 Task: Report junk the email   in folder Folder0000000005 with a subject Subject0000000001. Report junk the email   in folder Folder0000000006 with a subject Subject0000000002. Block email   parteek.kumar@softage.net with a subject Subject0000000001. Block email   Aakash.mishra@softage.net with a subject Subject0000000002. Download email   in folder Folder0000000001 with a subject Subject0000000001
Action: Mouse moved to (266, 115)
Screenshot: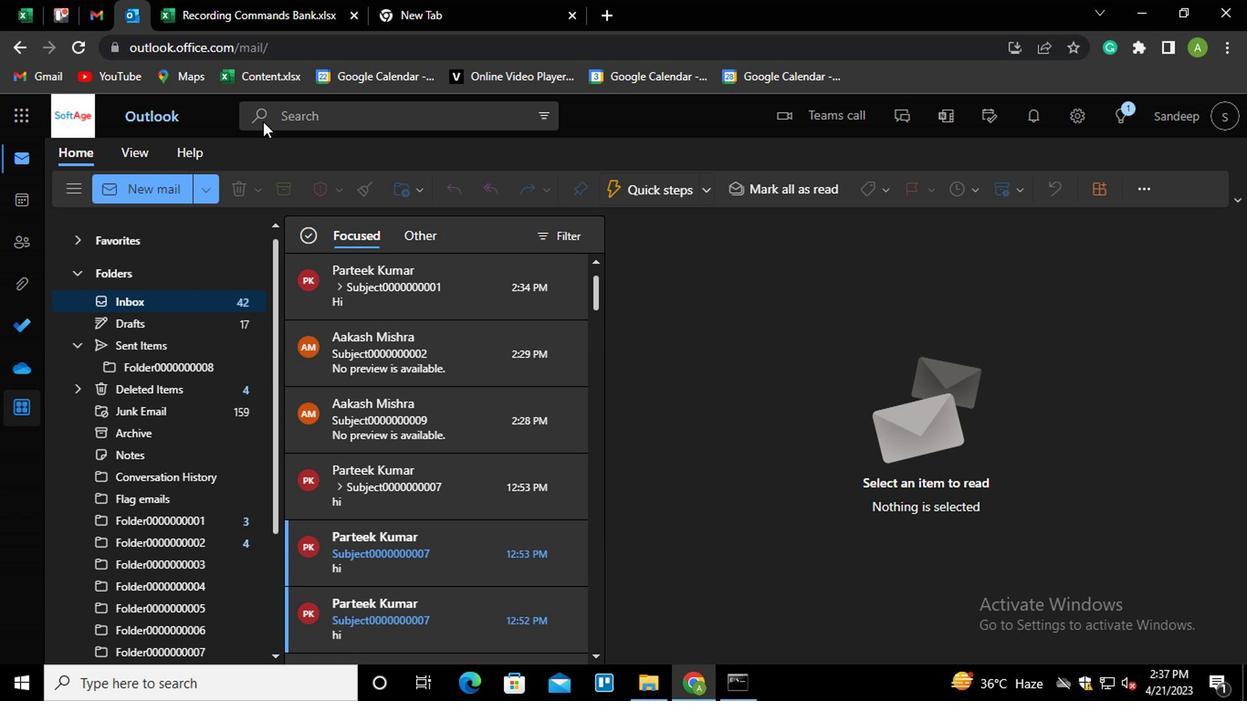 
Action: Mouse pressed left at (266, 115)
Screenshot: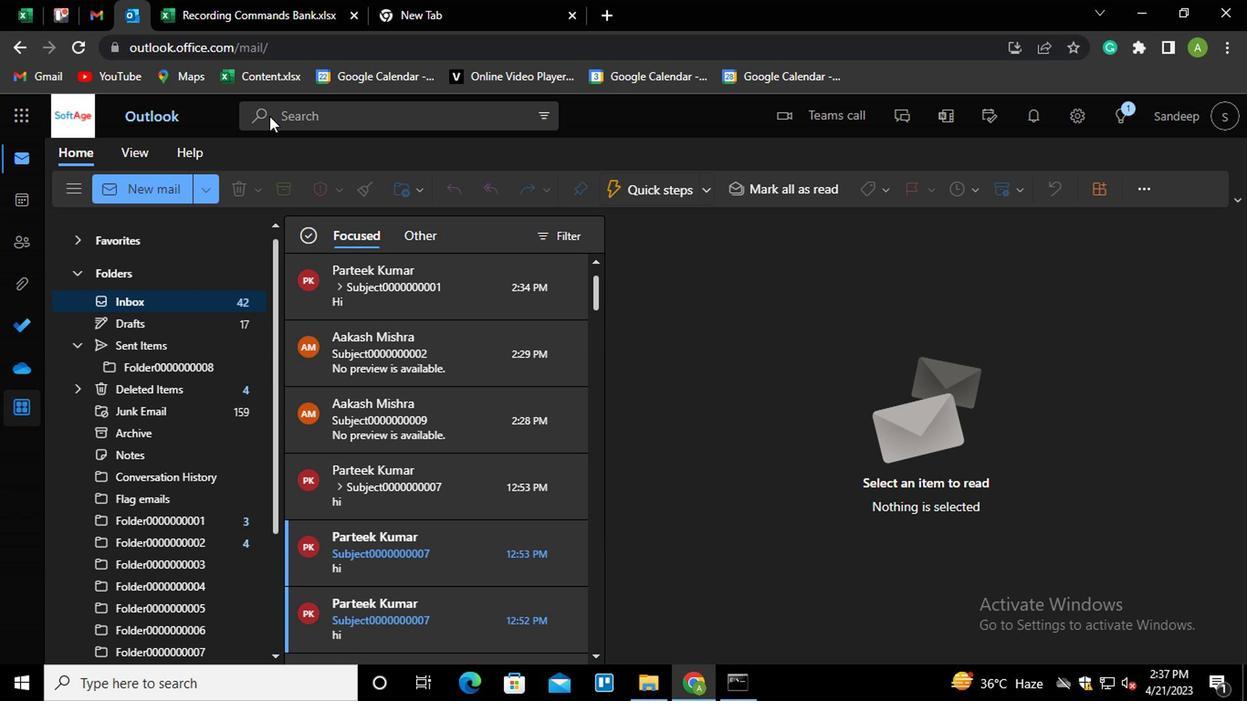 
Action: Mouse moved to (217, 123)
Screenshot: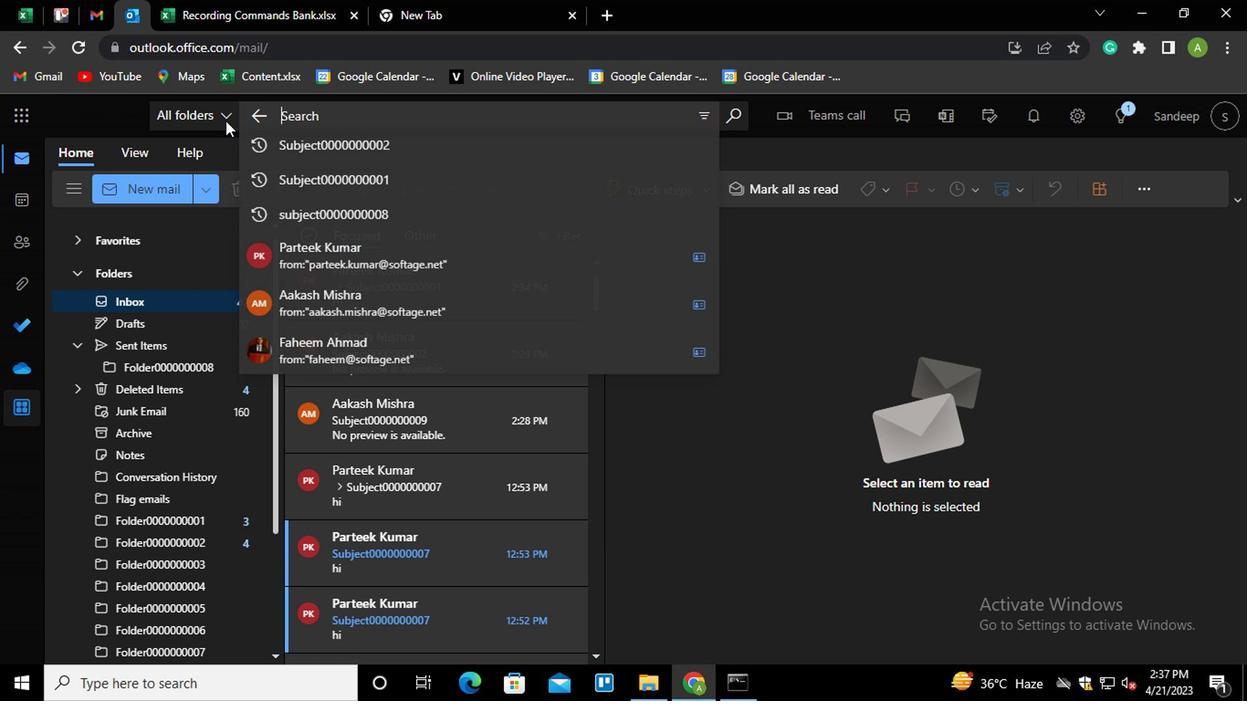 
Action: Mouse pressed left at (217, 123)
Screenshot: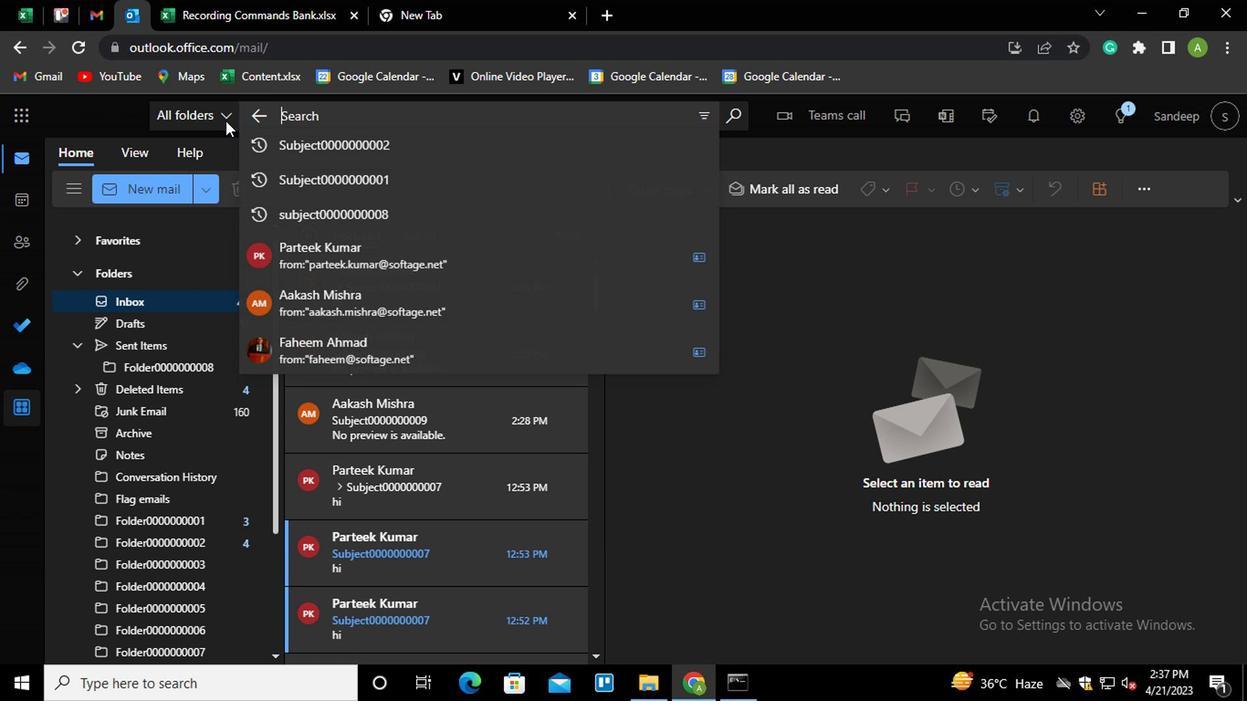 
Action: Mouse moved to (244, 571)
Screenshot: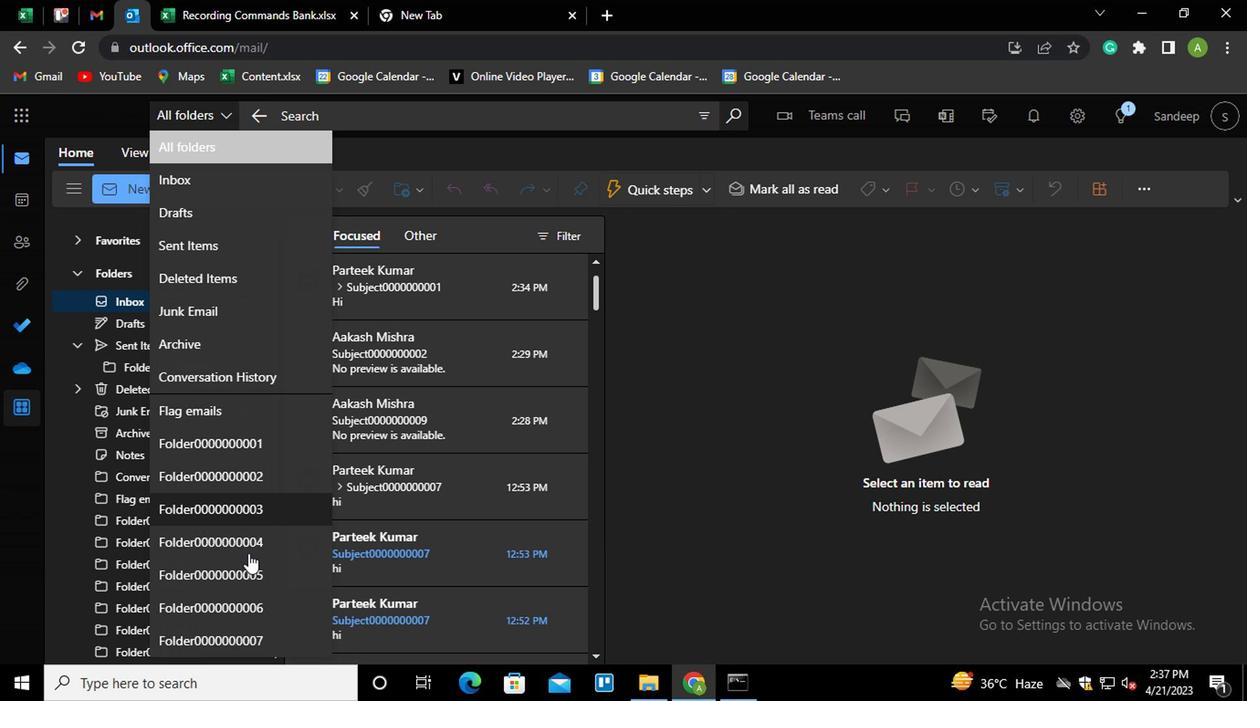 
Action: Mouse pressed left at (244, 571)
Screenshot: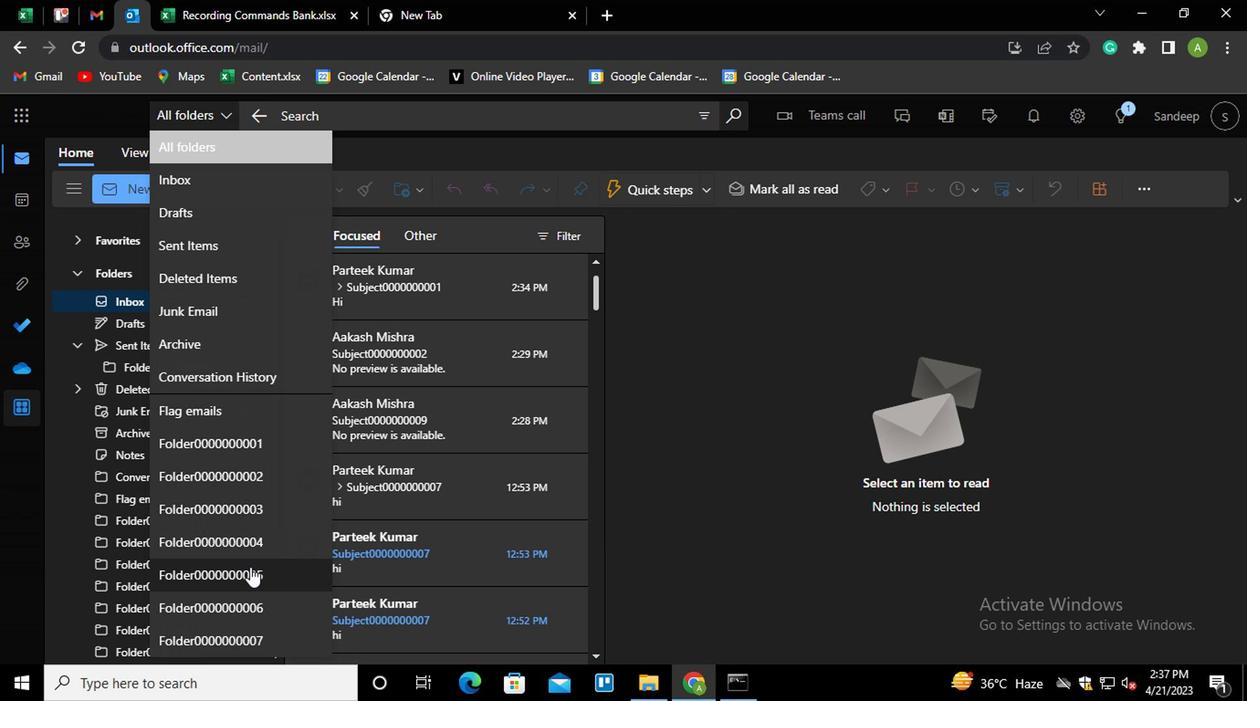 
Action: Mouse moved to (394, 127)
Screenshot: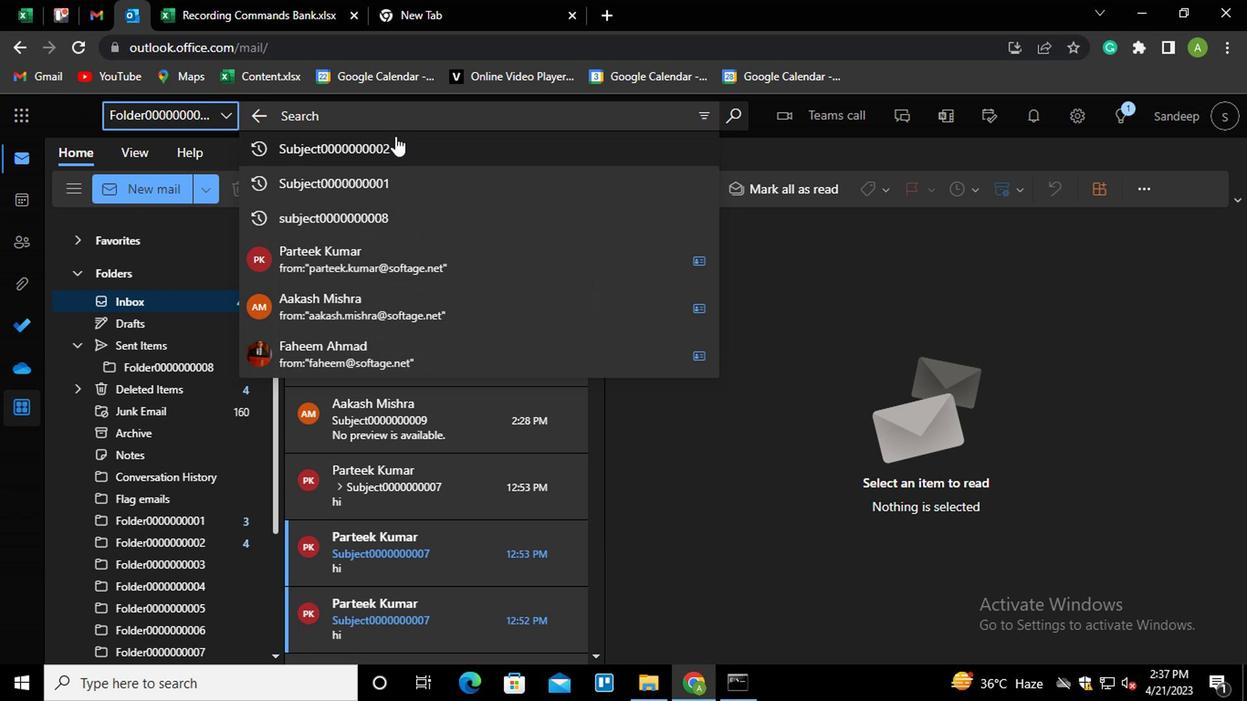 
Action: Mouse pressed left at (394, 127)
Screenshot: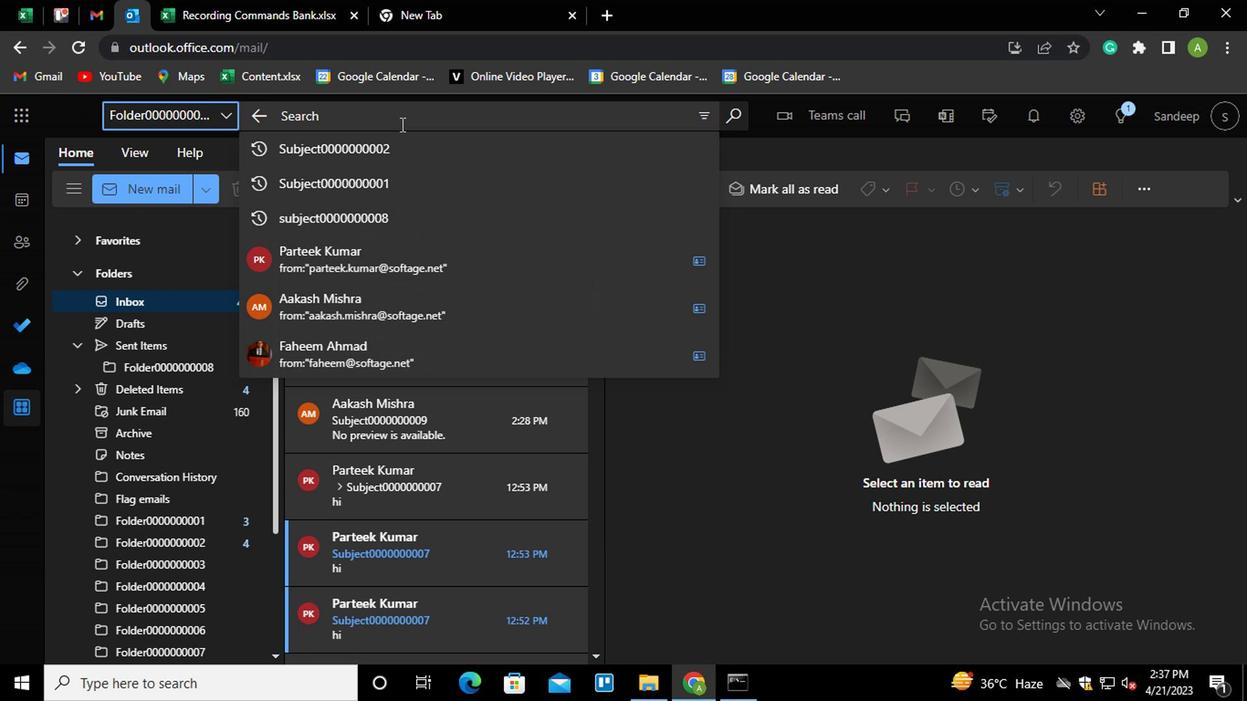 
Action: Mouse moved to (381, 187)
Screenshot: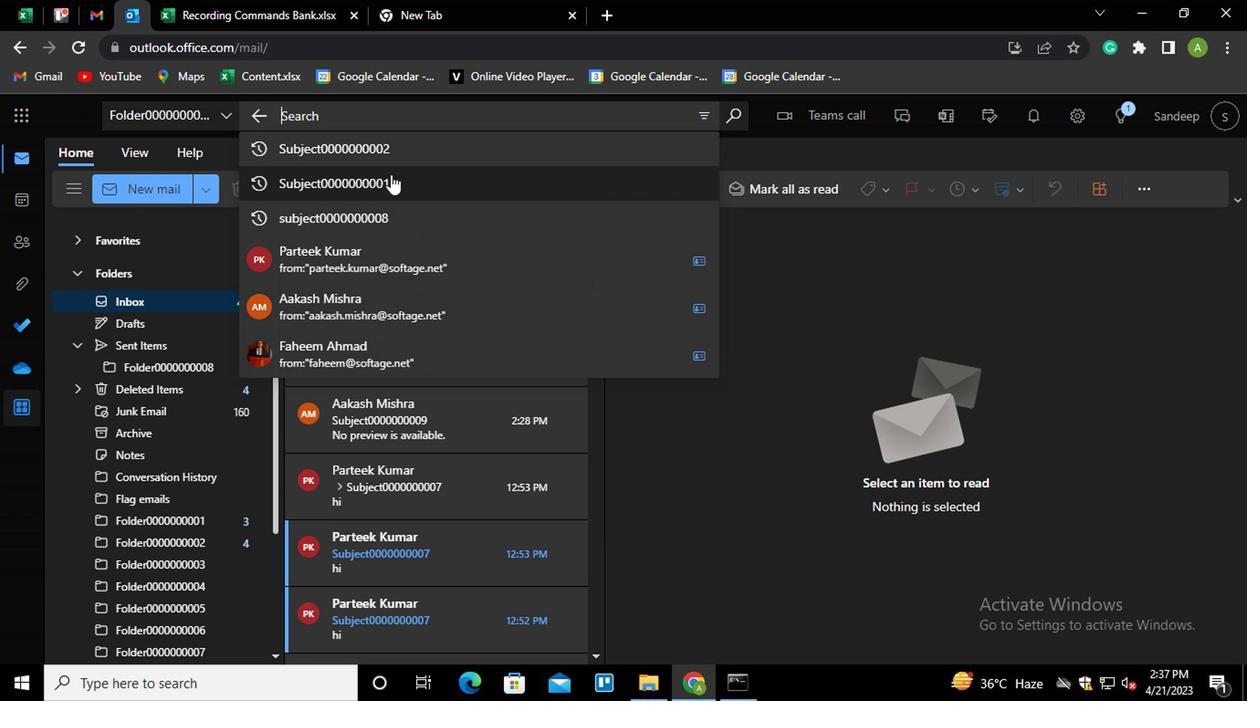 
Action: Mouse pressed left at (381, 187)
Screenshot: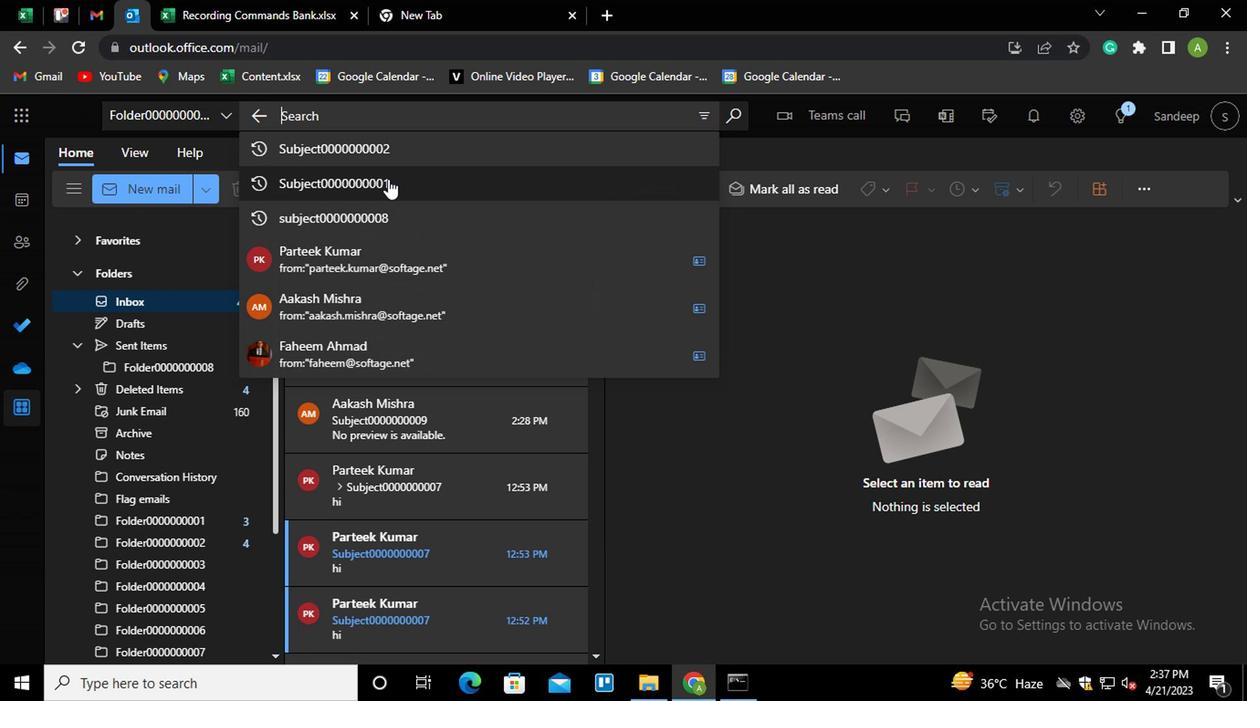 
Action: Mouse moved to (410, 327)
Screenshot: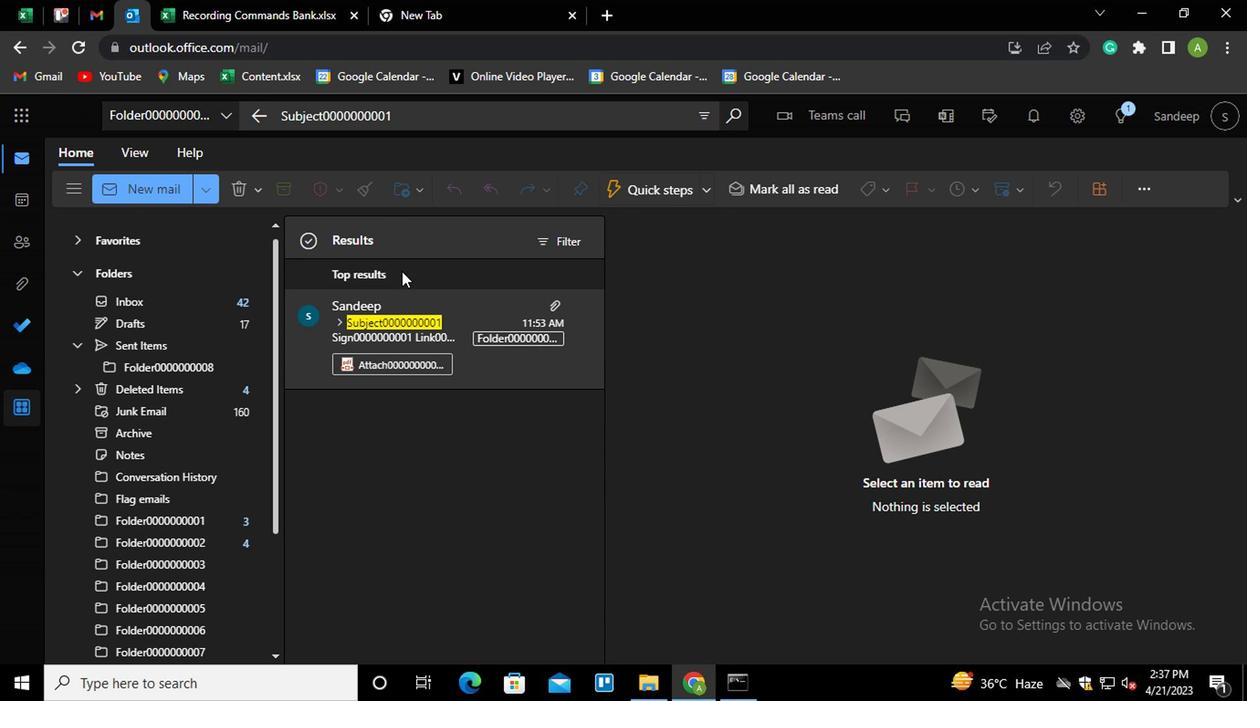 
Action: Mouse pressed right at (410, 327)
Screenshot: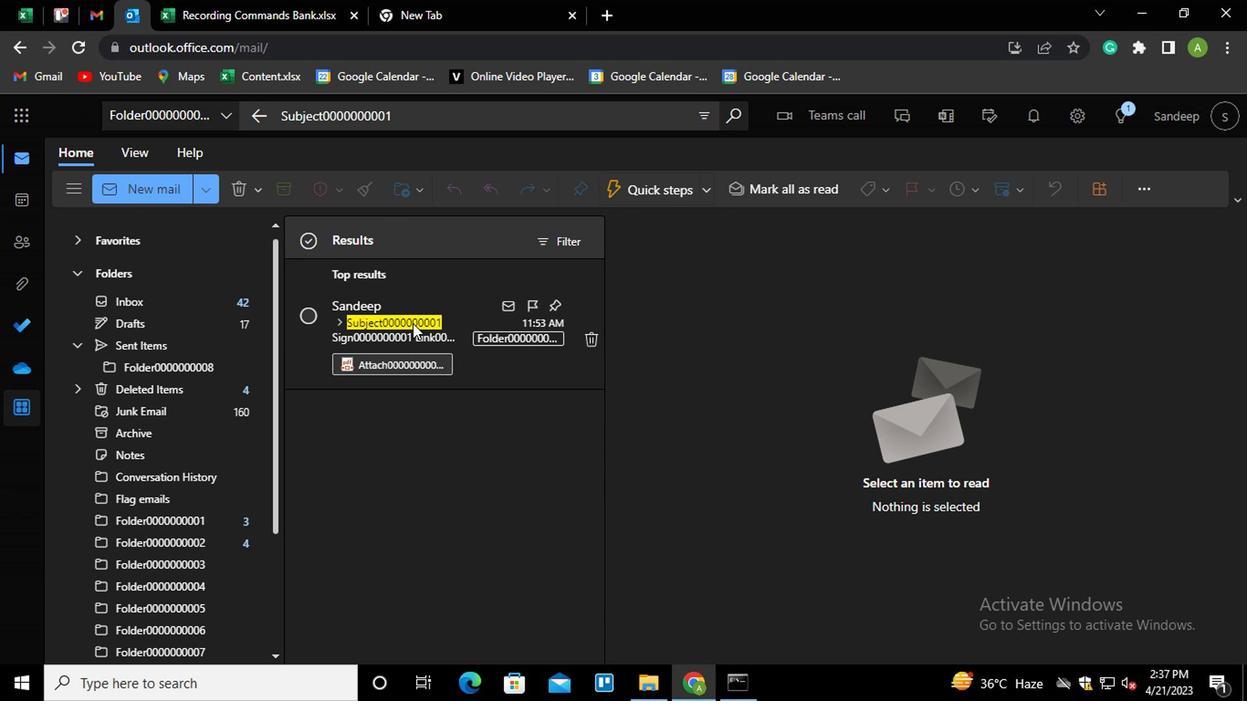 
Action: Mouse moved to (465, 535)
Screenshot: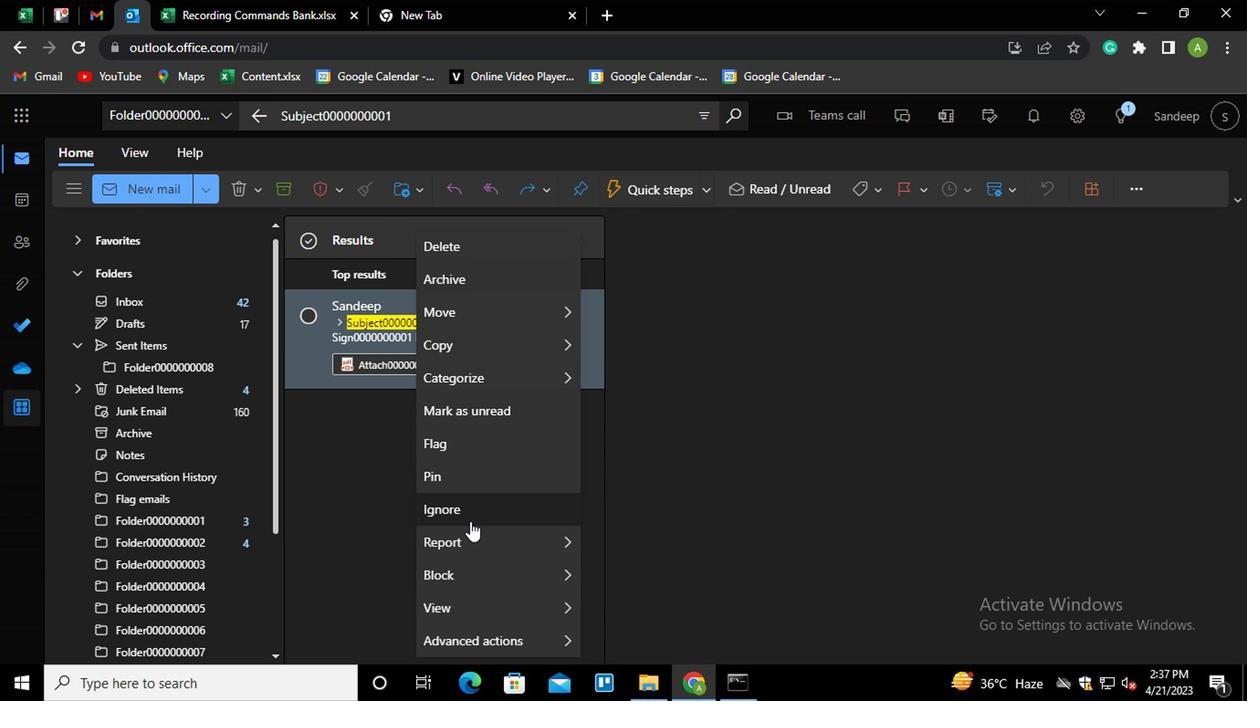 
Action: Mouse pressed left at (465, 535)
Screenshot: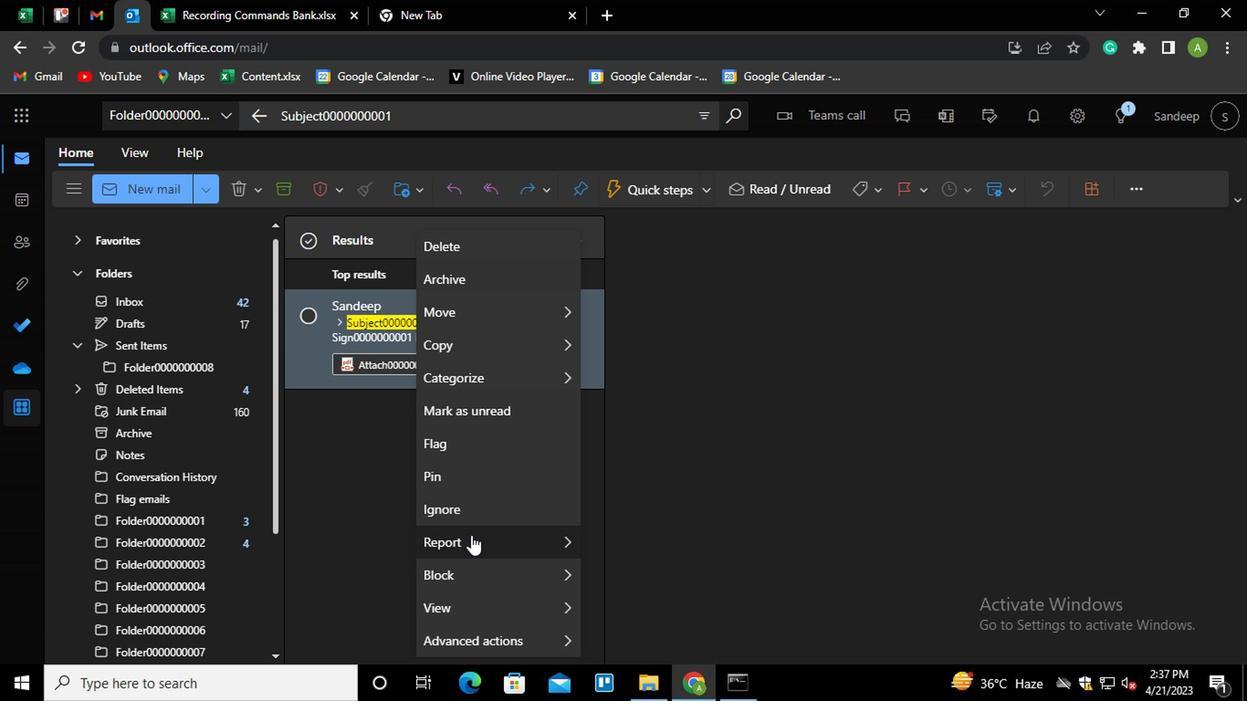 
Action: Mouse moved to (609, 544)
Screenshot: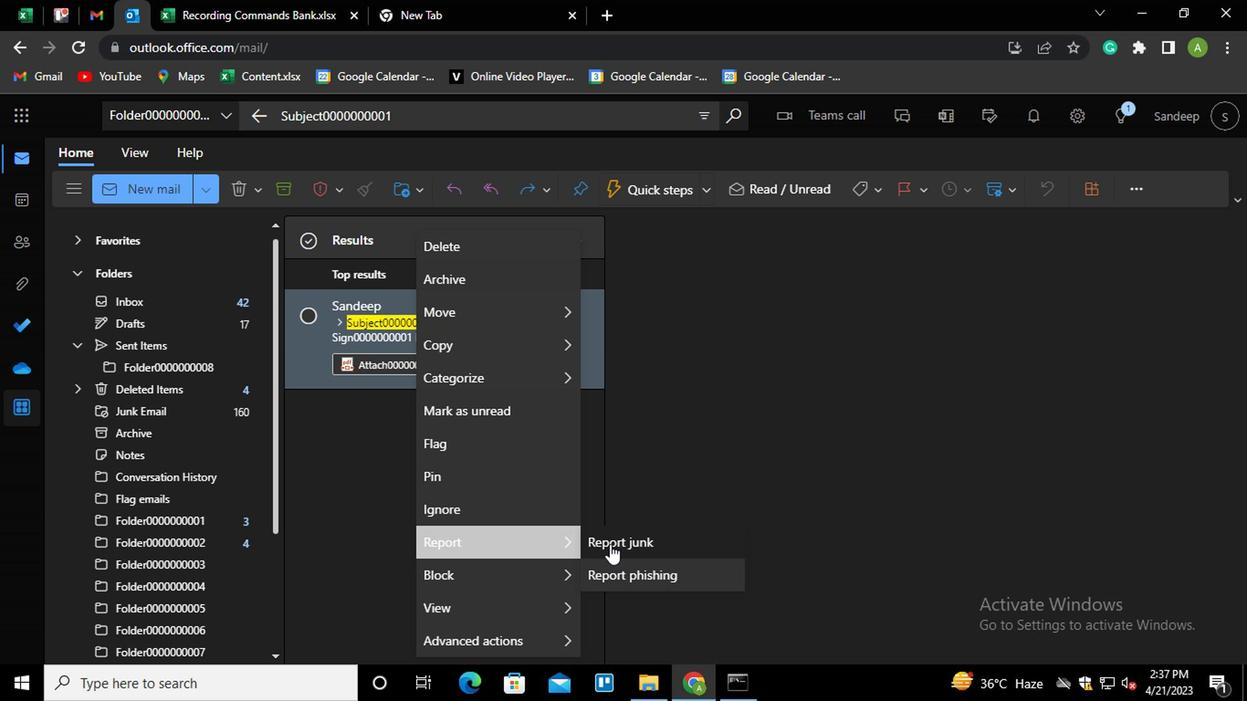 
Action: Mouse pressed left at (609, 544)
Screenshot: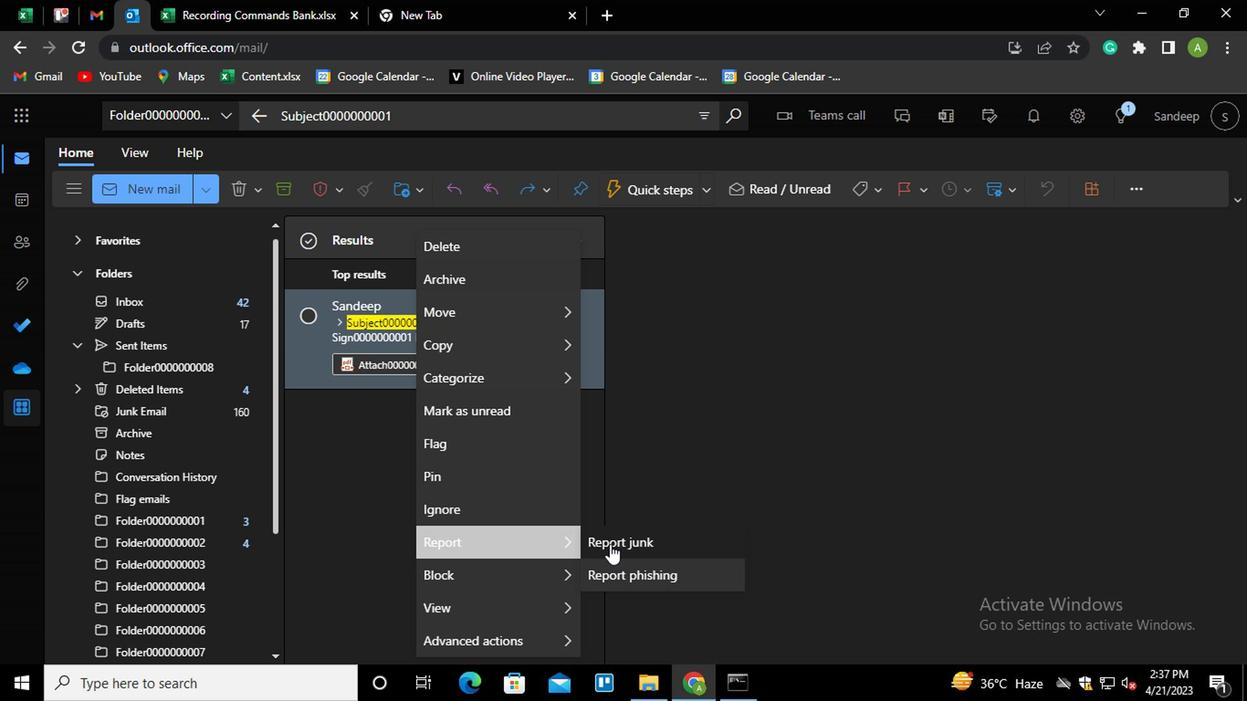 
Action: Mouse moved to (629, 439)
Screenshot: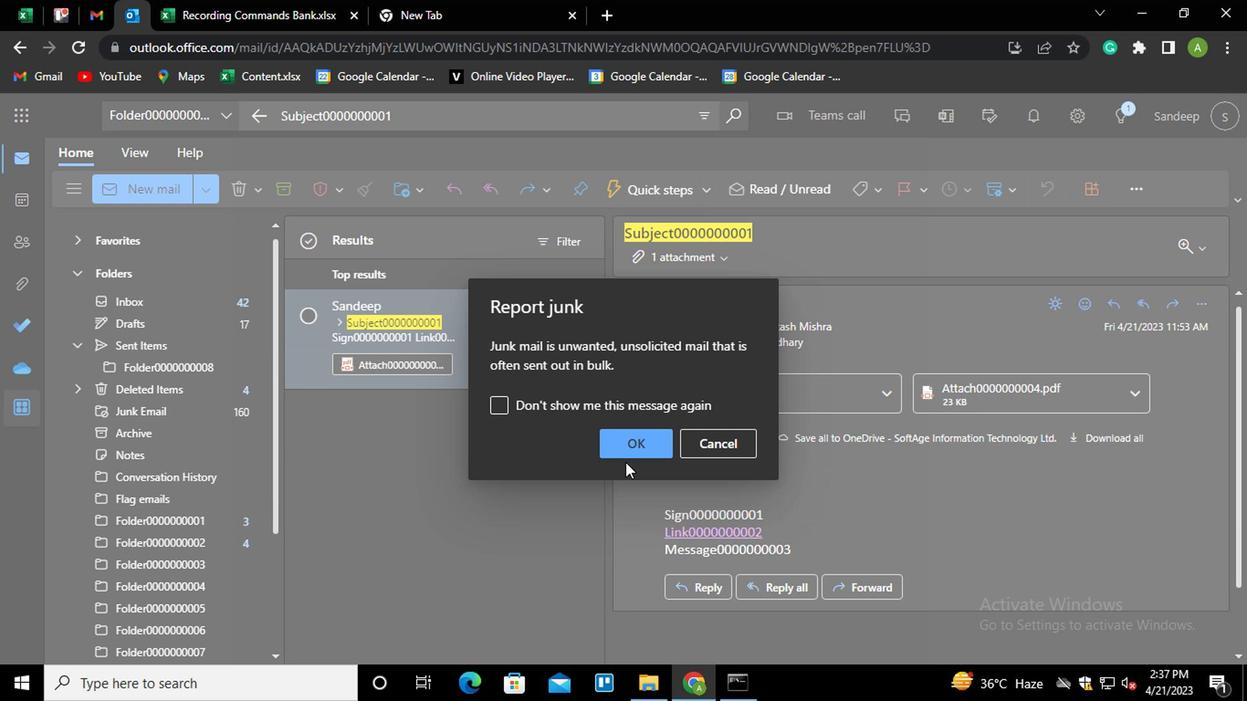
Action: Mouse pressed left at (629, 439)
Screenshot: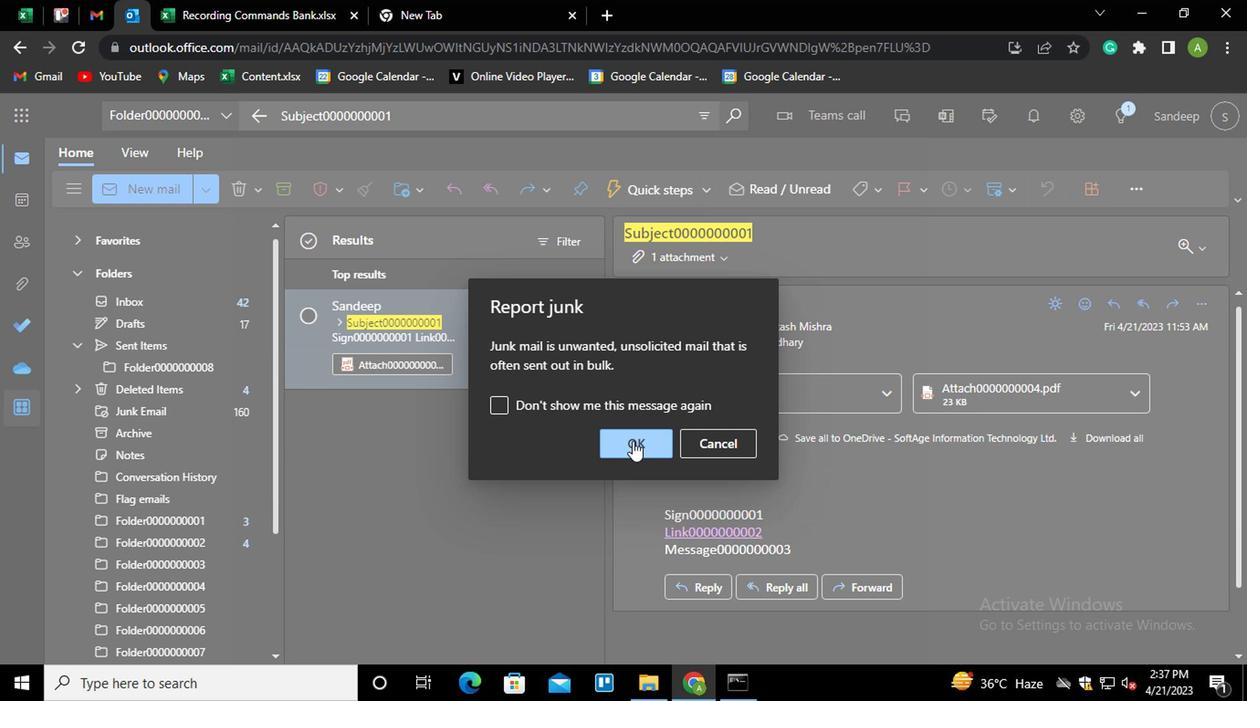 
Action: Mouse moved to (204, 113)
Screenshot: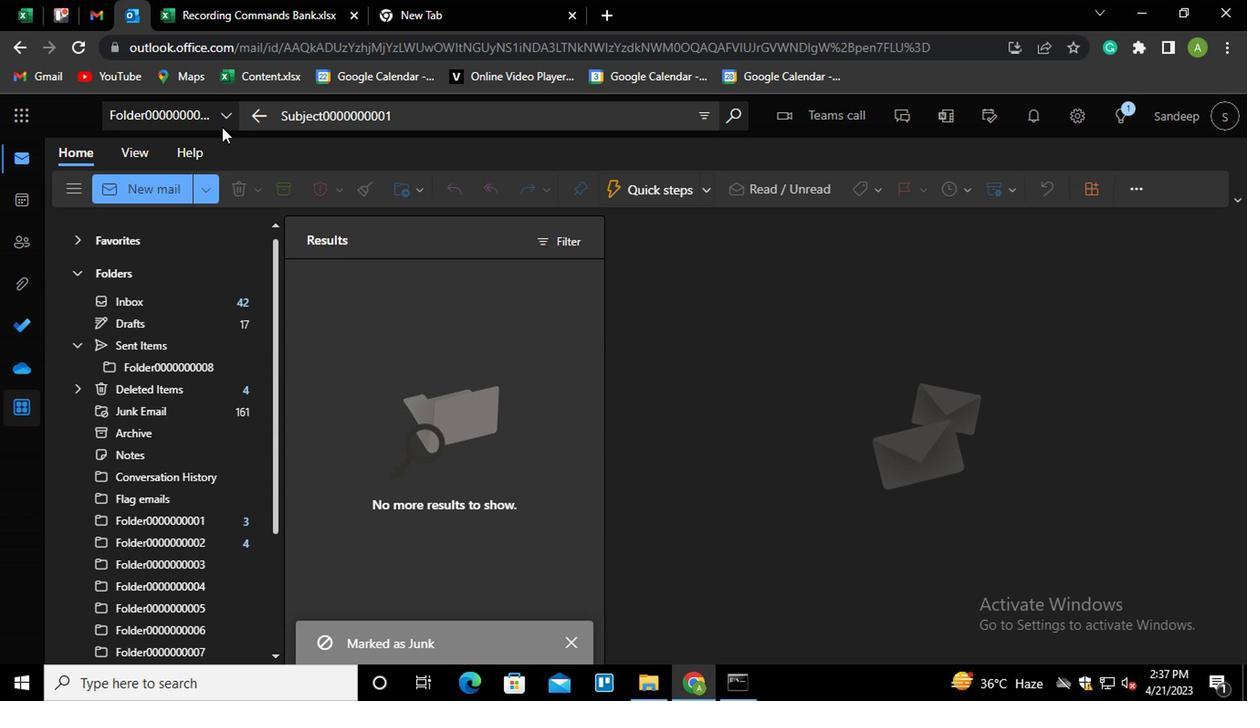 
Action: Mouse pressed left at (204, 113)
Screenshot: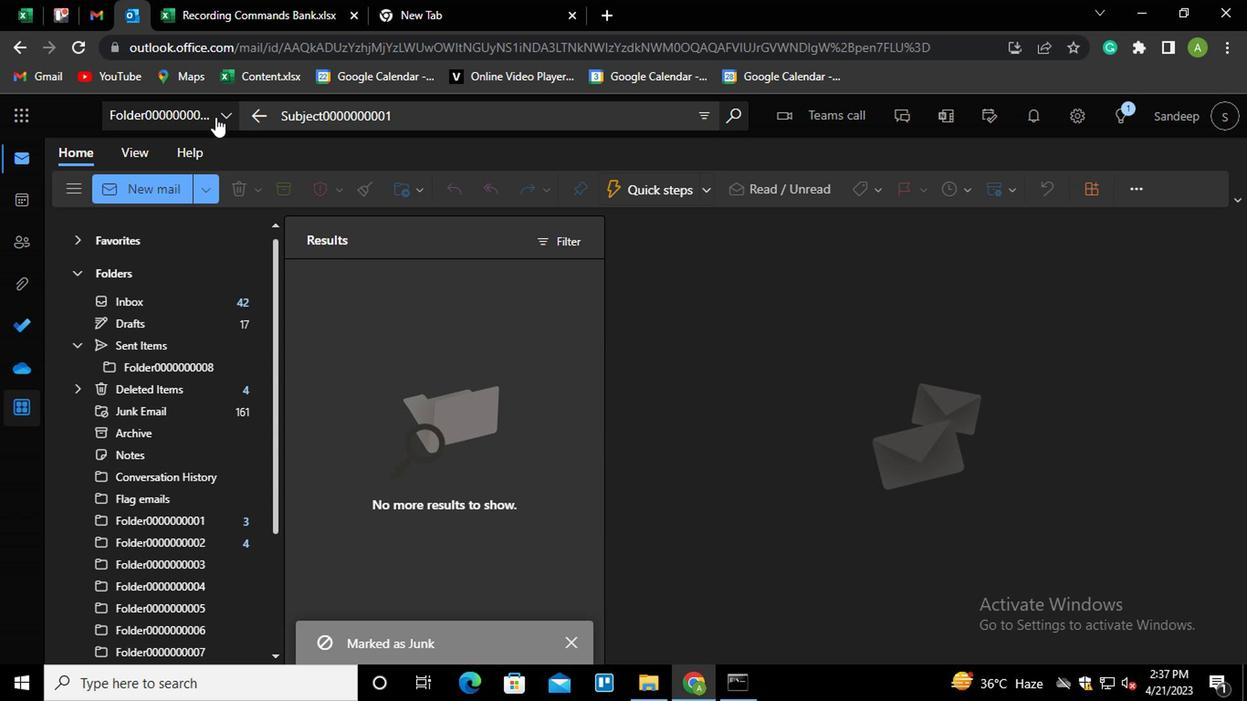 
Action: Mouse moved to (213, 603)
Screenshot: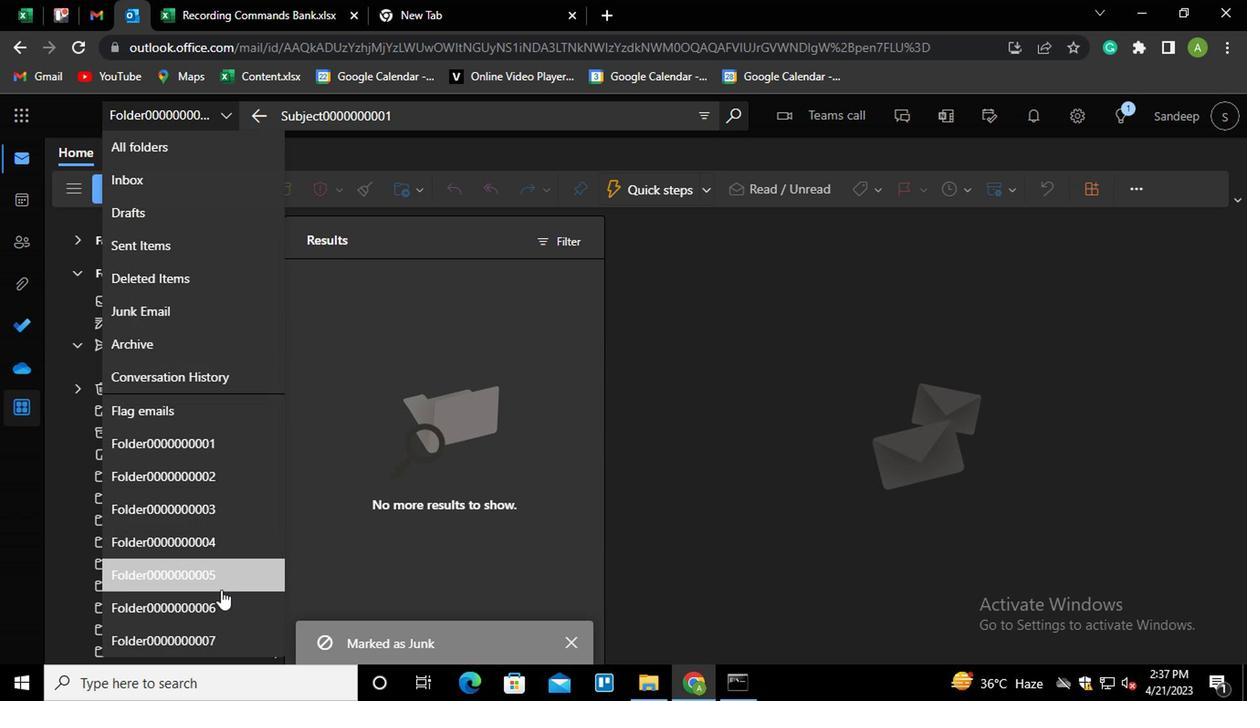 
Action: Mouse pressed left at (213, 603)
Screenshot: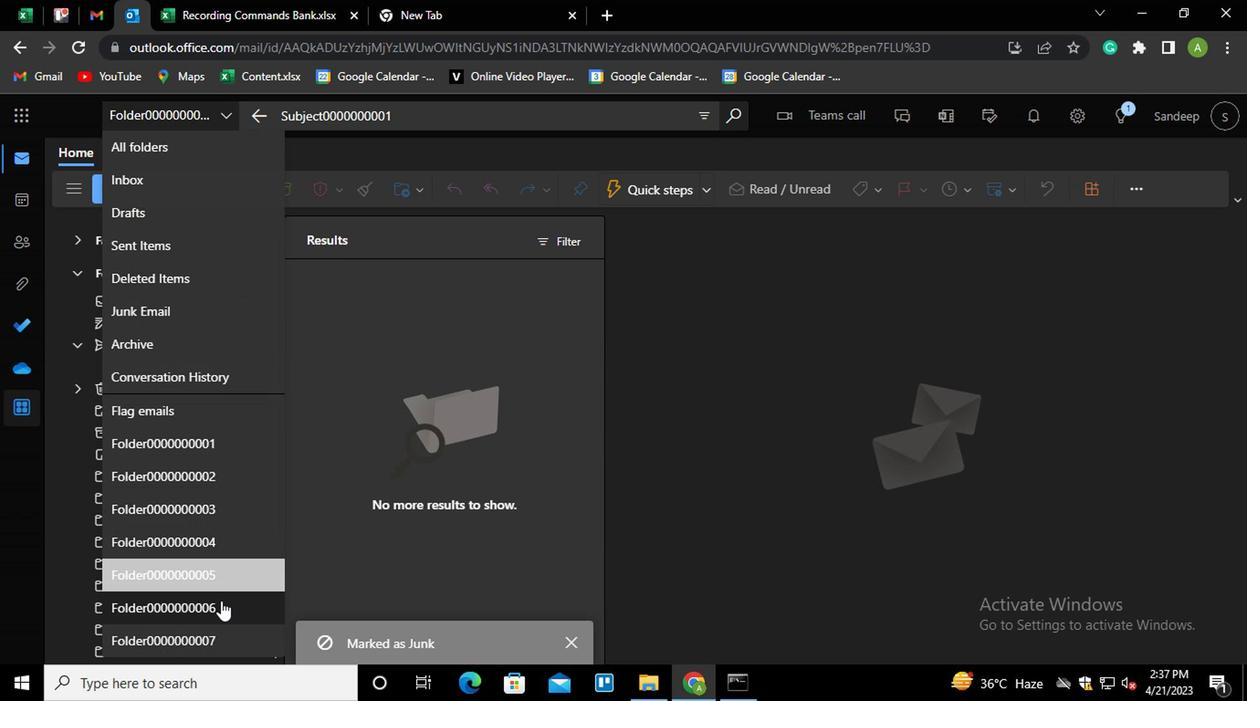 
Action: Mouse moved to (400, 114)
Screenshot: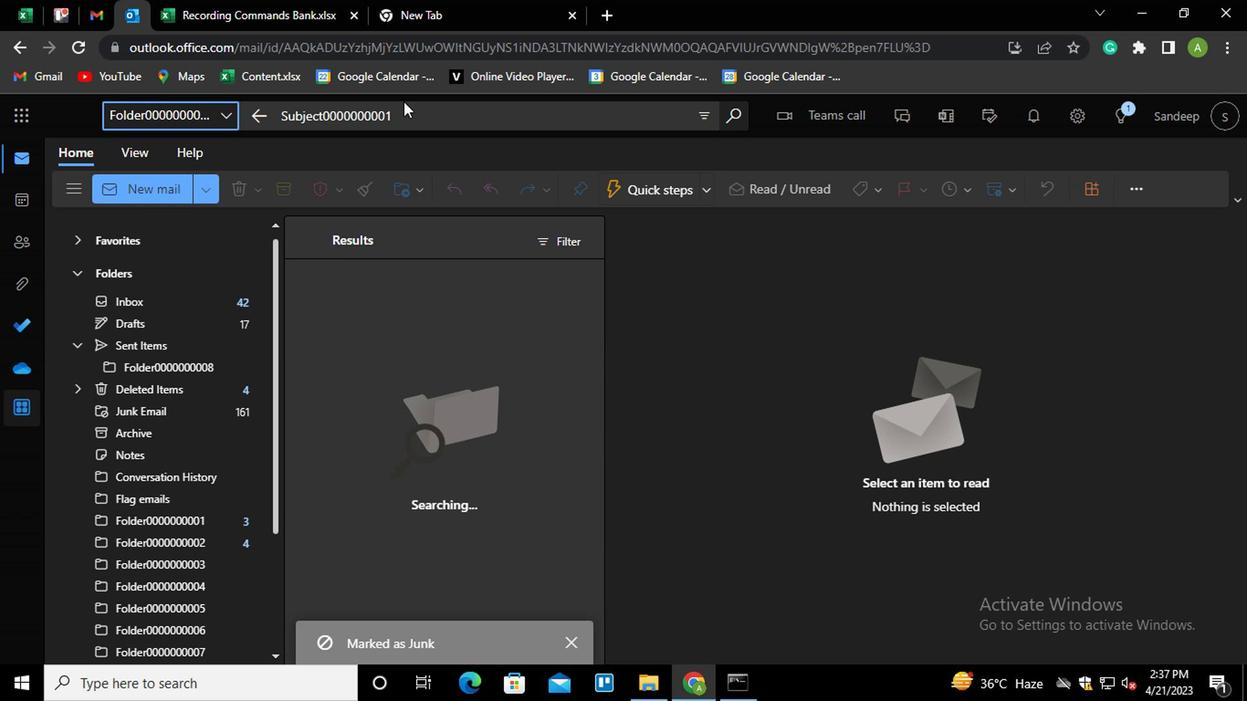 
Action: Mouse pressed left at (400, 114)
Screenshot: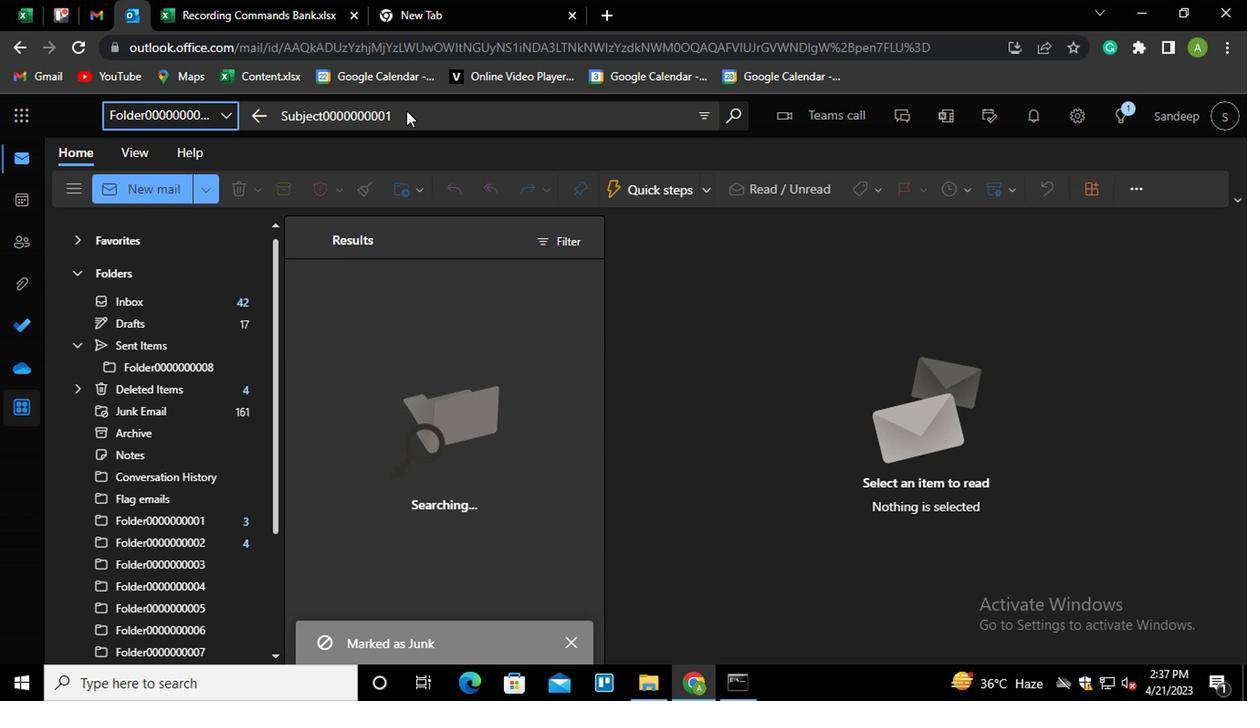 
Action: Key pressed <Key.backspace>2<Key.enter>
Screenshot: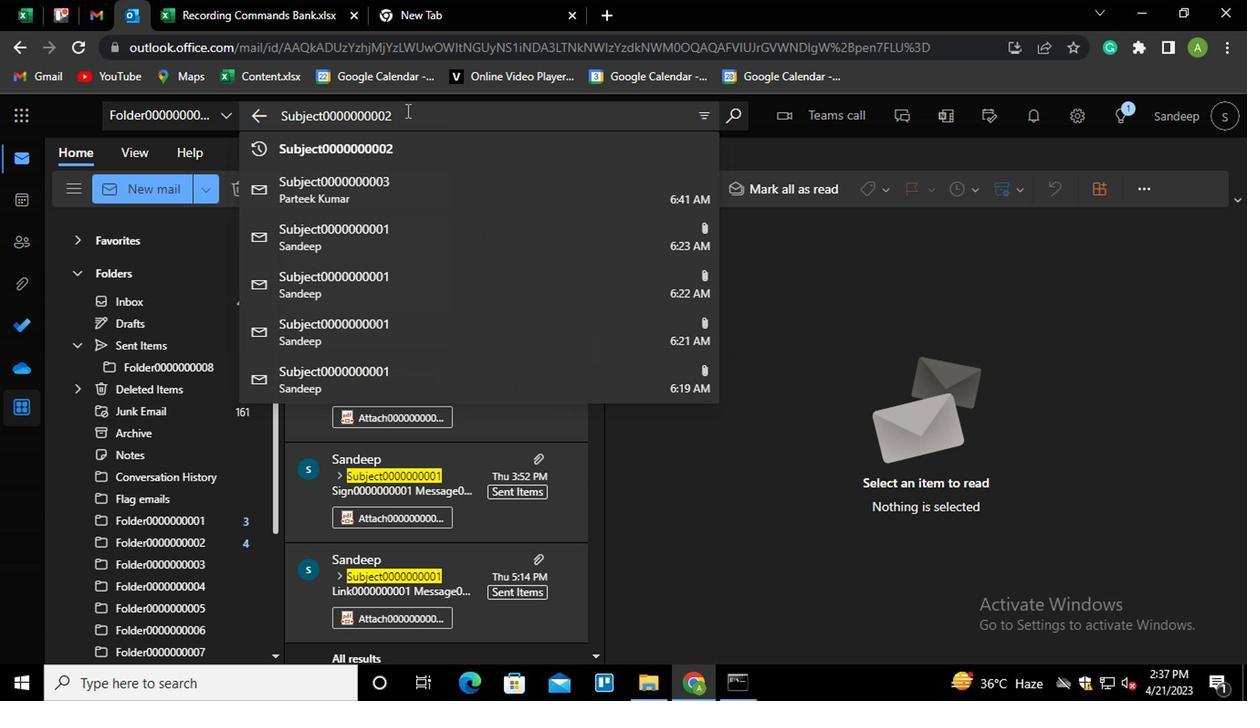 
Action: Mouse moved to (427, 313)
Screenshot: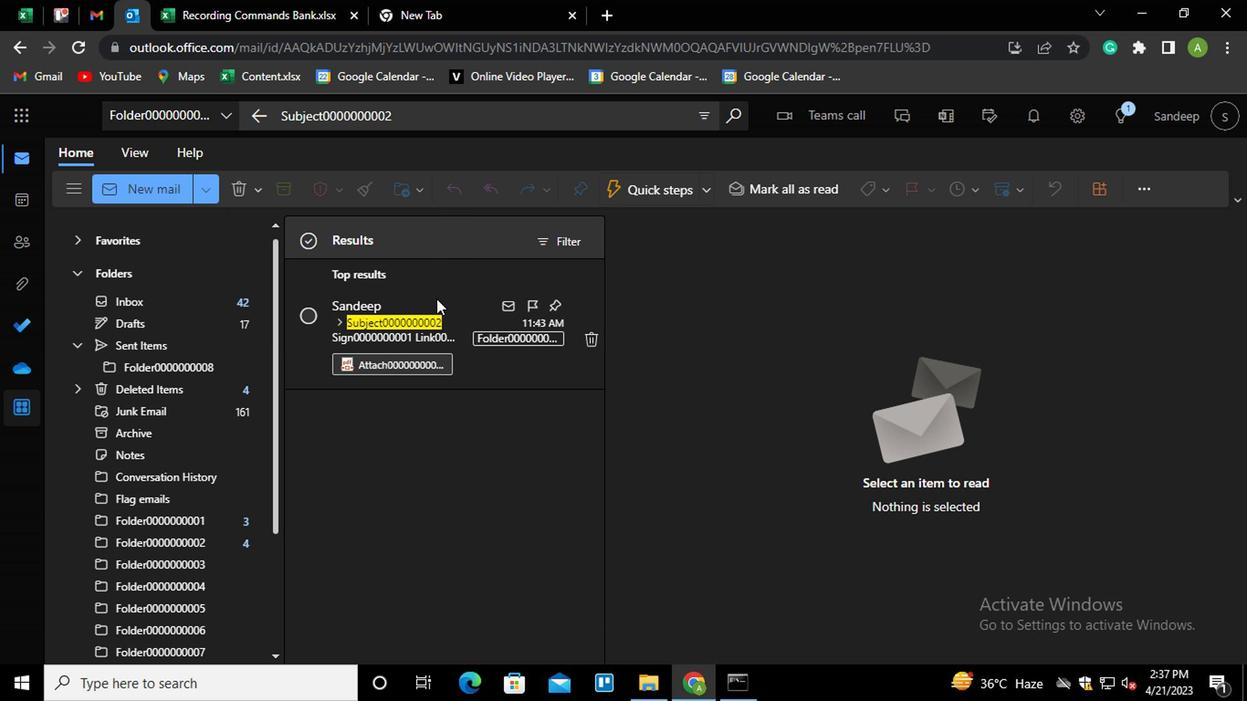 
Action: Mouse pressed right at (427, 313)
Screenshot: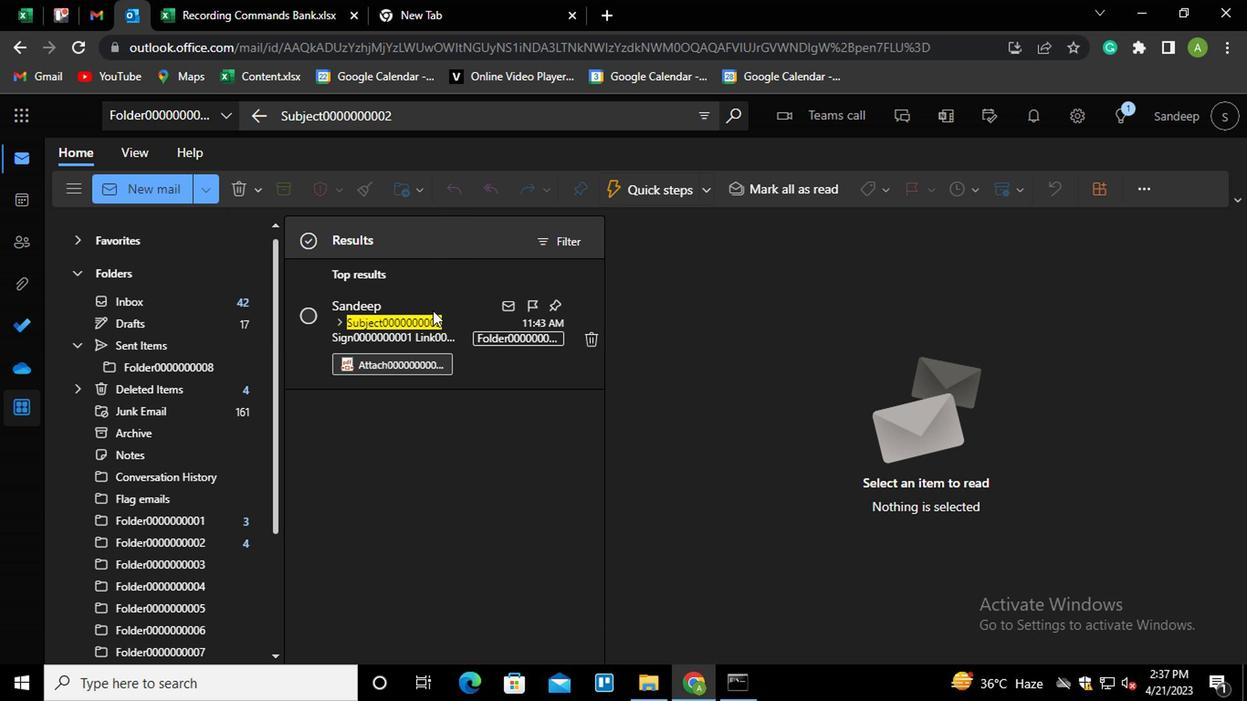 
Action: Mouse moved to (622, 542)
Screenshot: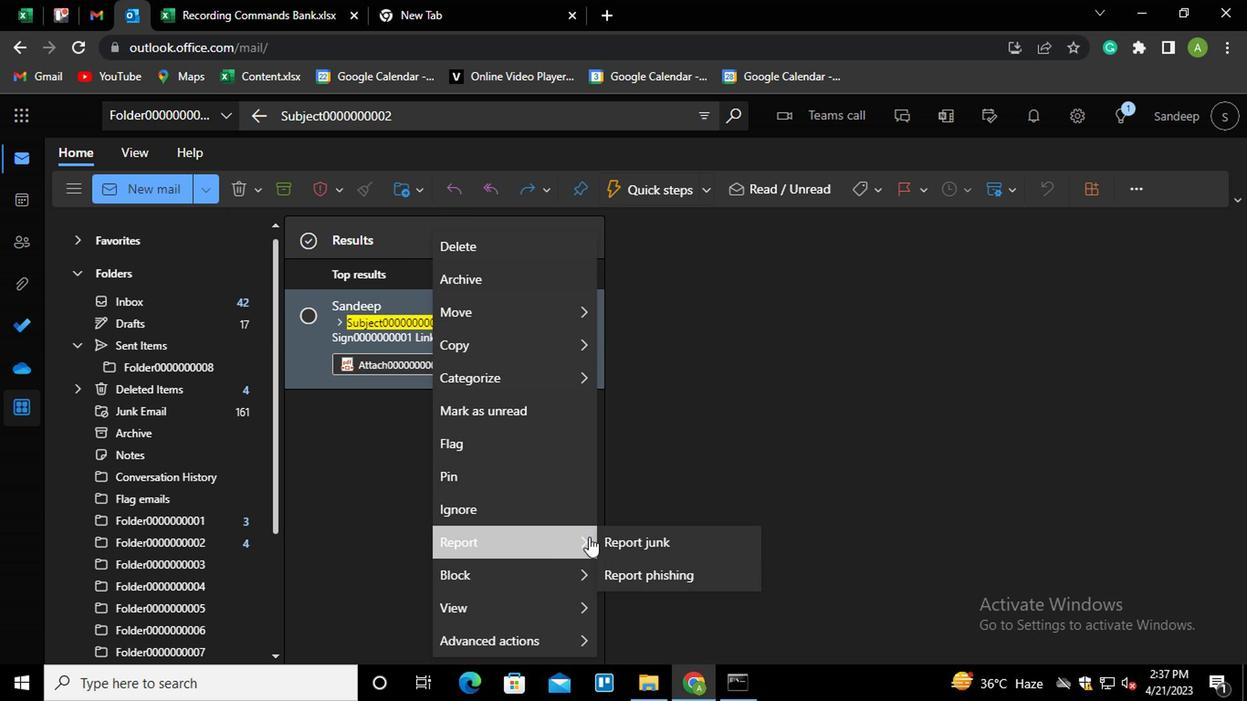 
Action: Mouse pressed left at (622, 542)
Screenshot: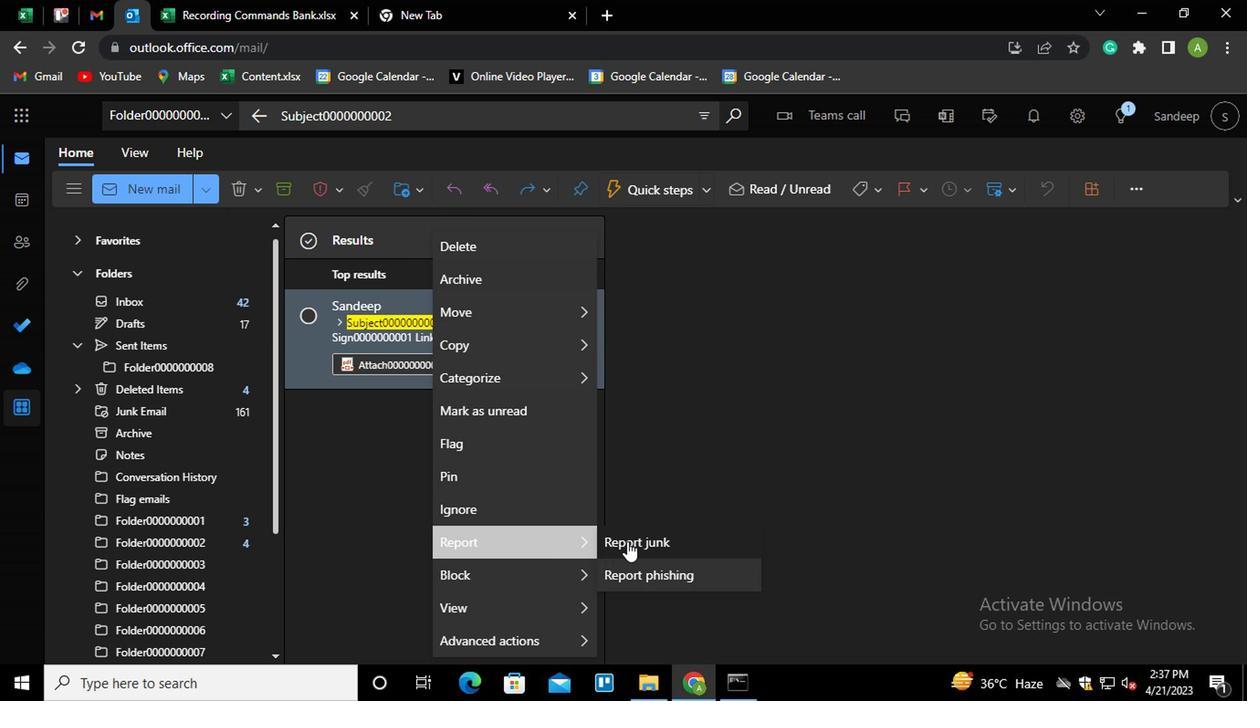 
Action: Mouse moved to (636, 446)
Screenshot: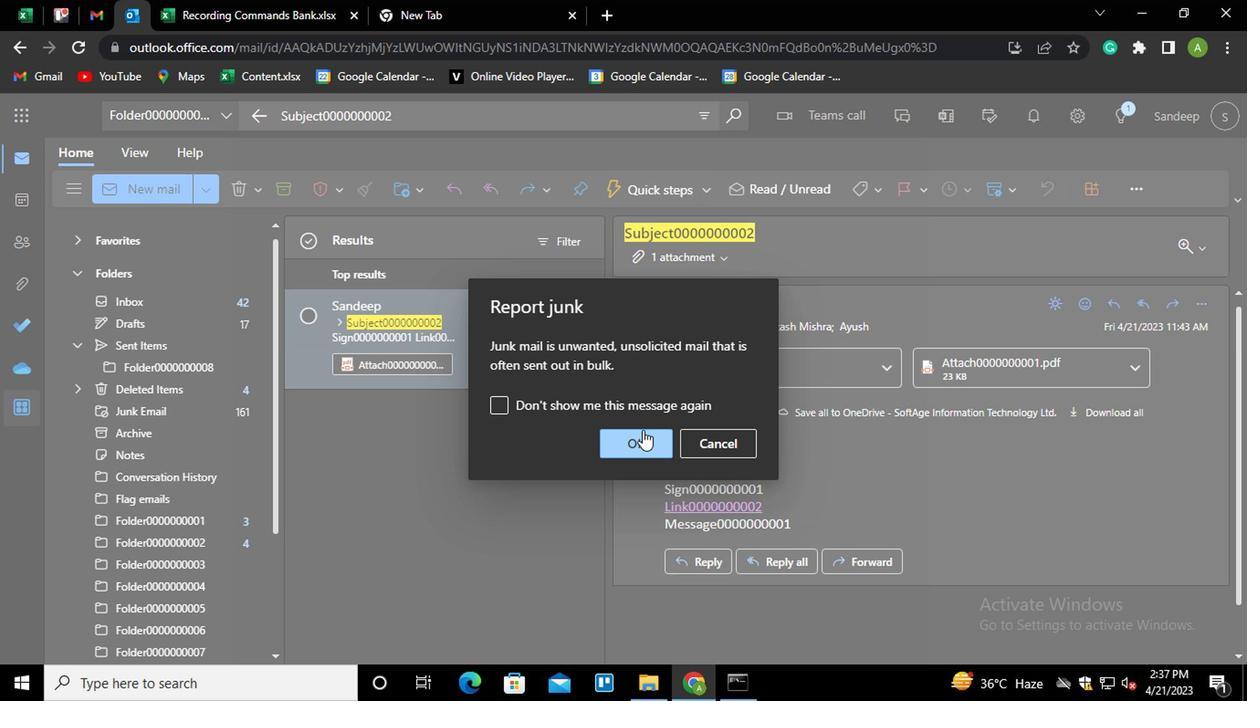 
Action: Mouse pressed left at (636, 446)
Screenshot: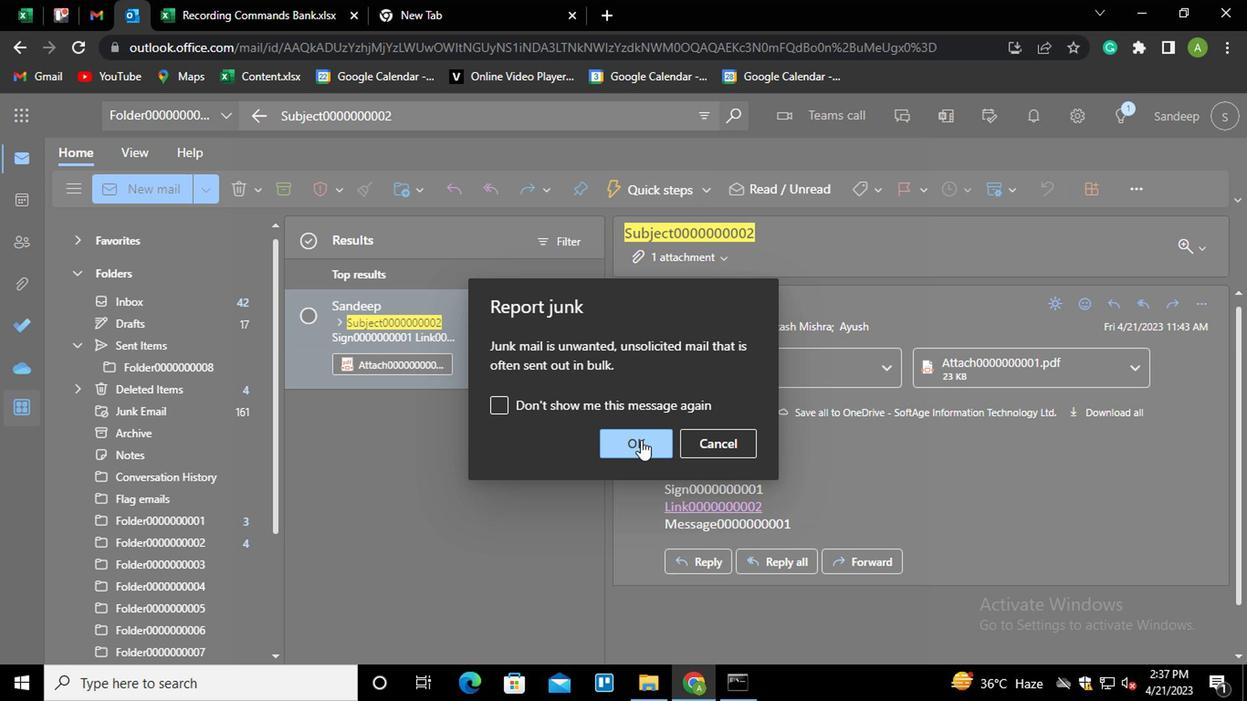 
Action: Mouse moved to (700, 117)
Screenshot: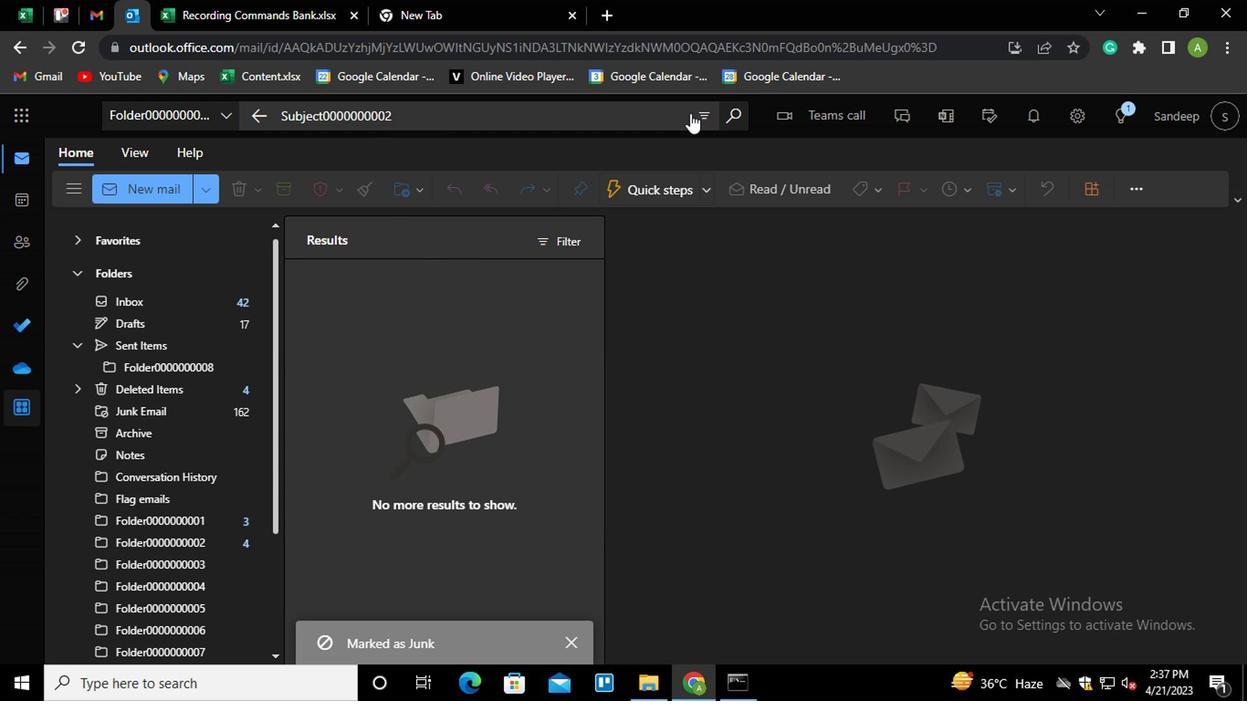 
Action: Mouse pressed left at (700, 117)
Screenshot: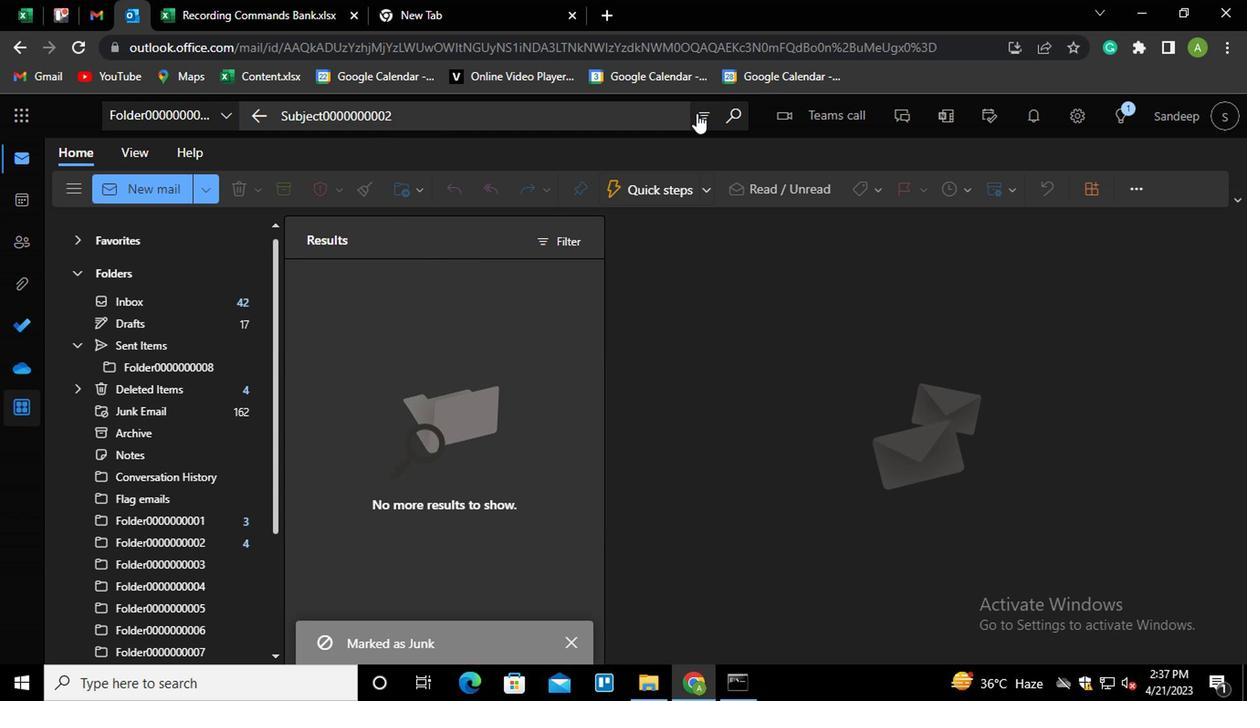
Action: Mouse moved to (496, 149)
Screenshot: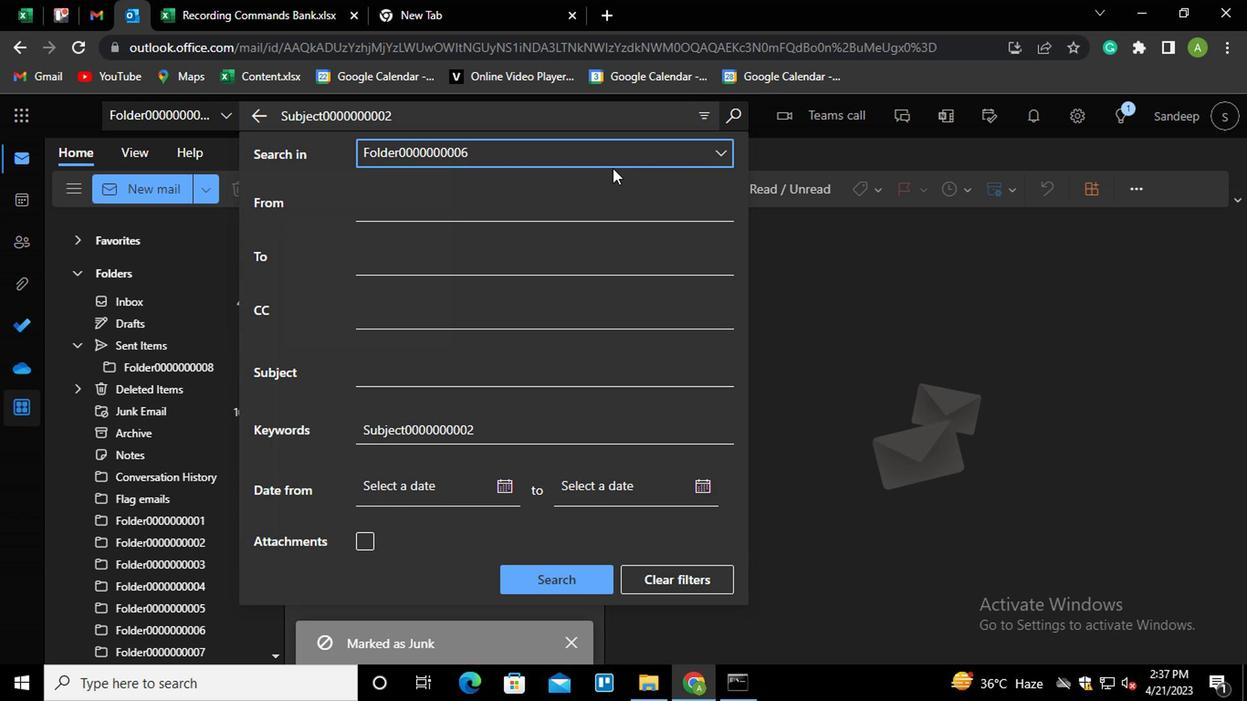 
Action: Mouse pressed left at (496, 149)
Screenshot: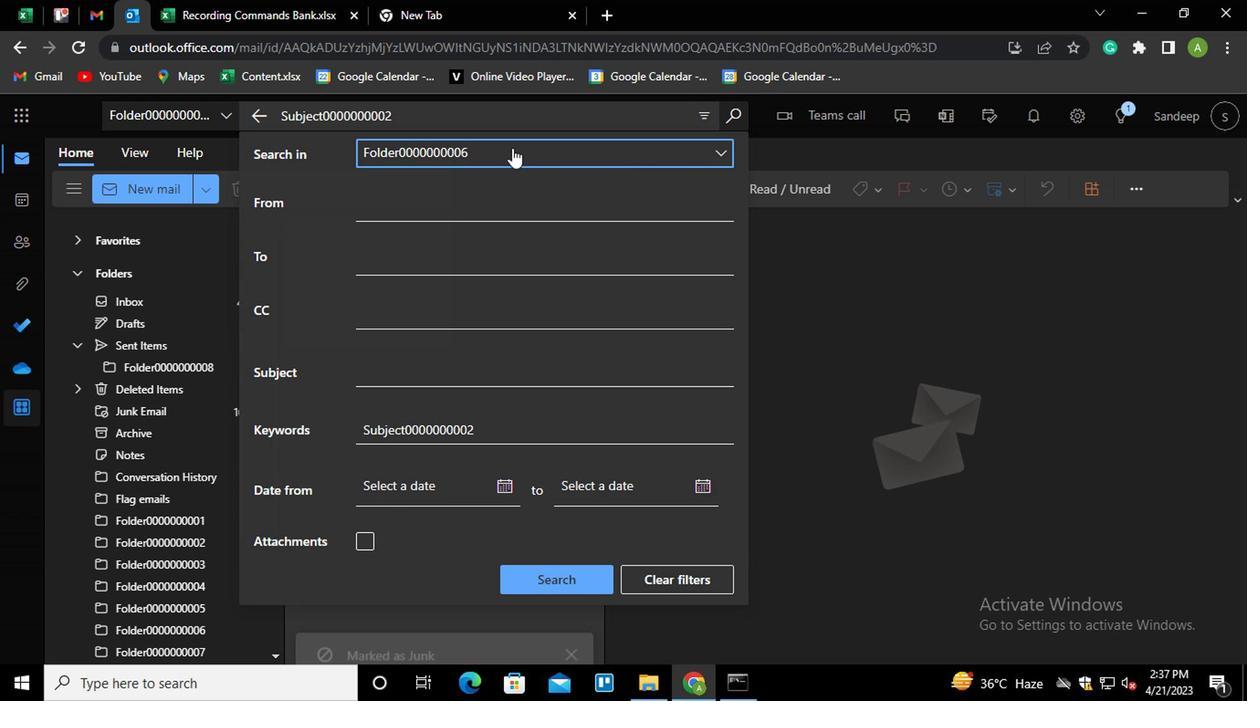 
Action: Mouse moved to (479, 212)
Screenshot: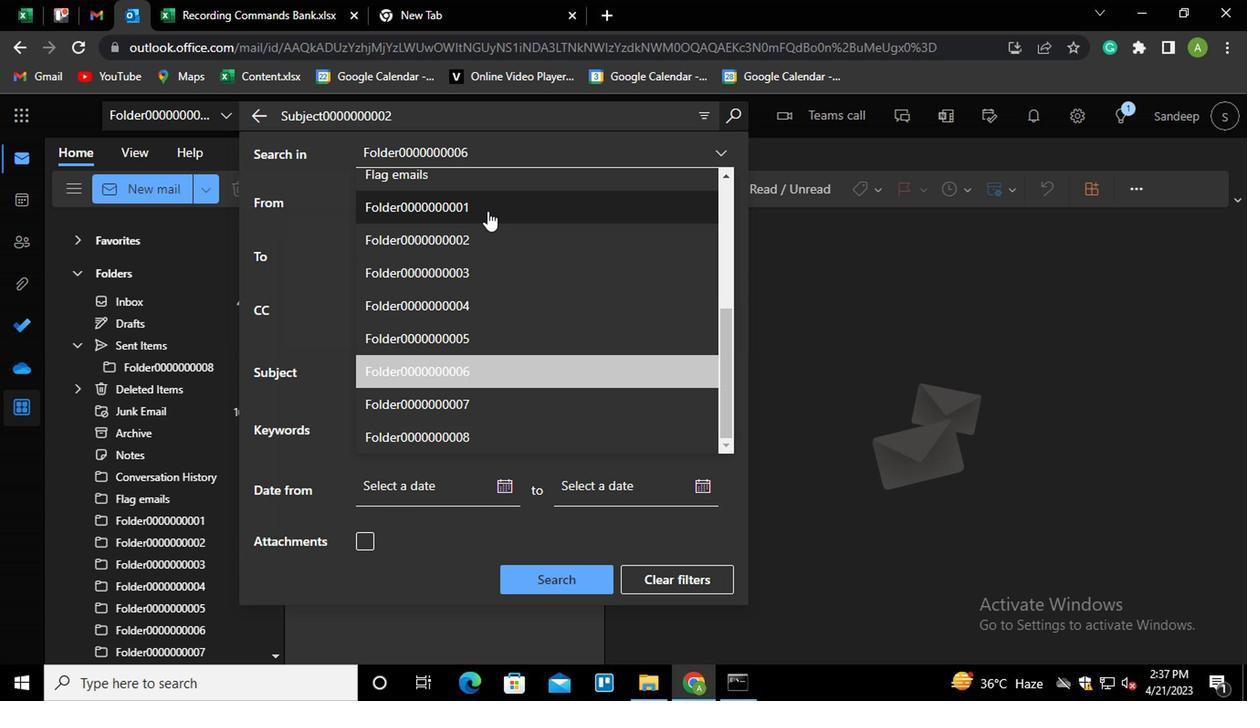 
Action: Mouse scrolled (479, 213) with delta (0, 1)
Screenshot: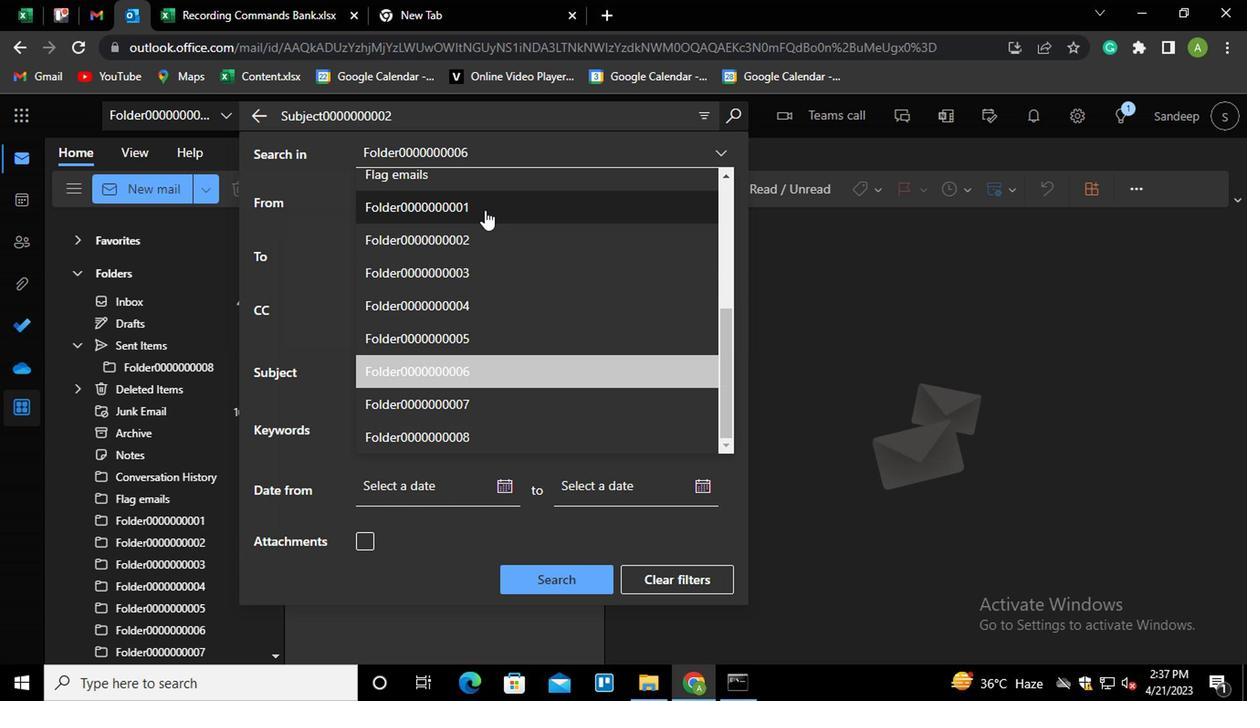 
Action: Mouse scrolled (479, 213) with delta (0, 1)
Screenshot: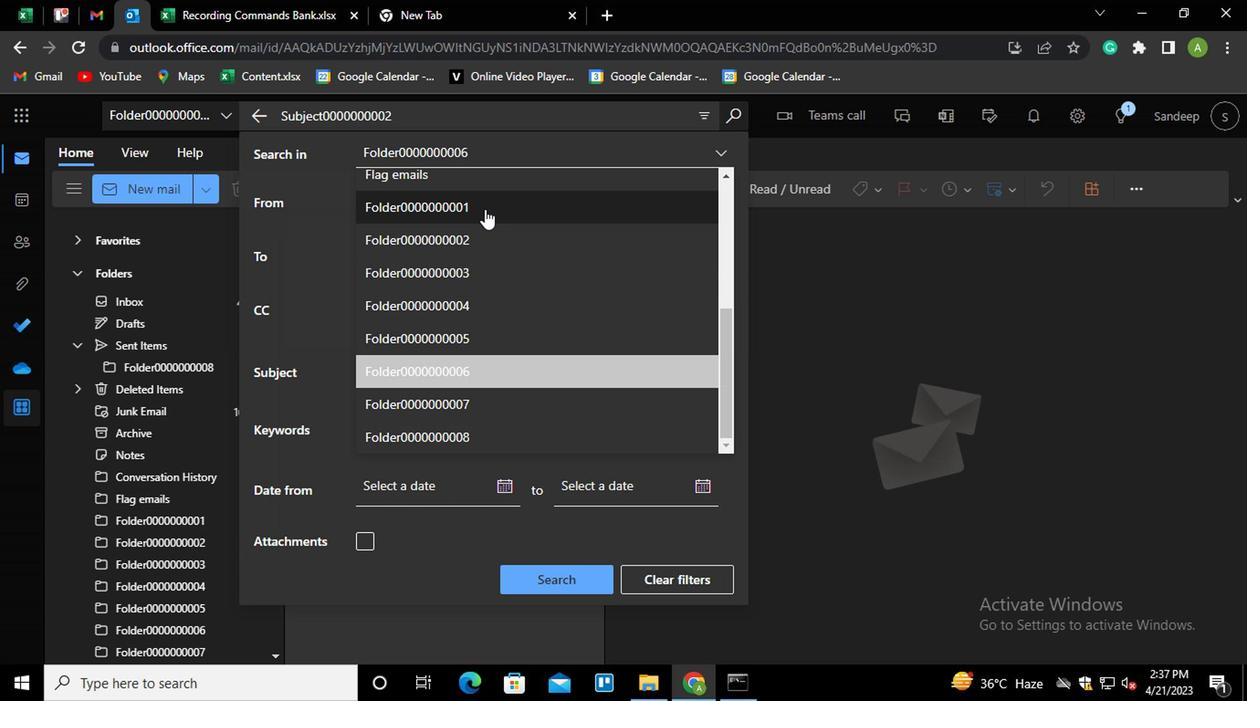 
Action: Mouse scrolled (479, 213) with delta (0, 1)
Screenshot: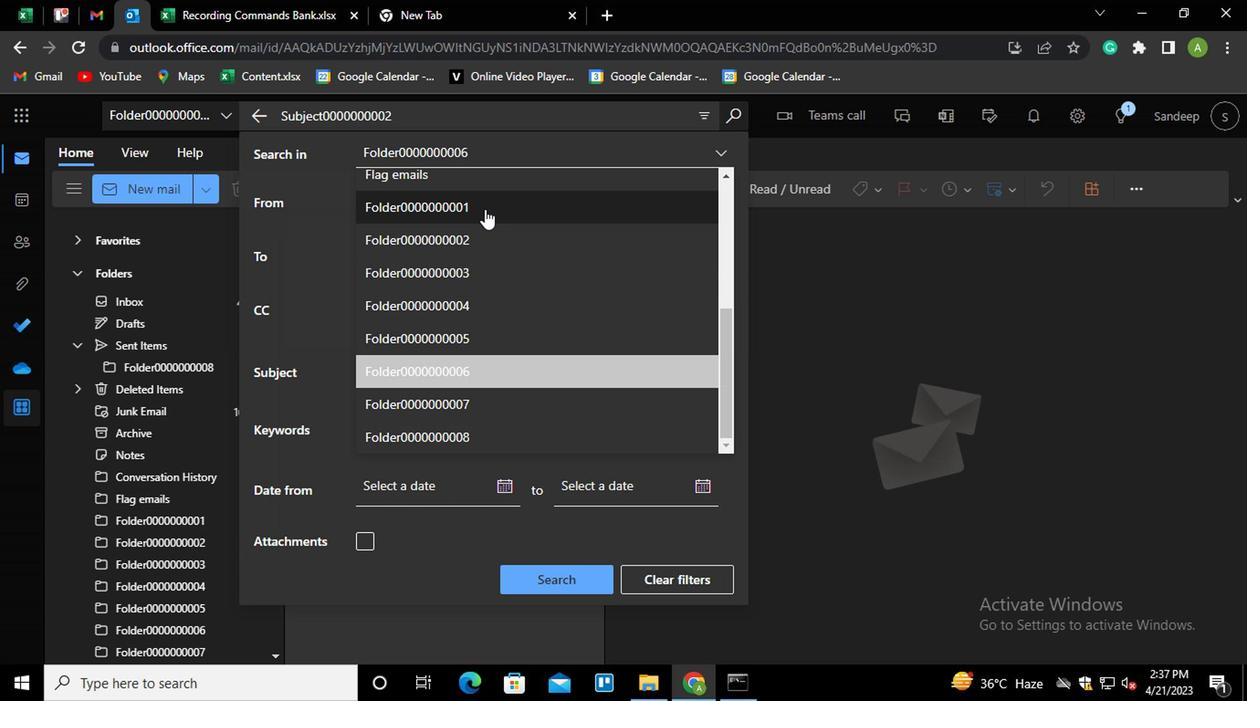 
Action: Mouse scrolled (479, 213) with delta (0, 1)
Screenshot: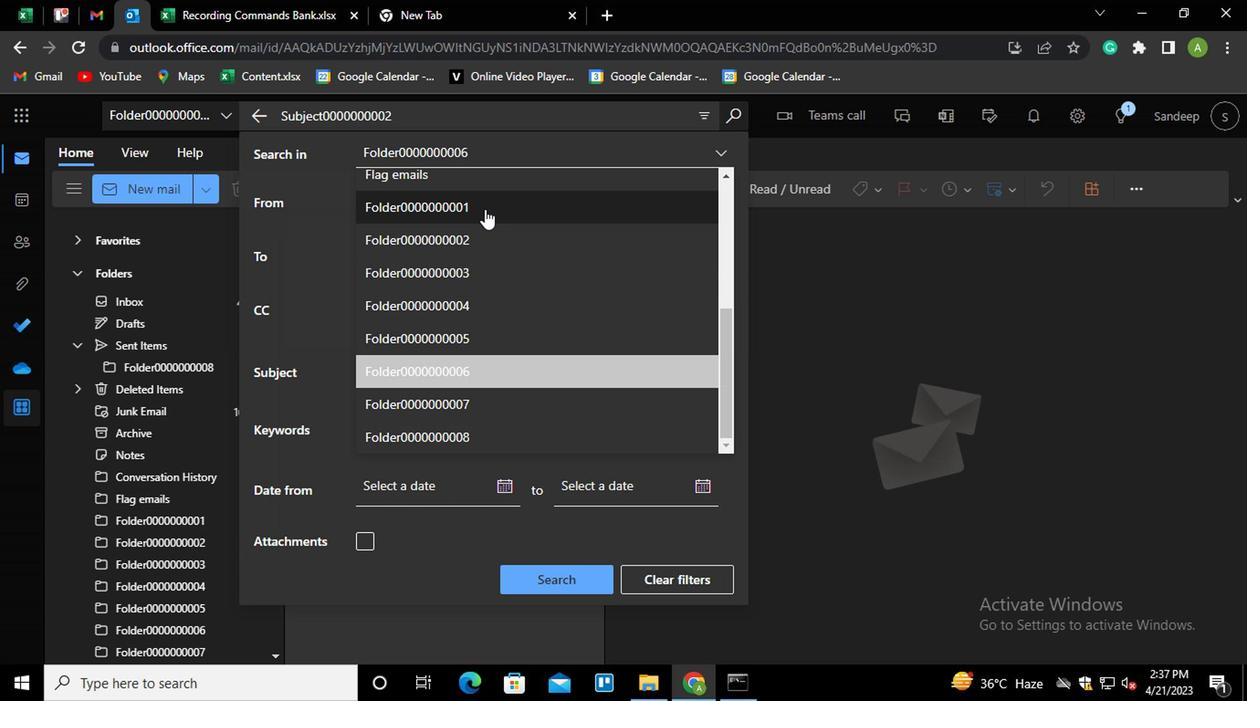 
Action: Mouse moved to (423, 186)
Screenshot: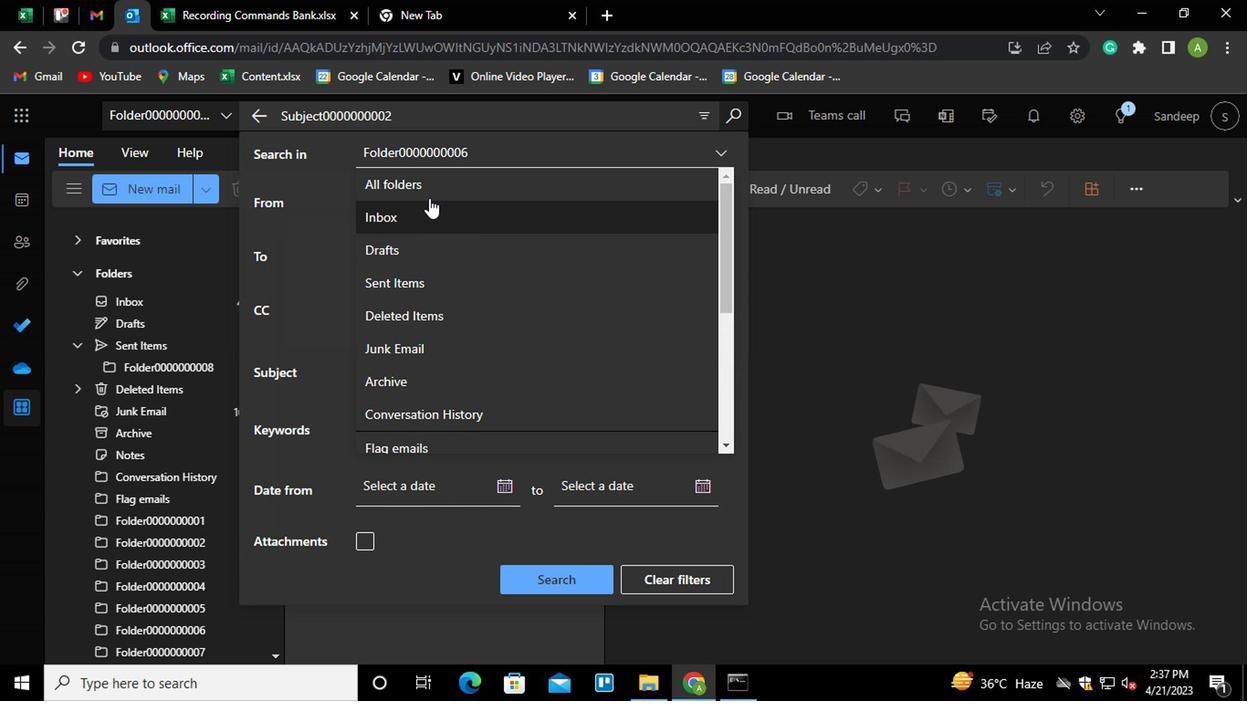 
Action: Mouse pressed left at (423, 186)
Screenshot: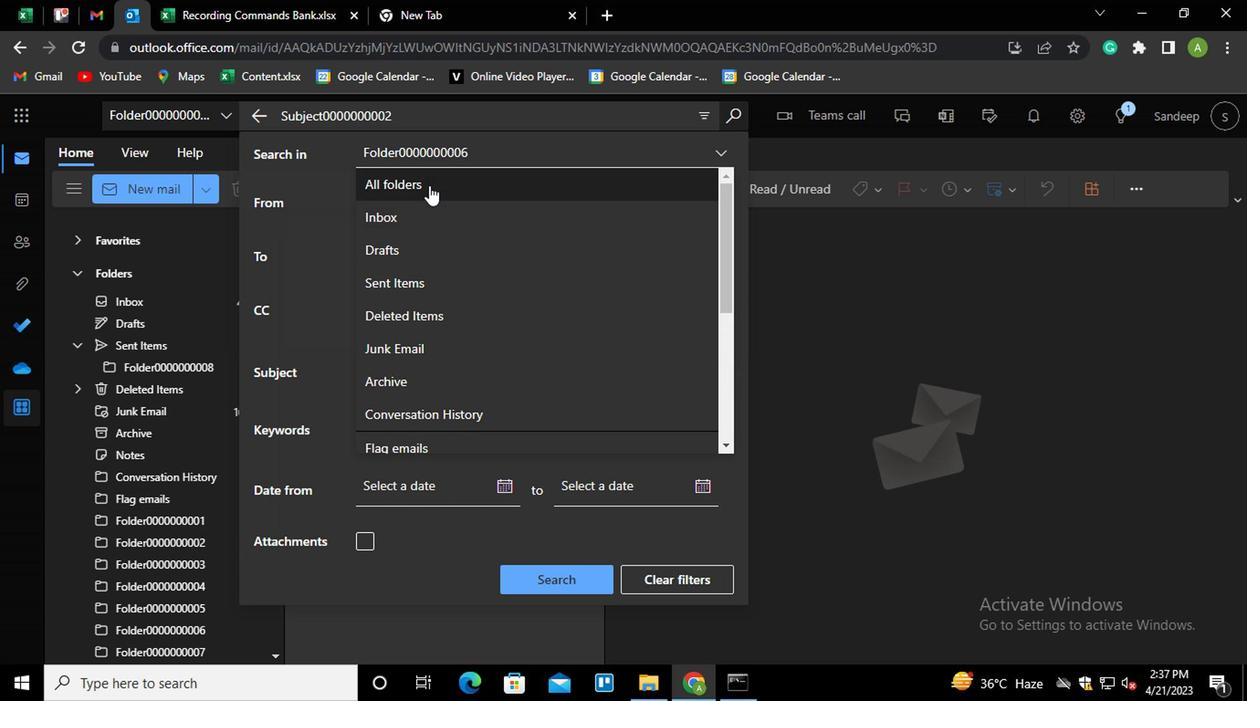 
Action: Mouse moved to (397, 205)
Screenshot: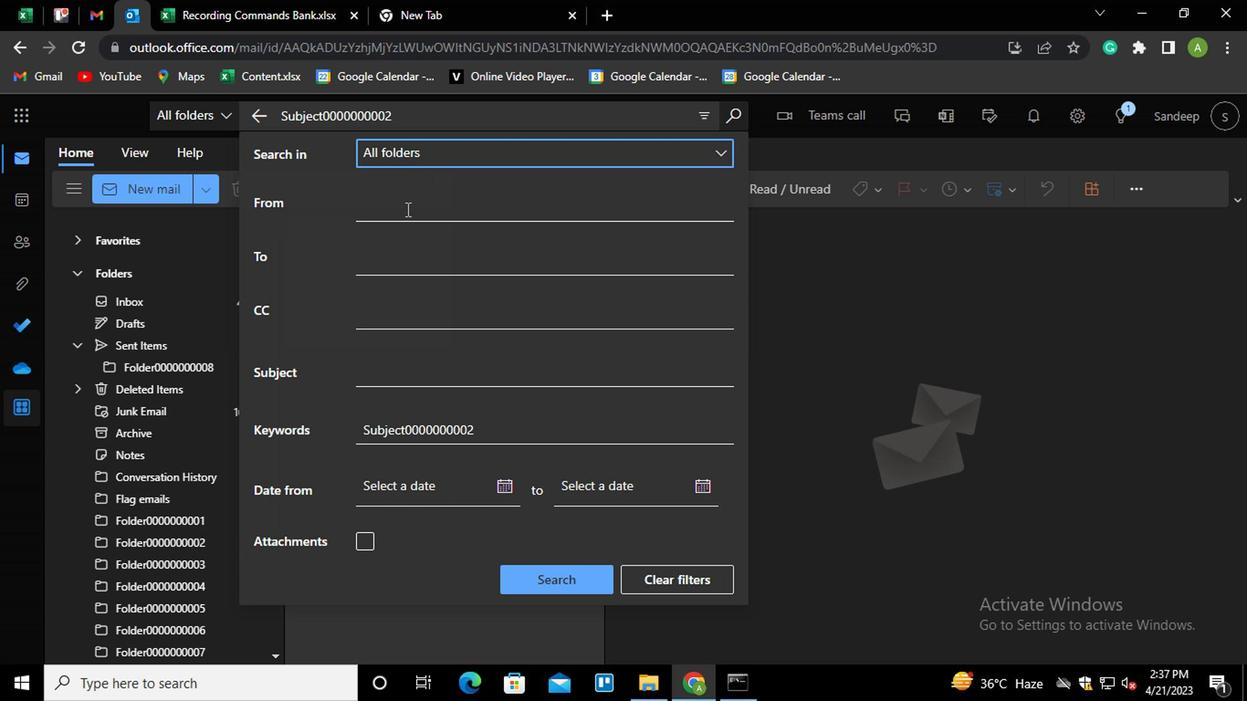 
Action: Mouse pressed left at (397, 205)
Screenshot: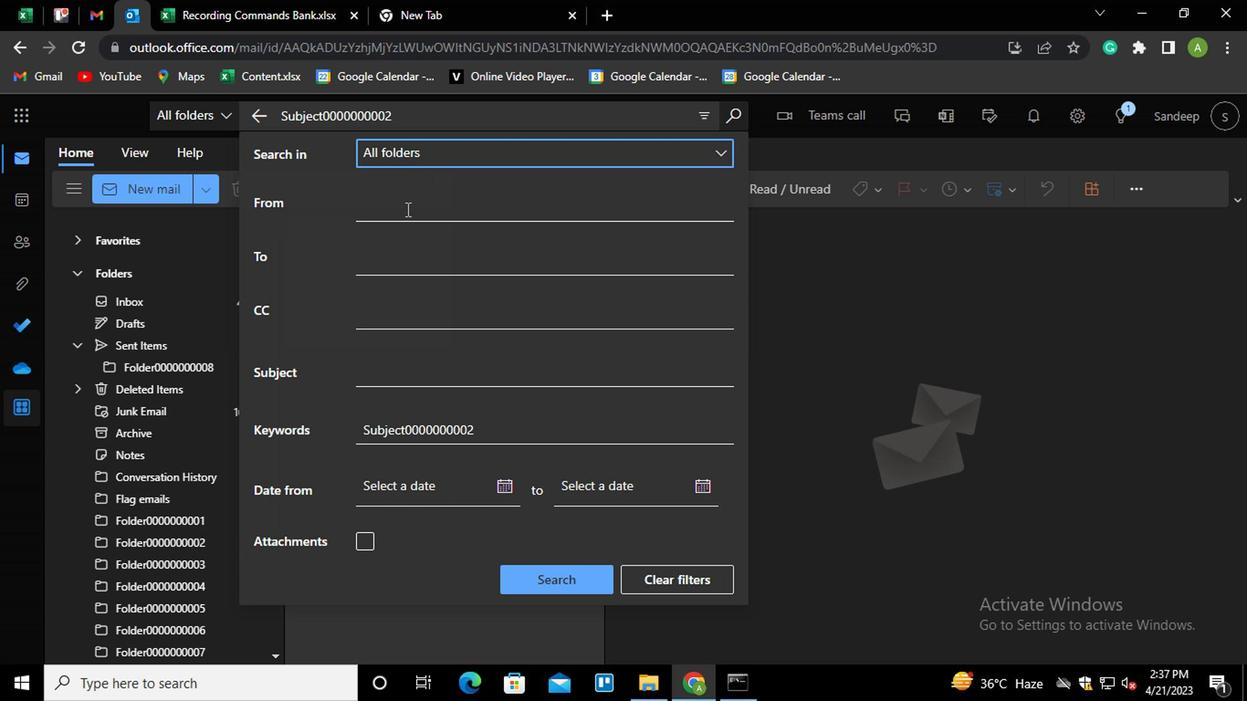 
Action: Mouse moved to (395, 211)
Screenshot: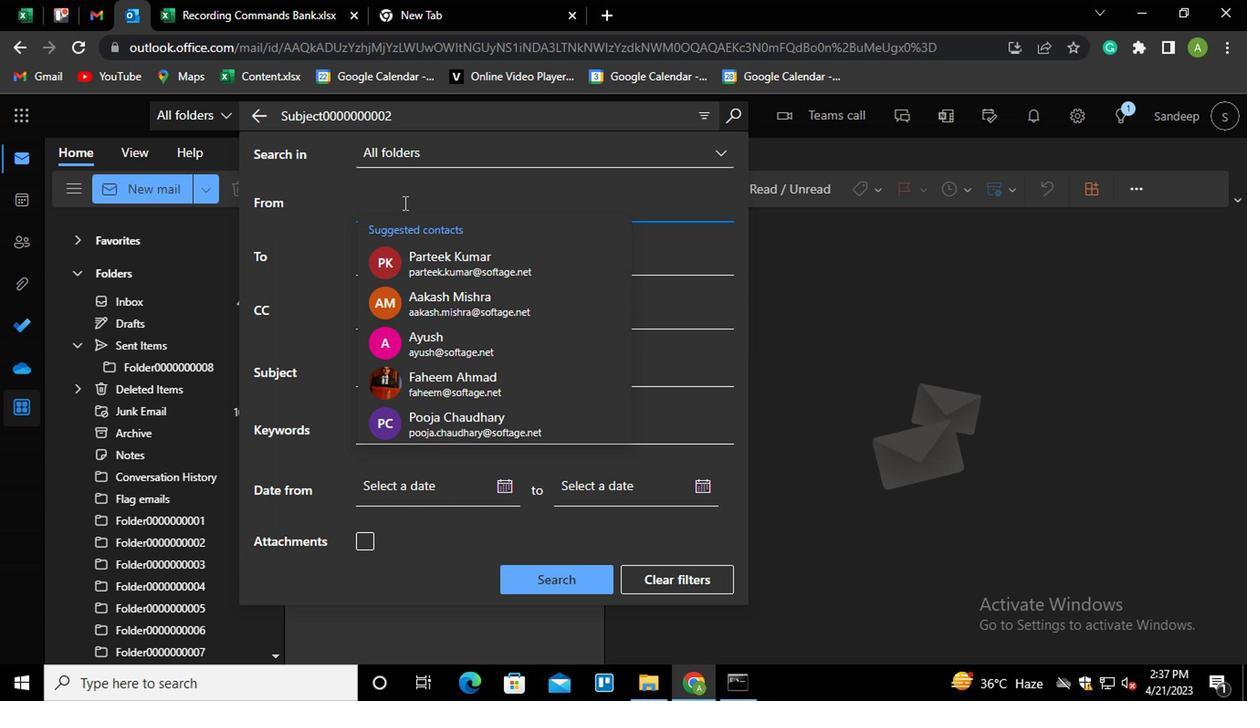 
Action: Key pressed pa<Key.enter>
Screenshot: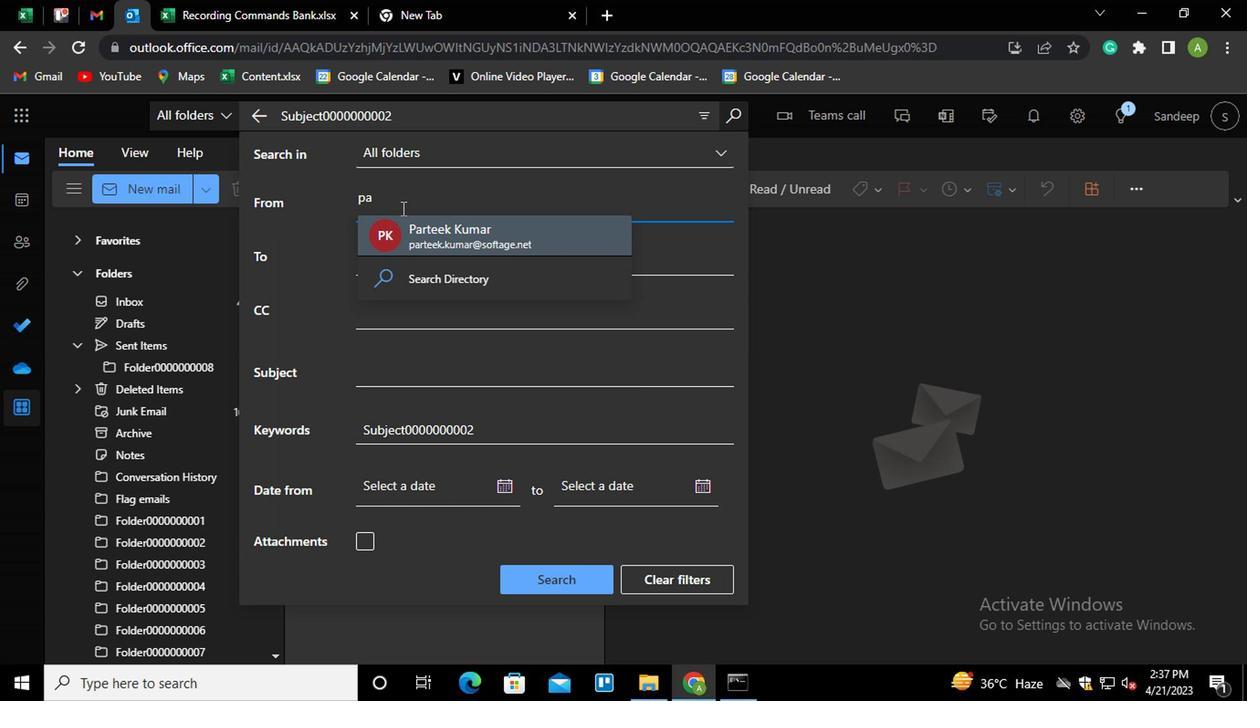 
Action: Mouse moved to (474, 428)
Screenshot: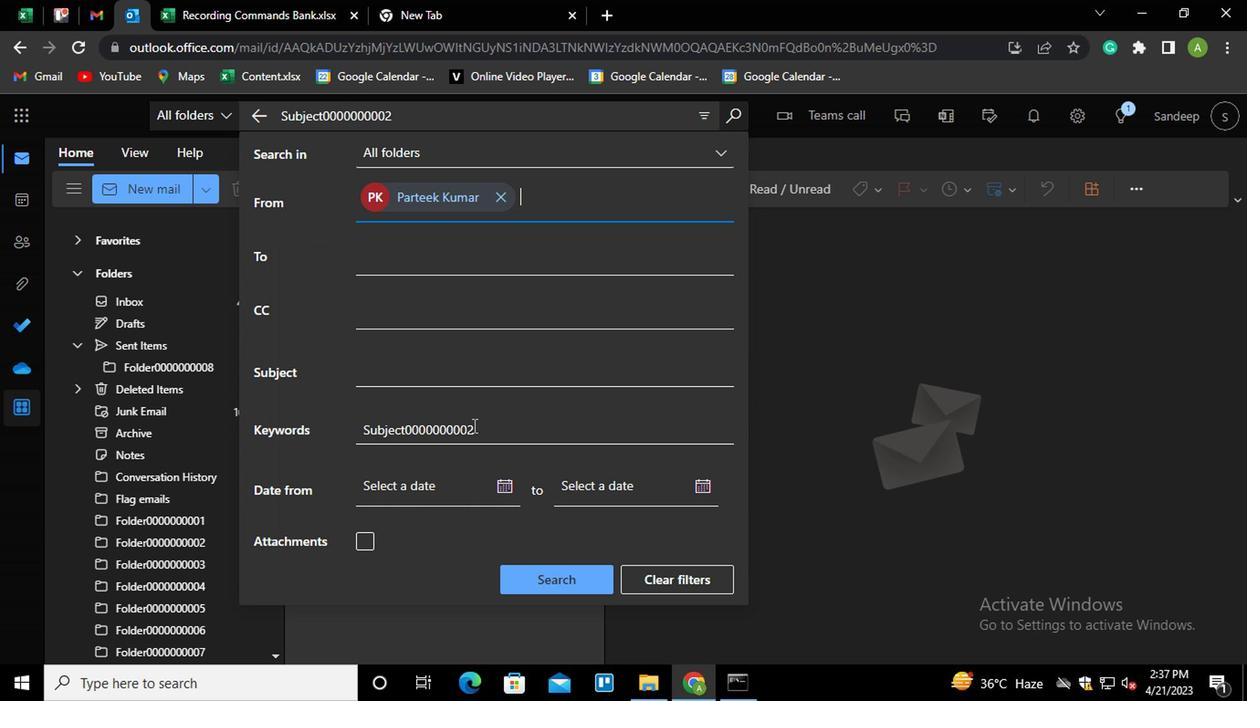 
Action: Mouse pressed left at (474, 428)
Screenshot: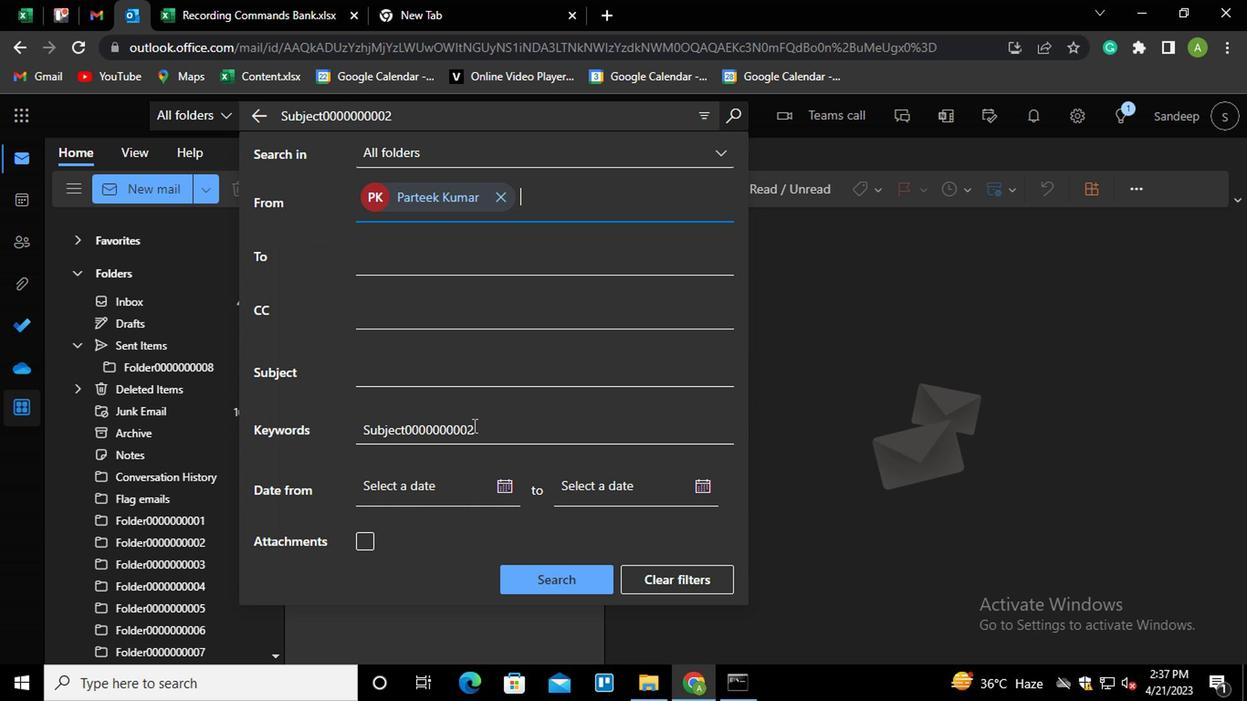 
Action: Mouse moved to (474, 429)
Screenshot: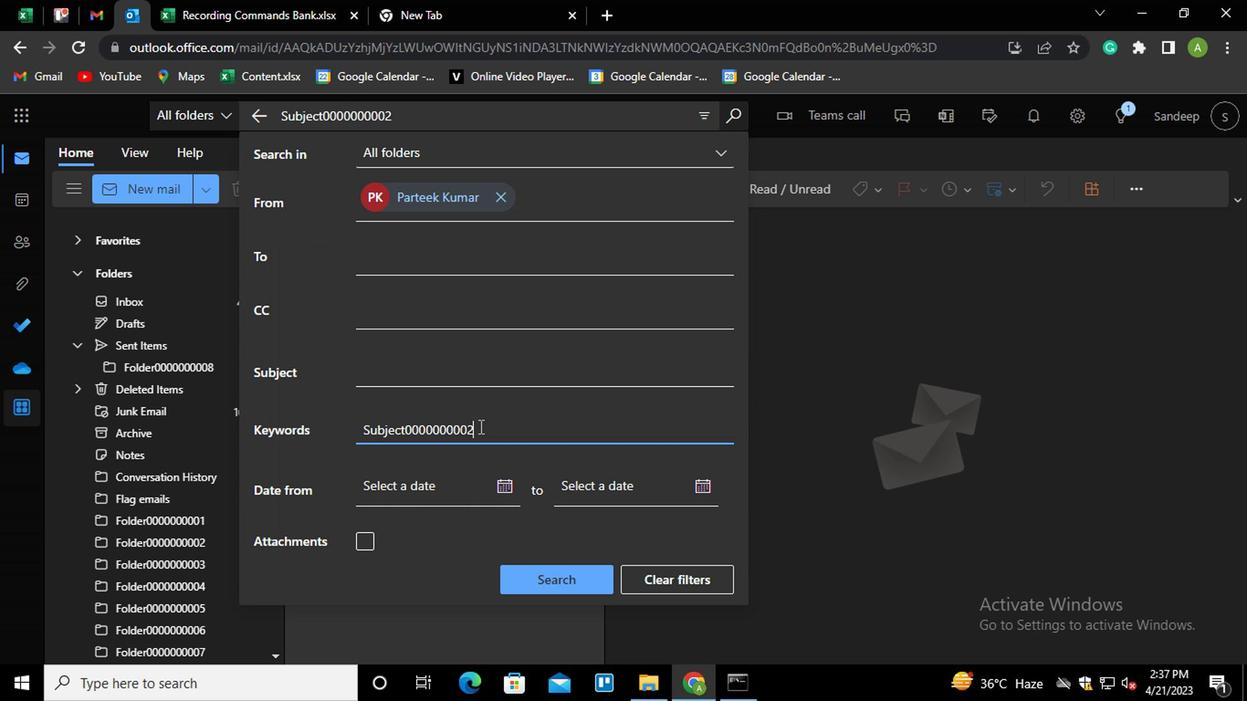 
Action: Key pressed <Key.backspace>1
Screenshot: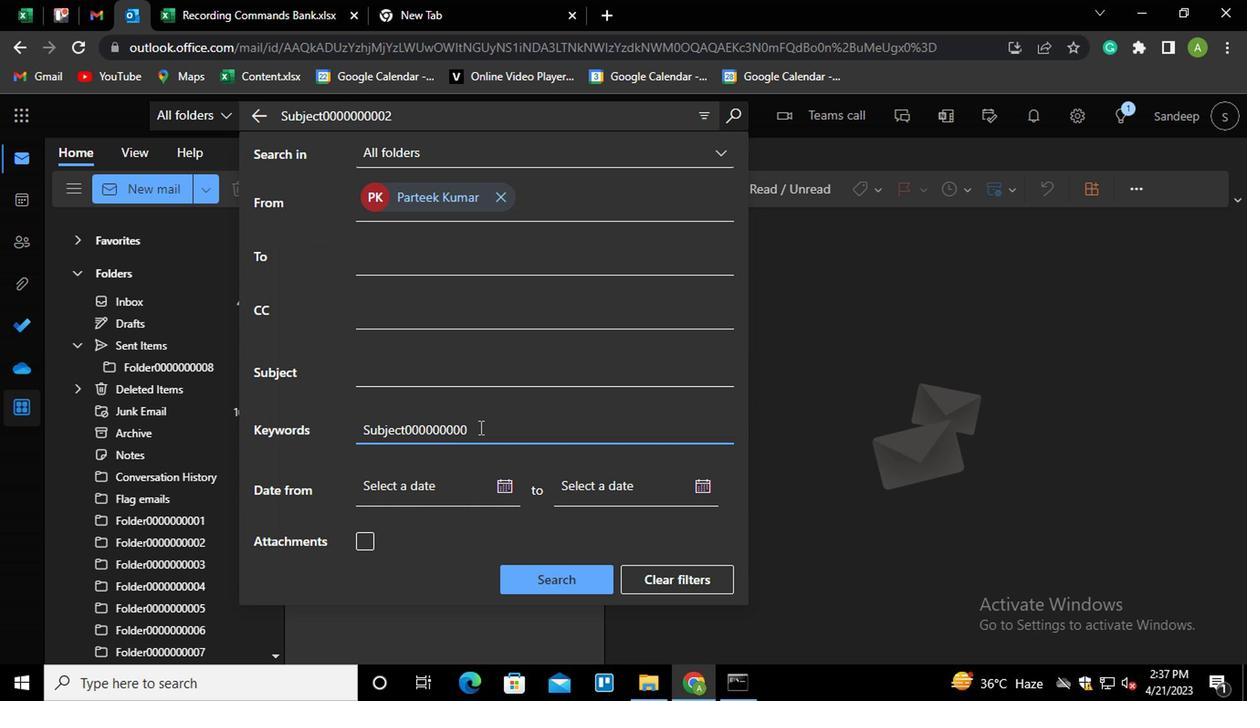 
Action: Mouse moved to (522, 578)
Screenshot: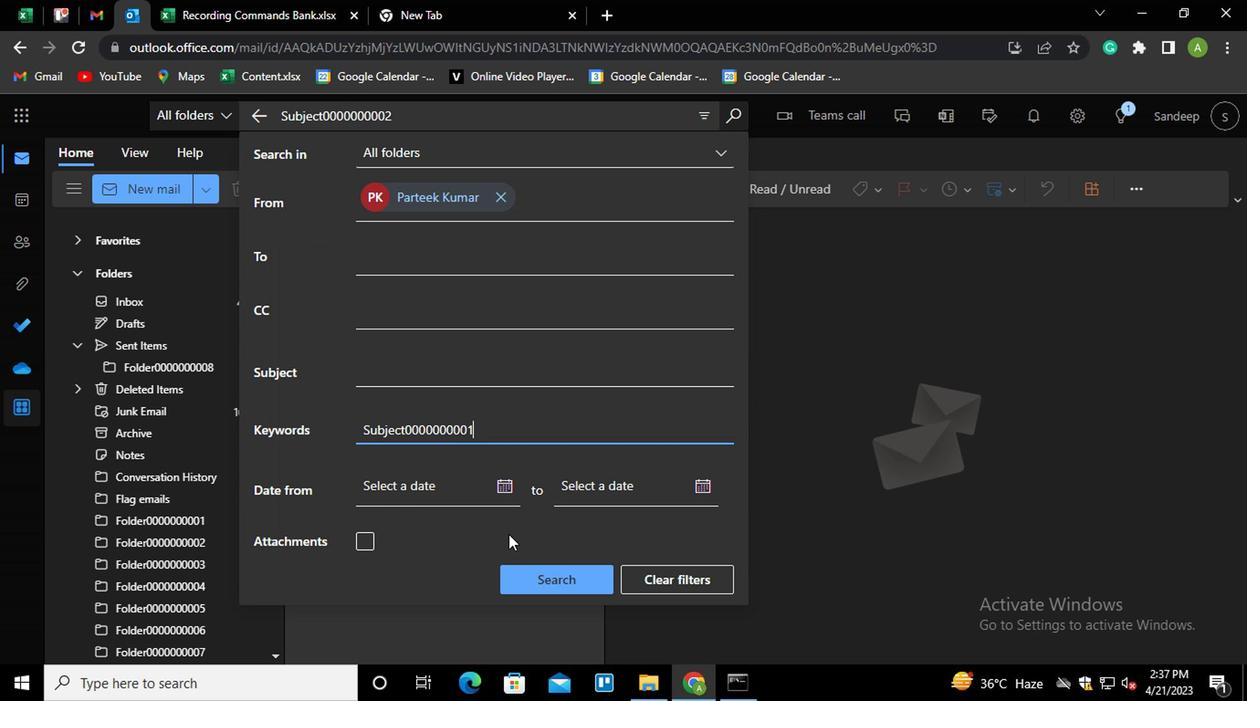 
Action: Mouse pressed left at (522, 578)
Screenshot: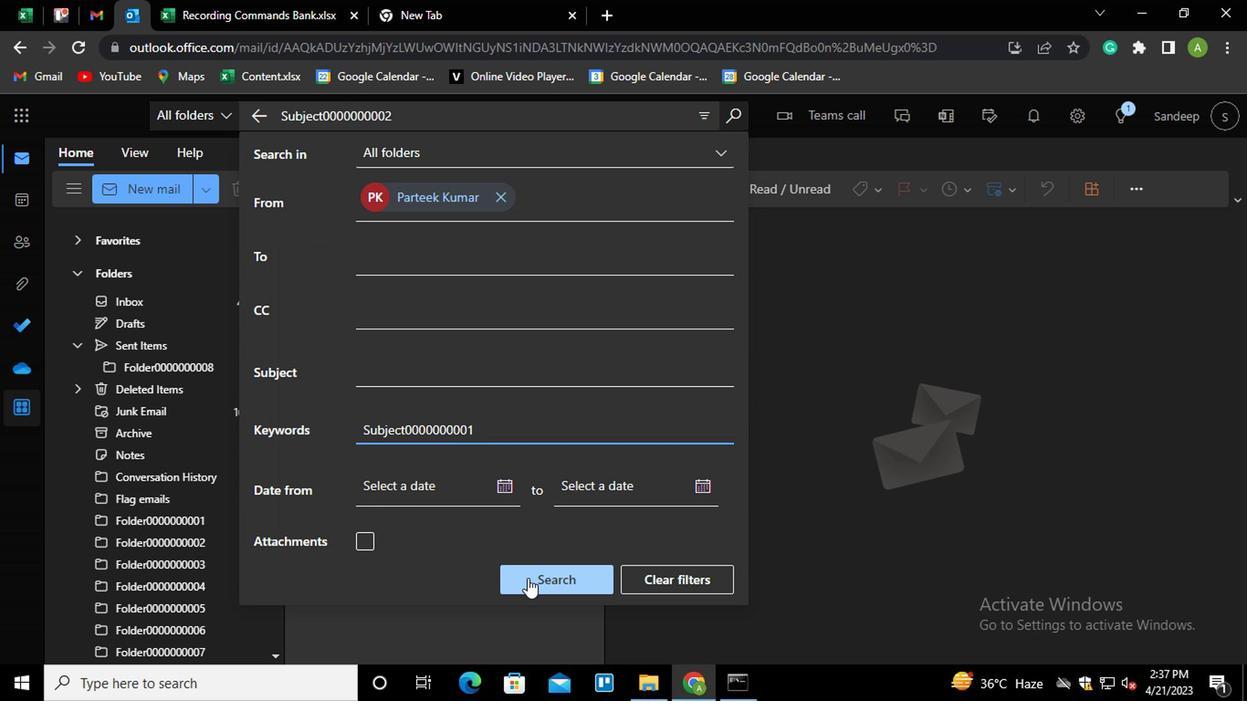 
Action: Mouse moved to (443, 331)
Screenshot: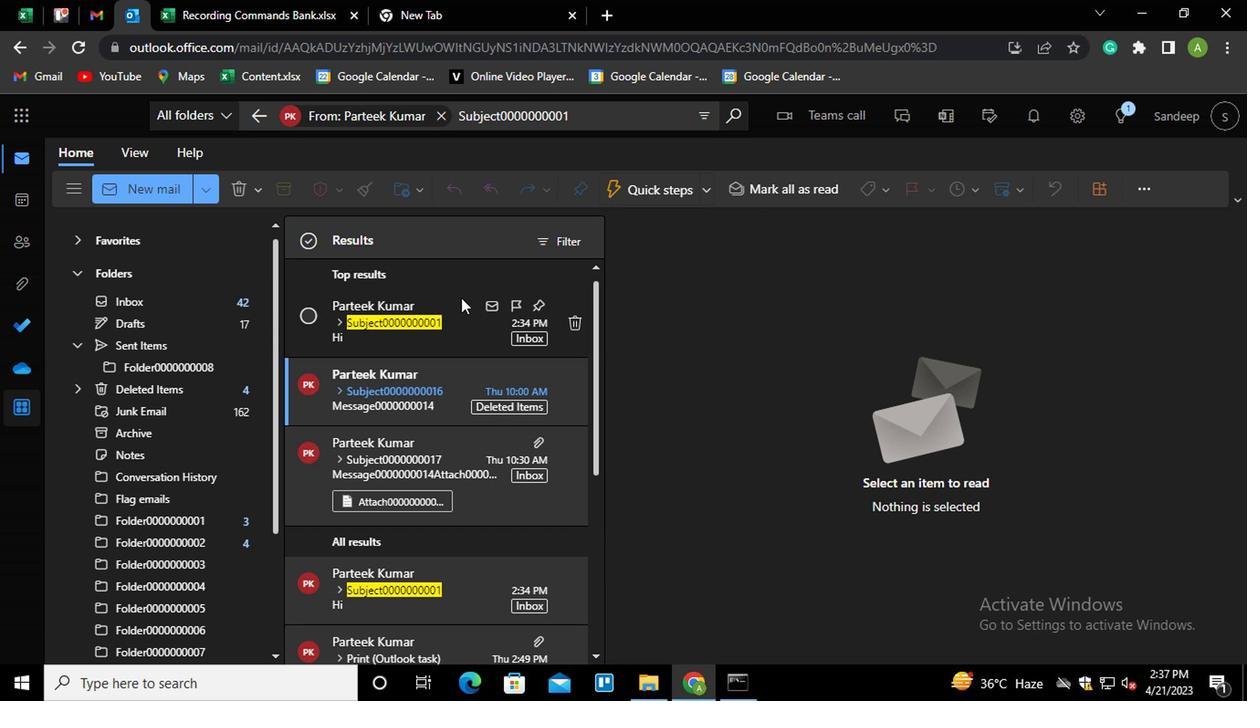 
Action: Mouse pressed right at (443, 331)
Screenshot: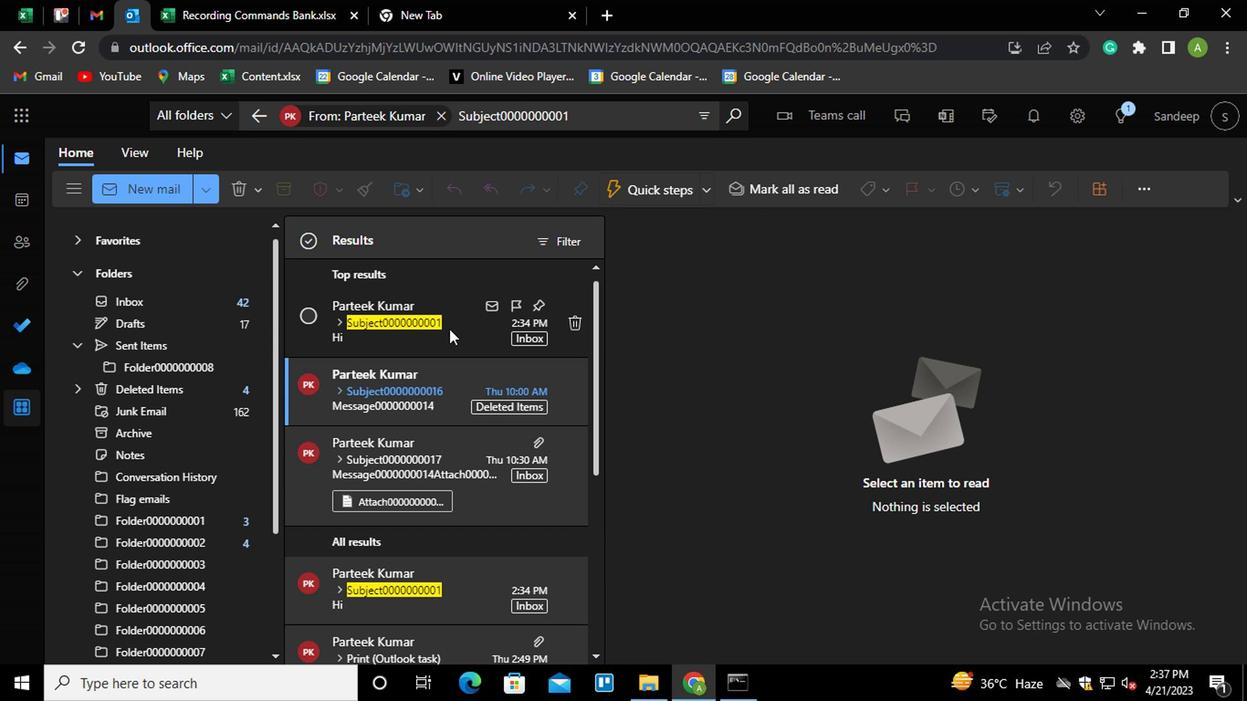 
Action: Mouse moved to (469, 578)
Screenshot: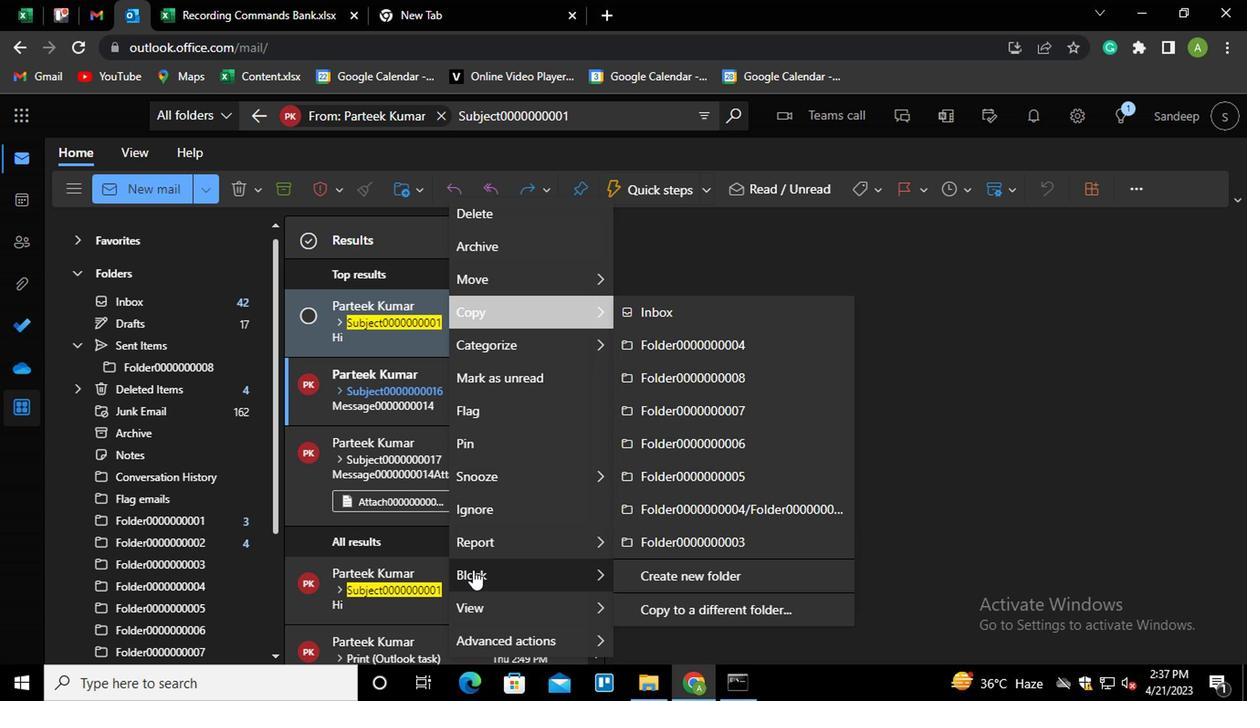 
Action: Mouse pressed left at (469, 578)
Screenshot: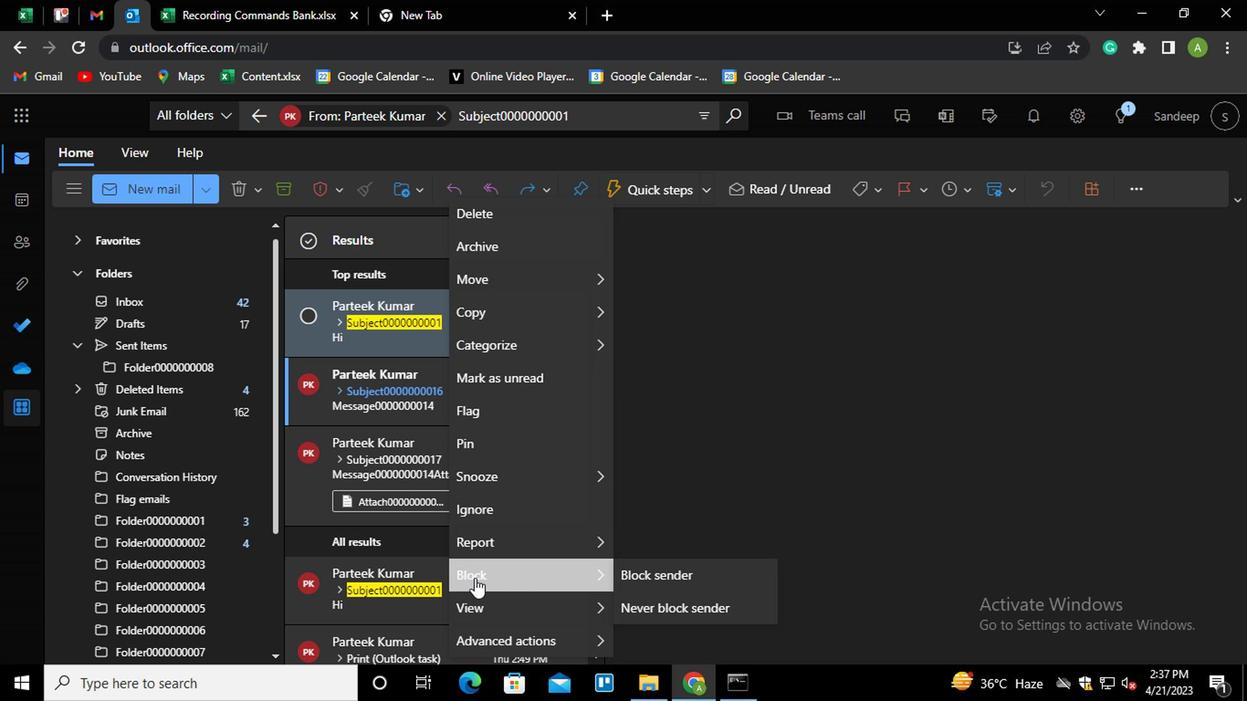 
Action: Mouse moved to (641, 572)
Screenshot: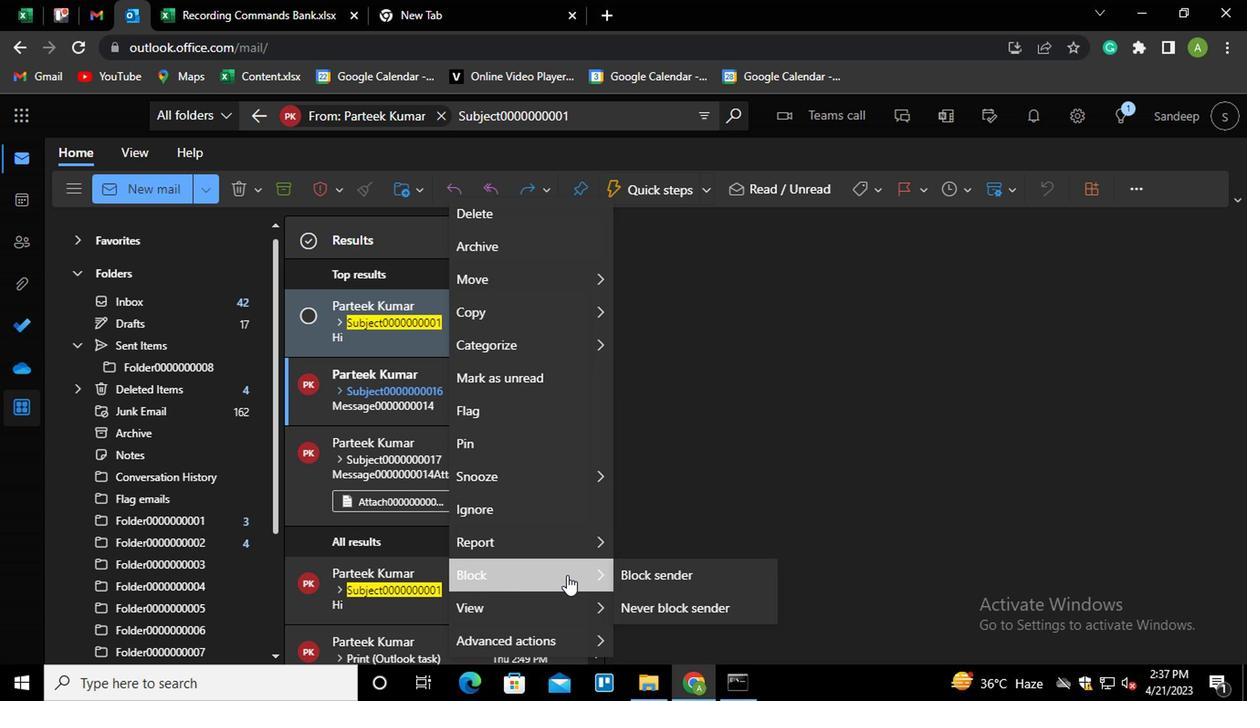 
Action: Mouse pressed left at (641, 572)
Screenshot: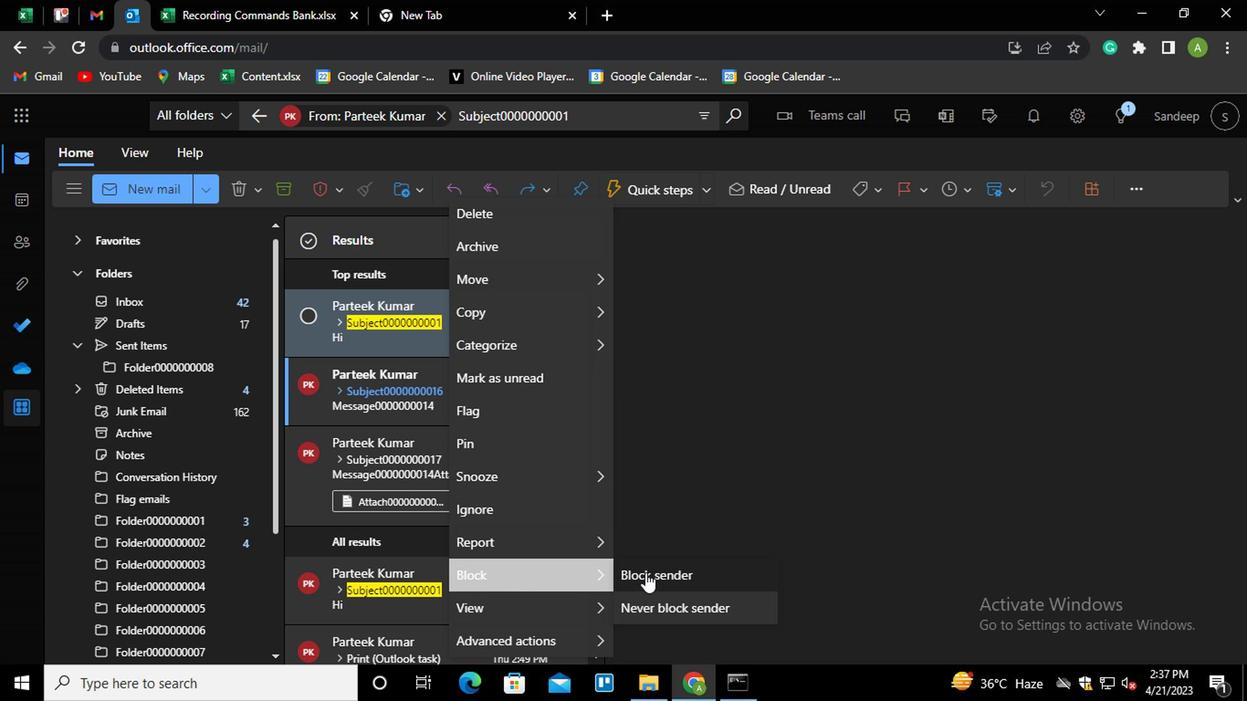 
Action: Mouse moved to (629, 433)
Screenshot: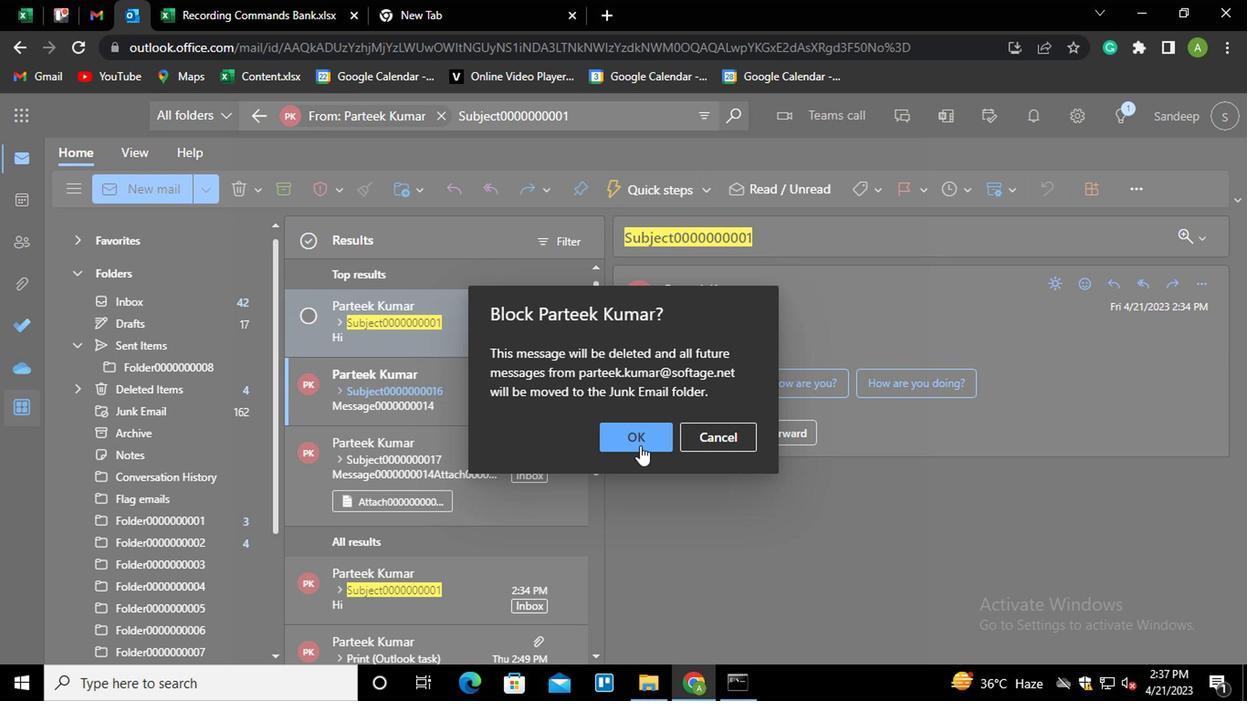 
Action: Mouse pressed left at (629, 433)
Screenshot: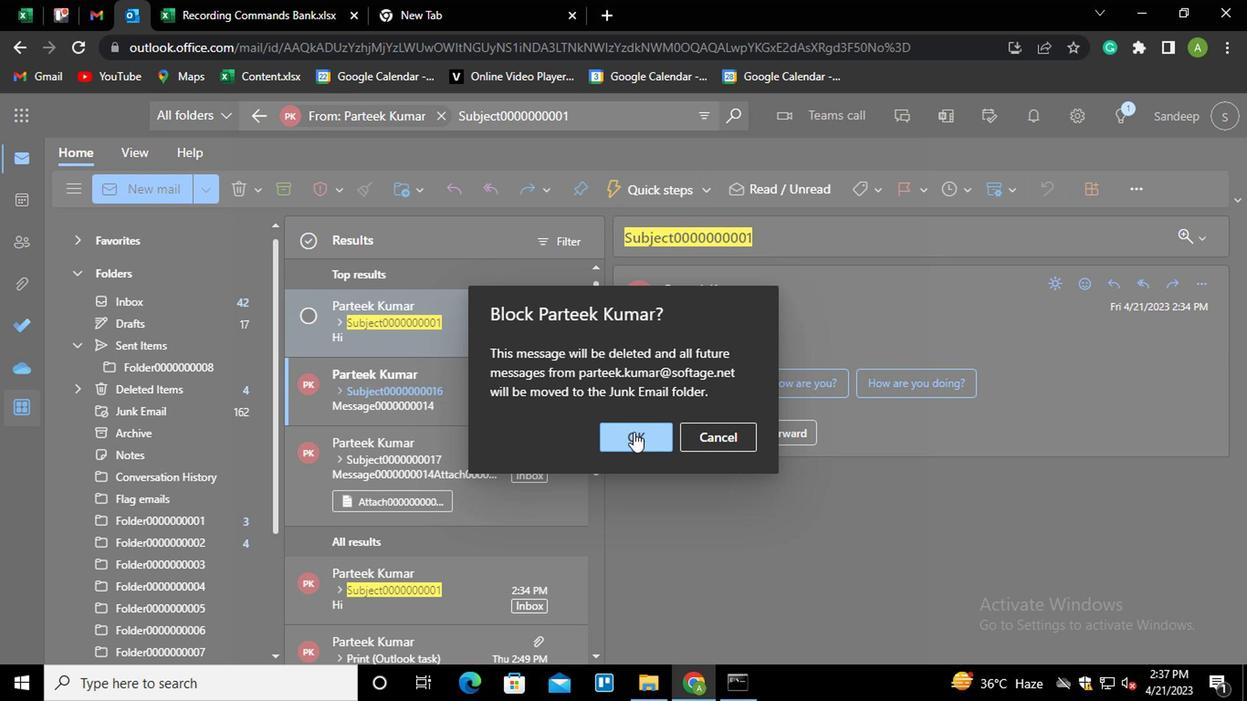 
Action: Mouse moved to (693, 122)
Screenshot: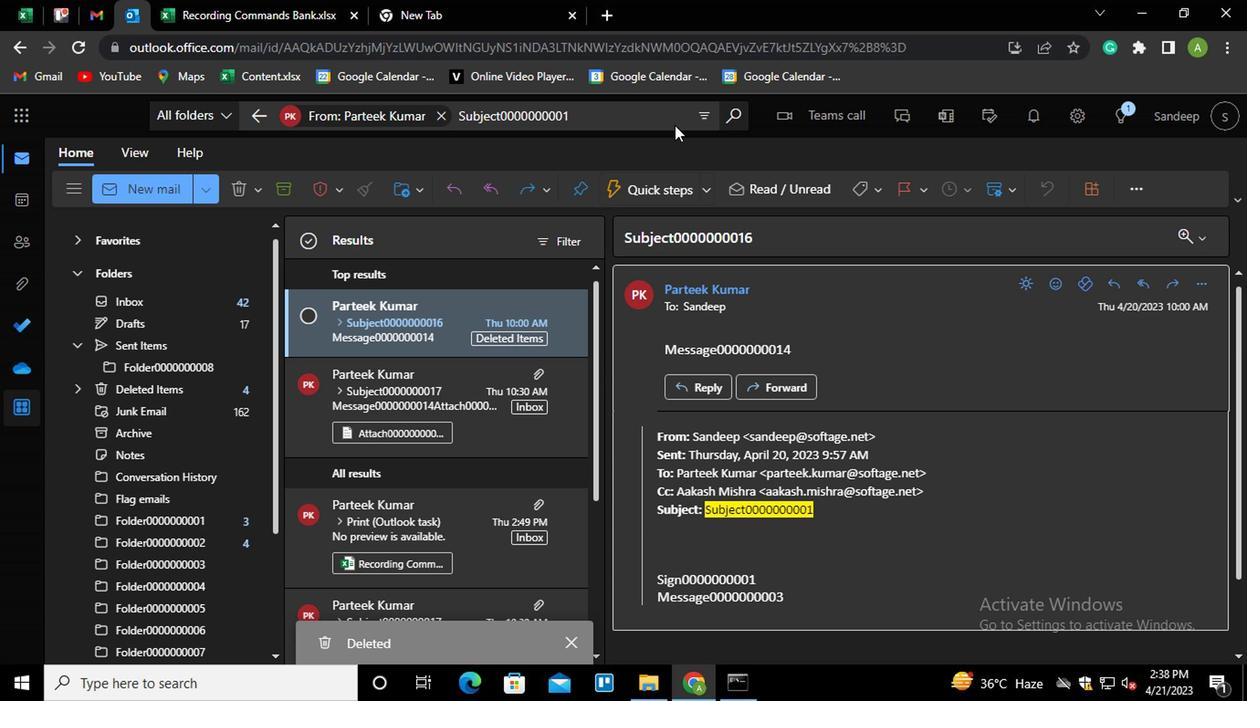
Action: Mouse pressed left at (693, 122)
Screenshot: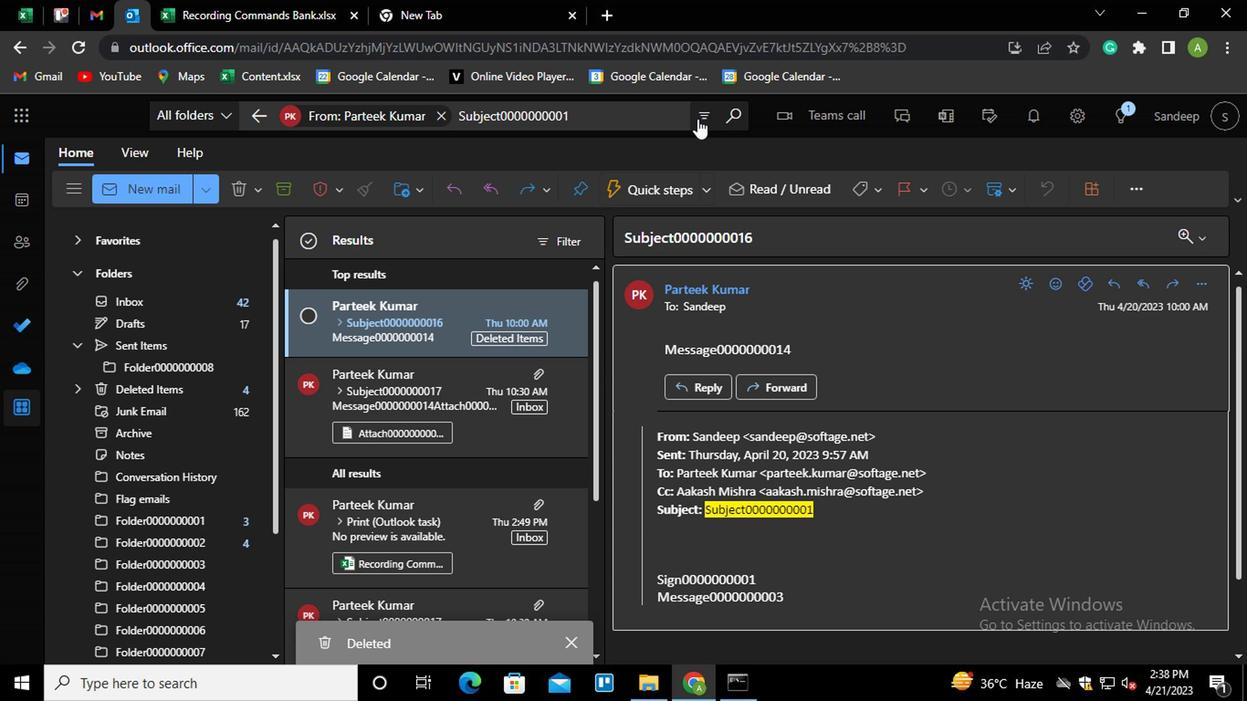 
Action: Mouse moved to (503, 198)
Screenshot: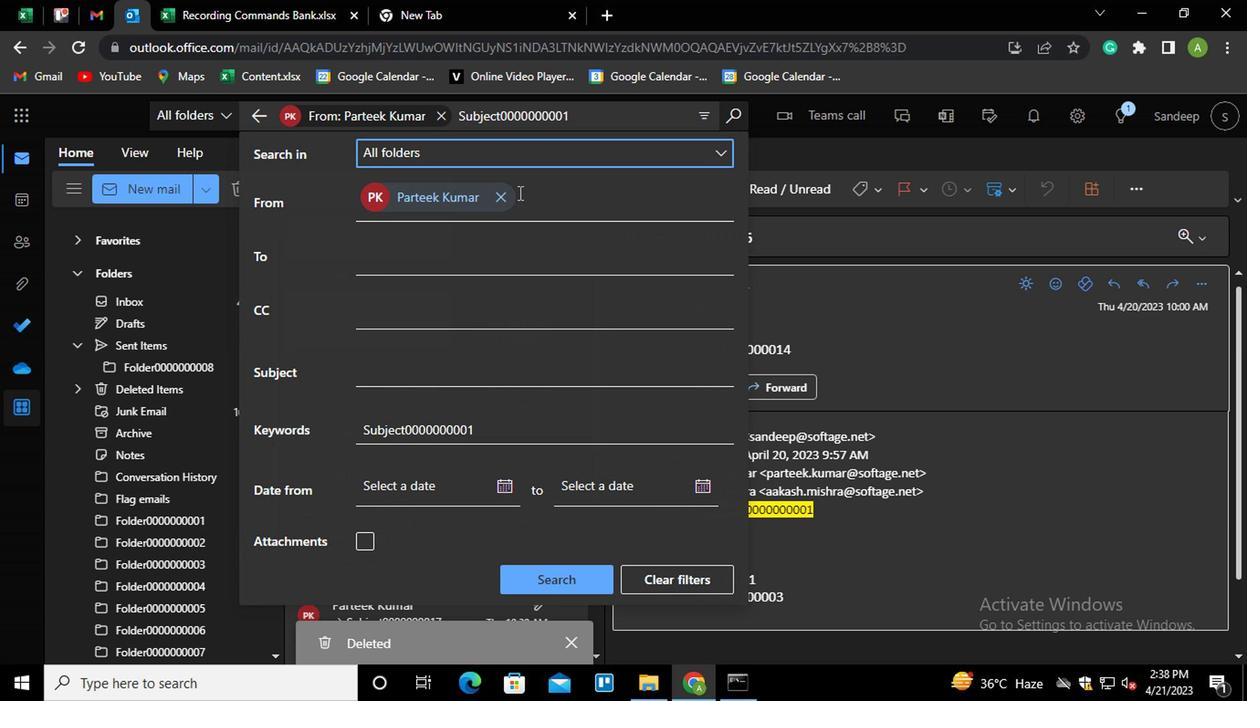 
Action: Mouse pressed left at (503, 198)
Screenshot: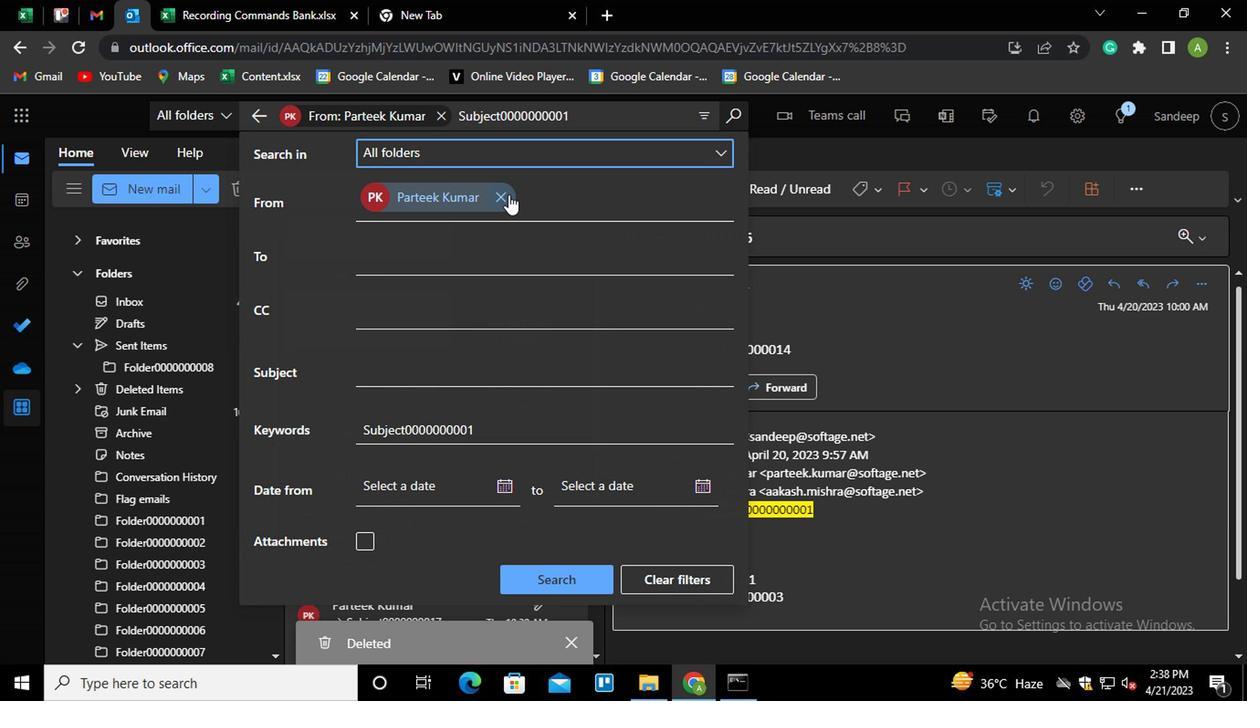 
Action: Mouse moved to (489, 209)
Screenshot: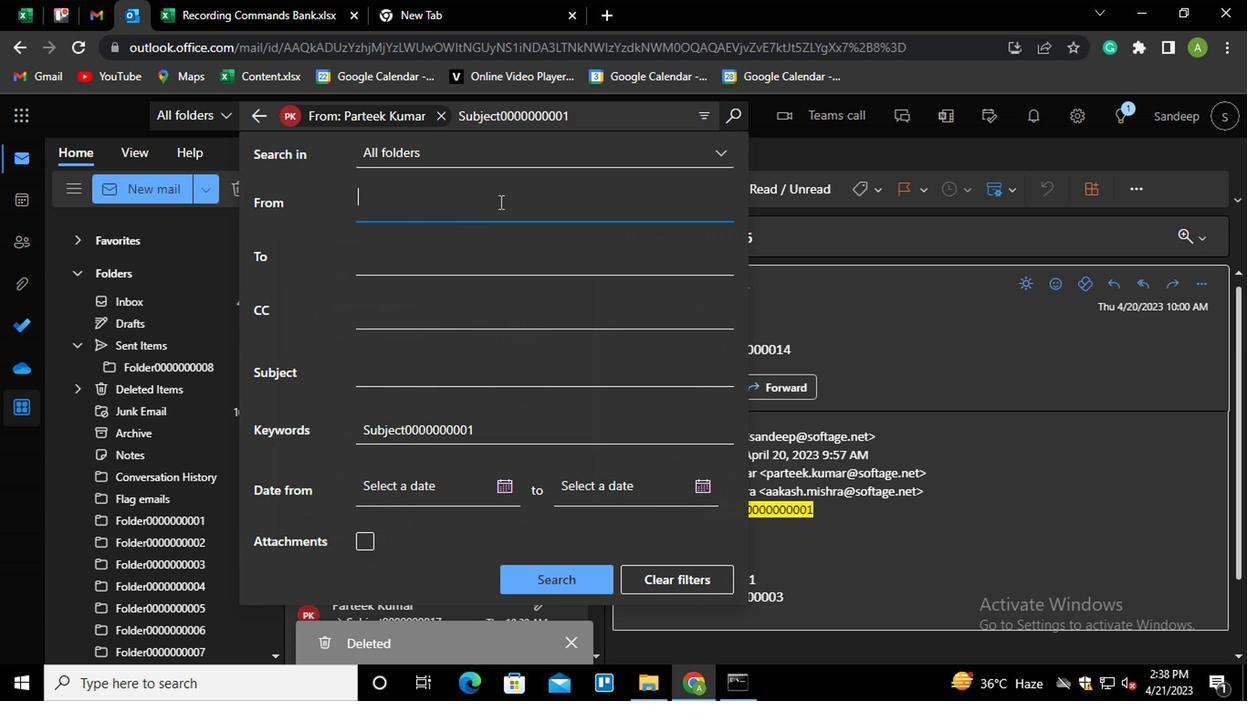 
Action: Mouse pressed left at (489, 209)
Screenshot: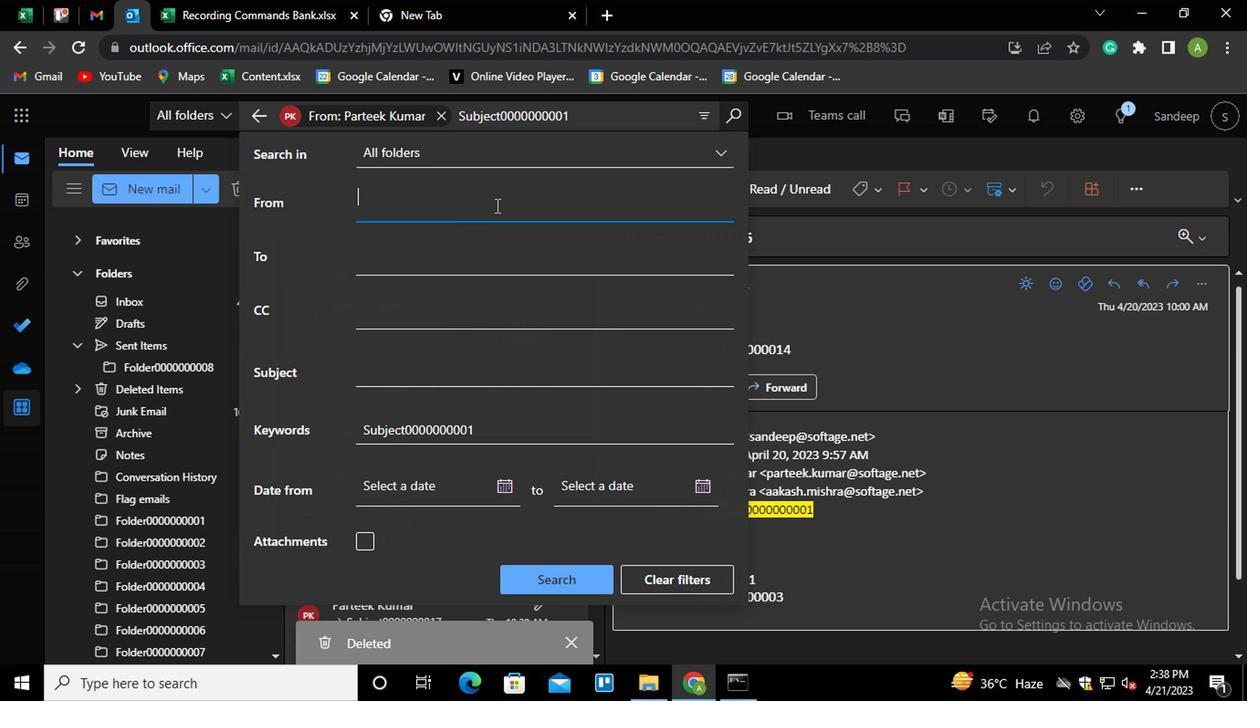 
Action: Mouse moved to (498, 212)
Screenshot: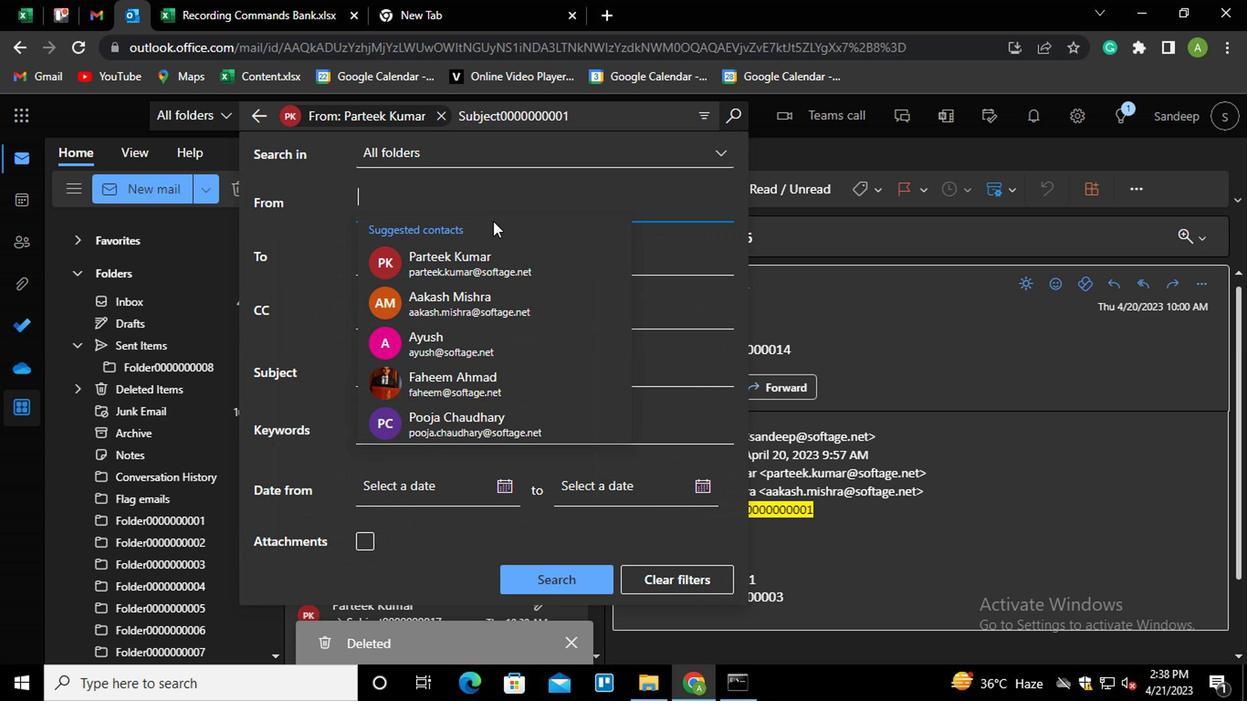 
Action: Key pressed aa<Key.enter>
Screenshot: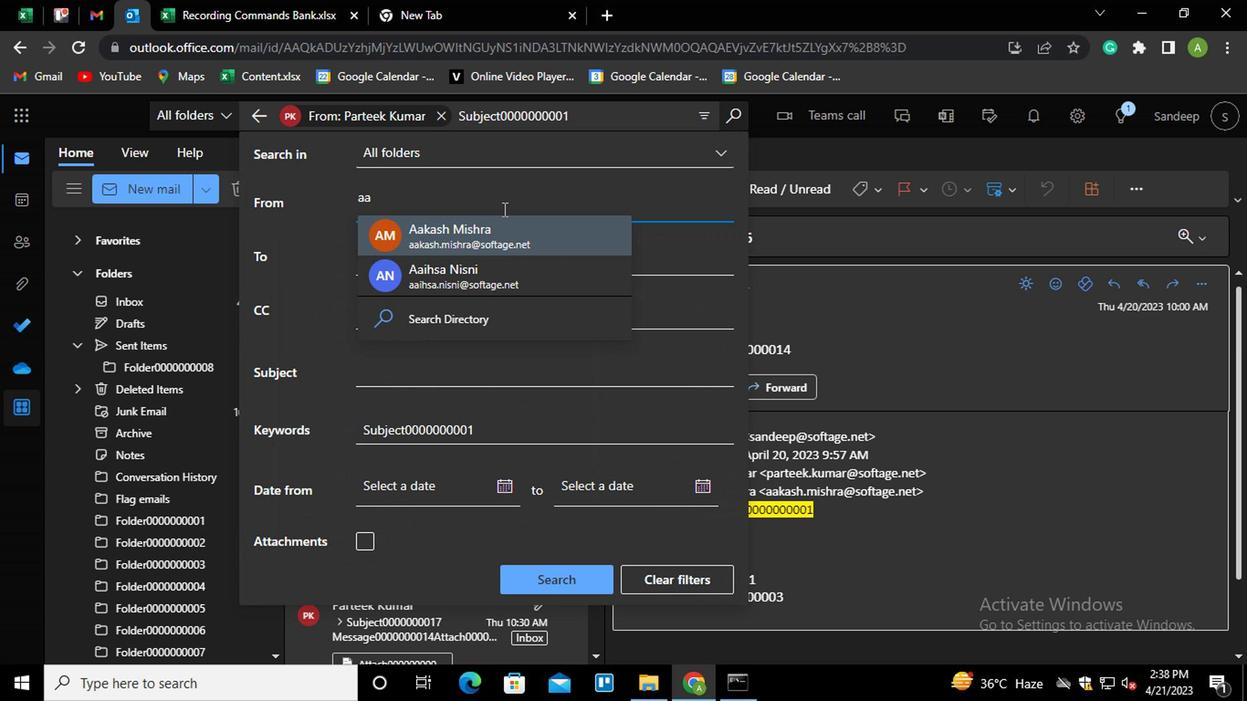 
Action: Mouse moved to (476, 435)
Screenshot: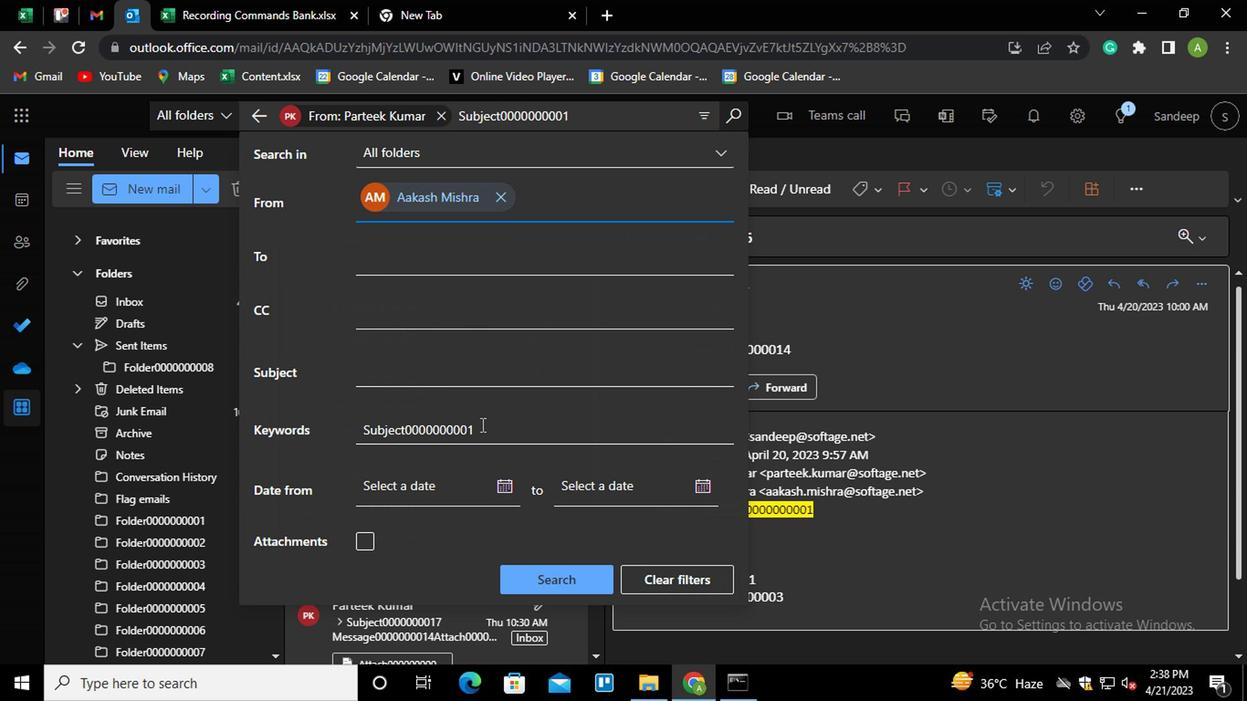 
Action: Mouse pressed left at (476, 435)
Screenshot: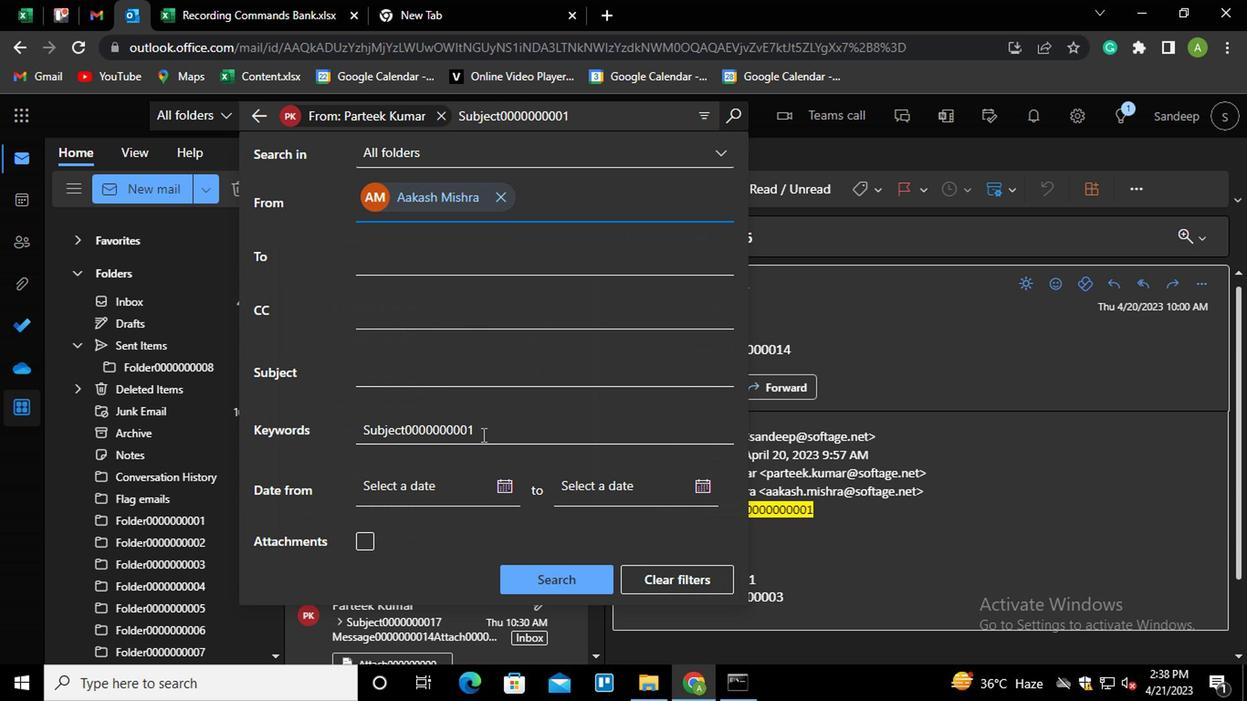 
Action: Mouse moved to (476, 436)
Screenshot: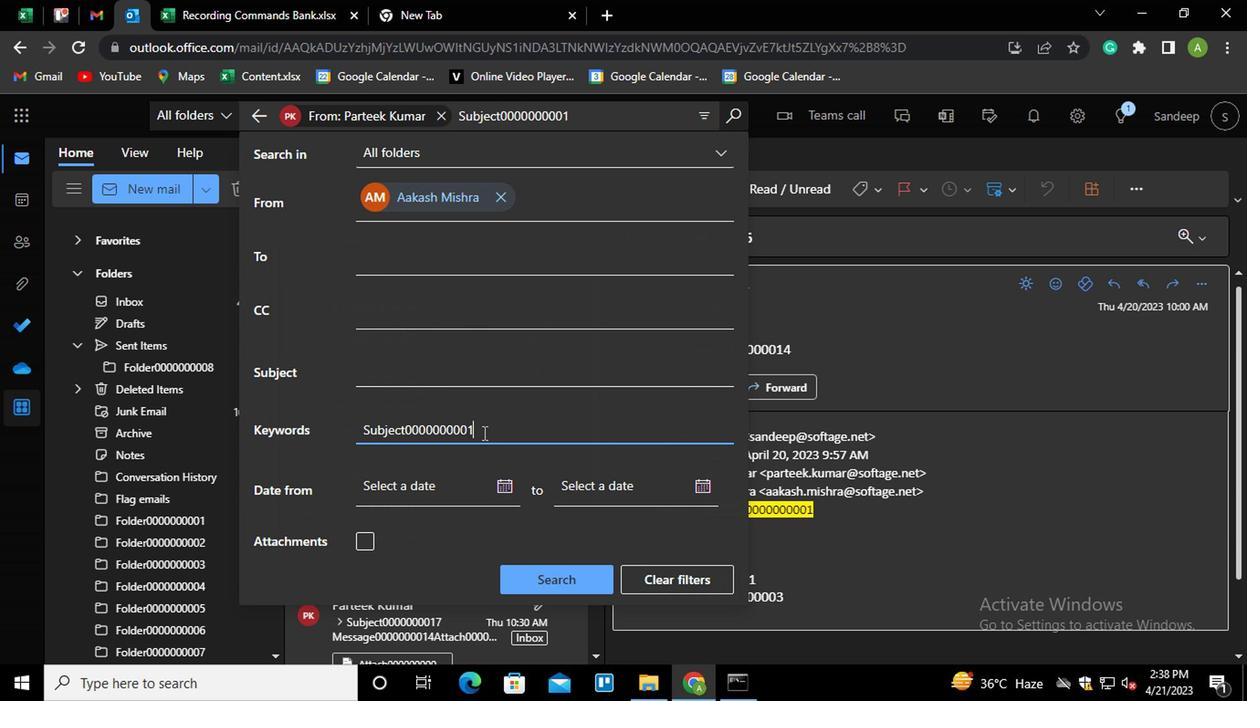 
Action: Key pressed <Key.backspace>2
Screenshot: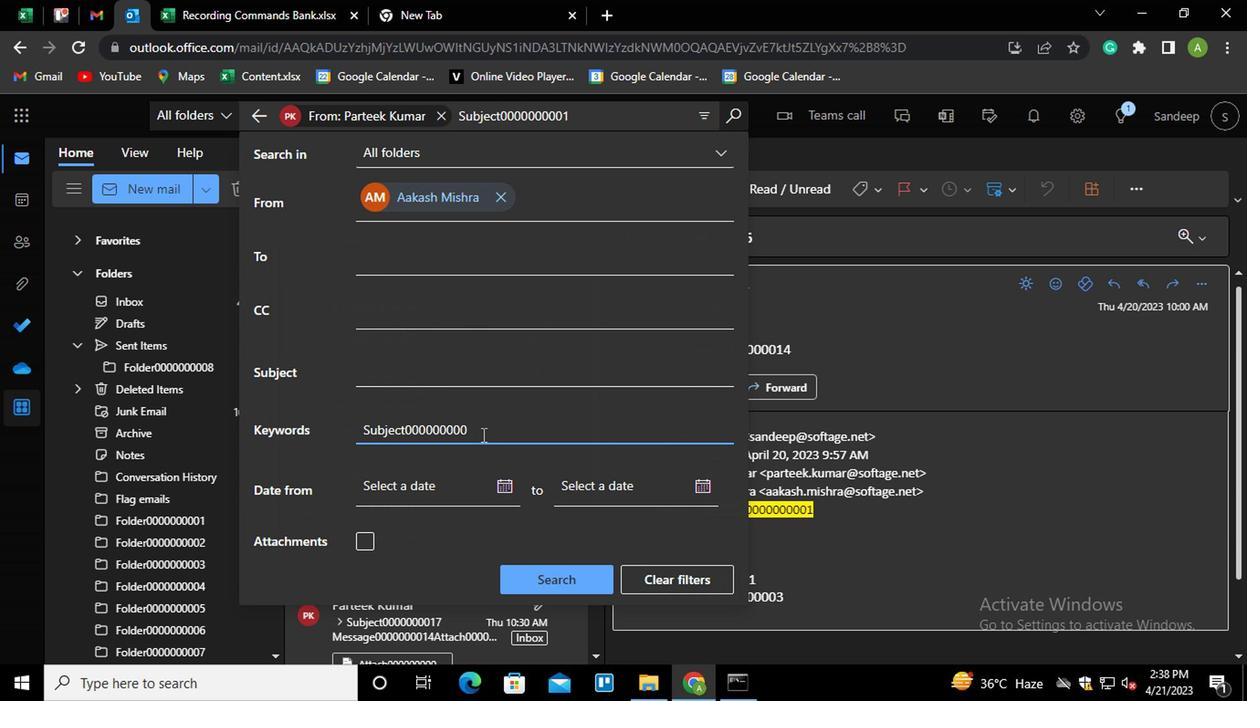 
Action: Mouse moved to (507, 576)
Screenshot: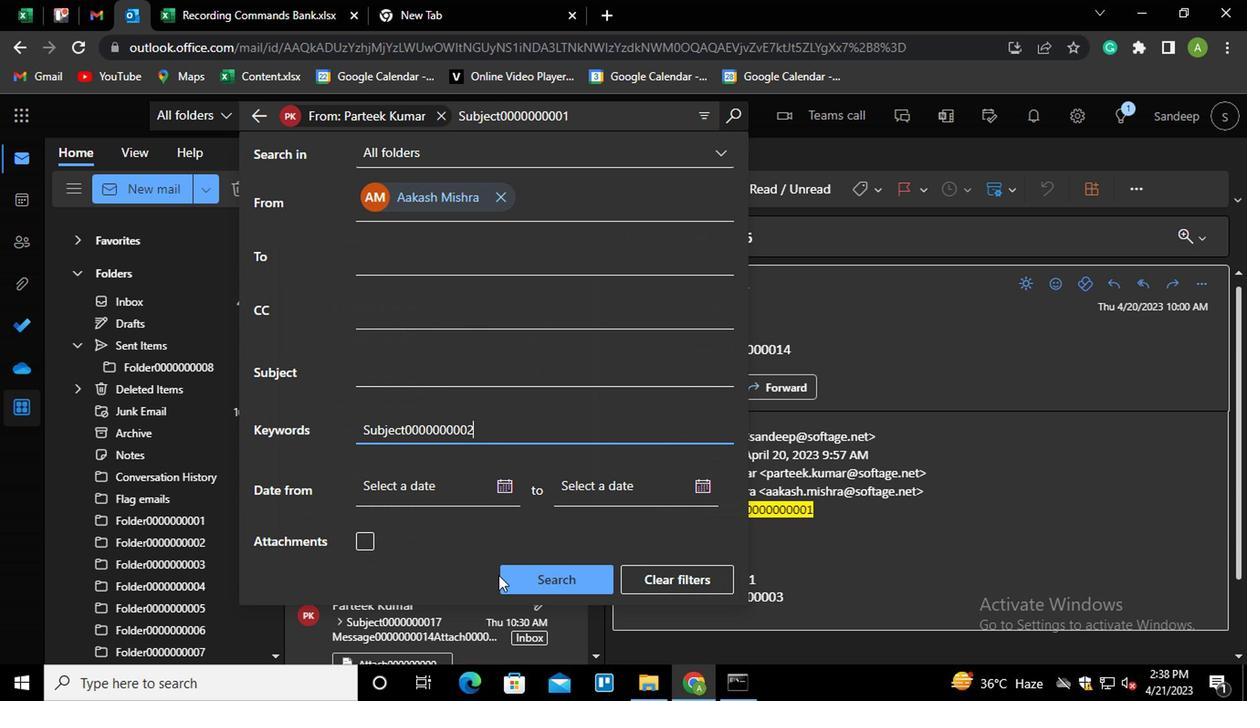 
Action: Mouse pressed left at (507, 576)
Screenshot: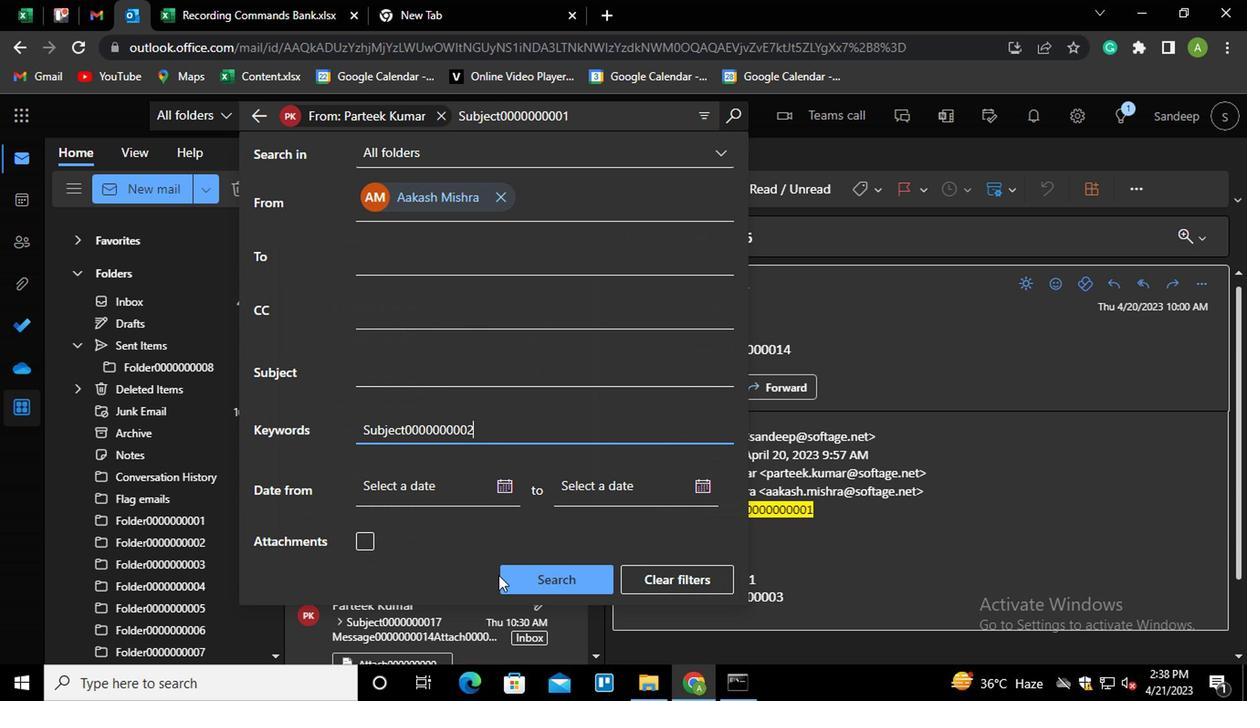 
Action: Mouse moved to (470, 328)
Screenshot: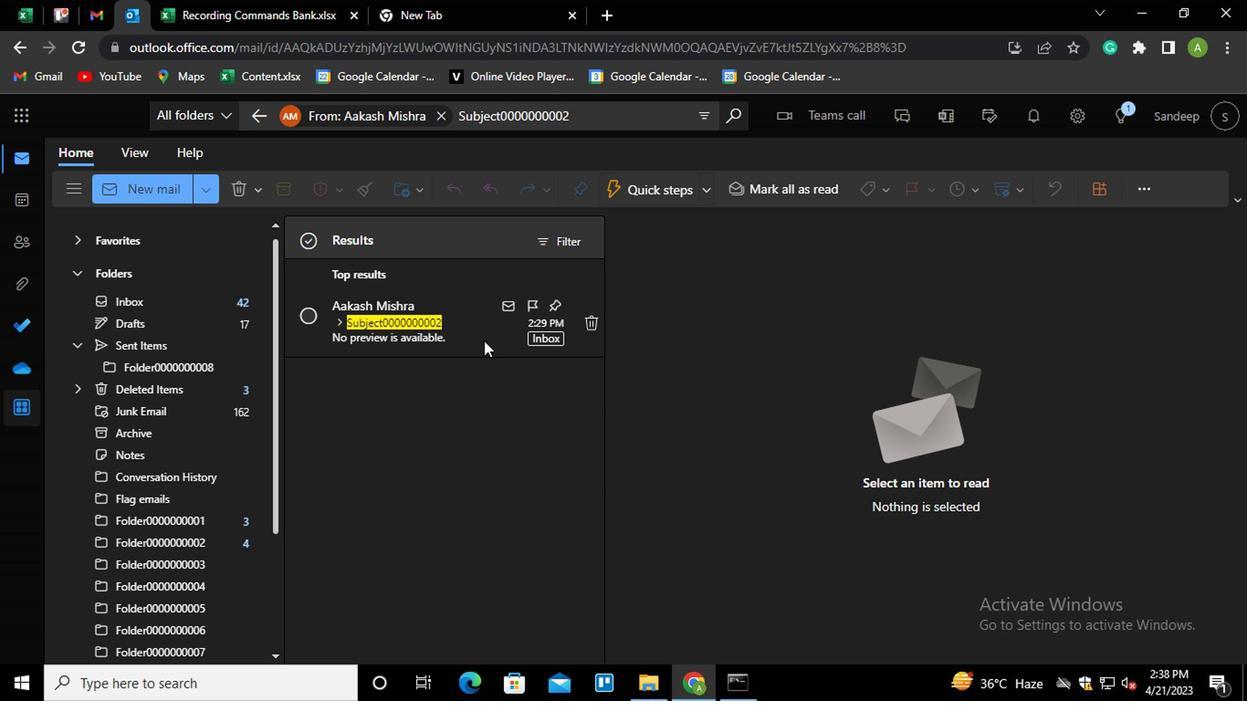 
Action: Mouse pressed right at (470, 328)
Screenshot: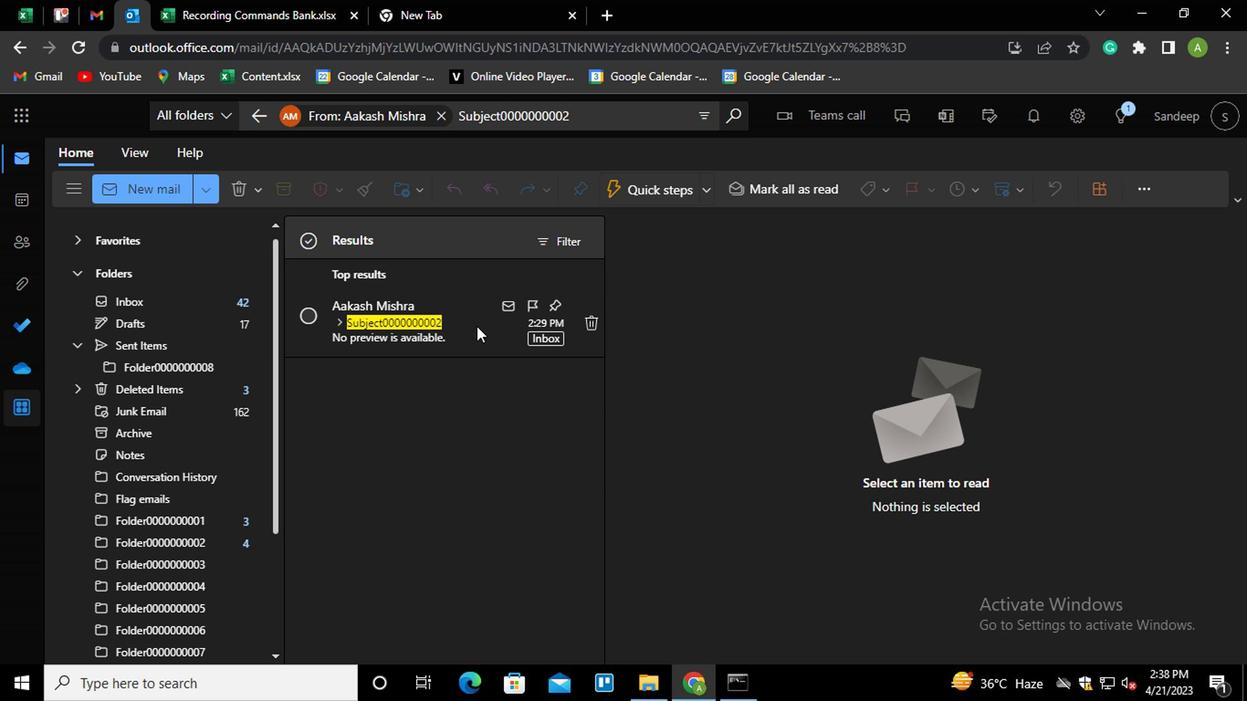 
Action: Mouse moved to (664, 572)
Screenshot: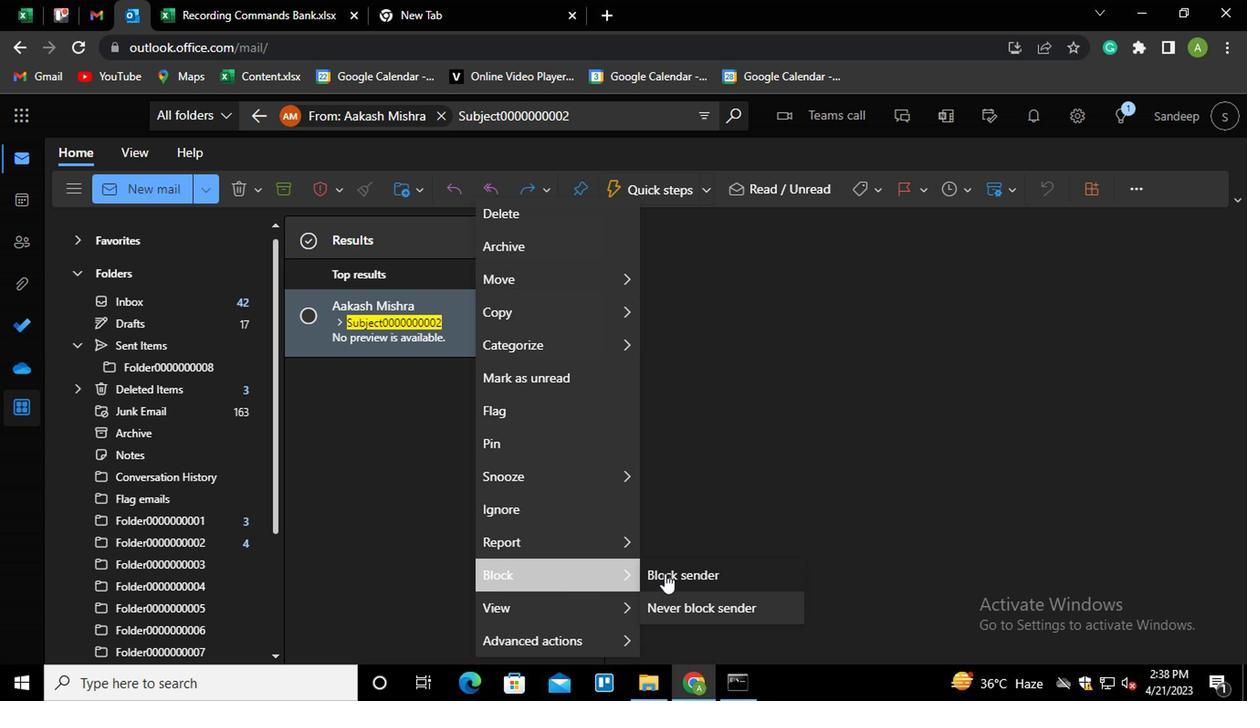 
Action: Mouse pressed left at (664, 572)
Screenshot: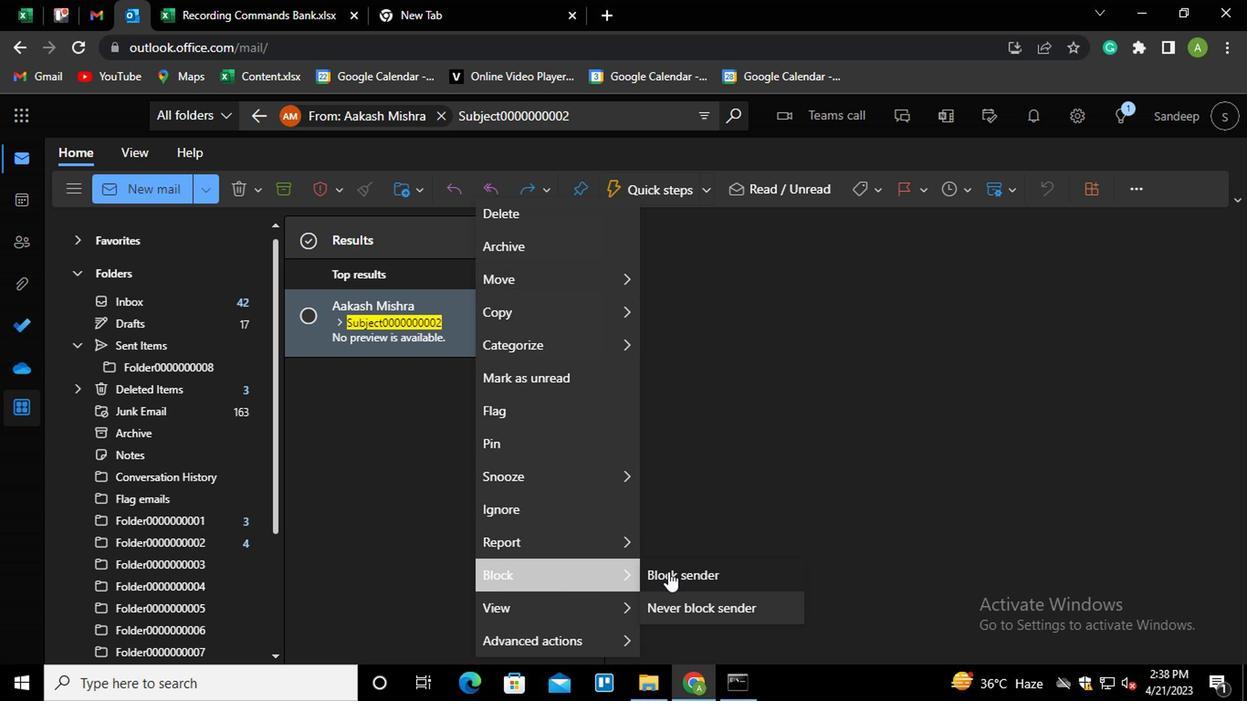 
Action: Mouse moved to (620, 429)
Screenshot: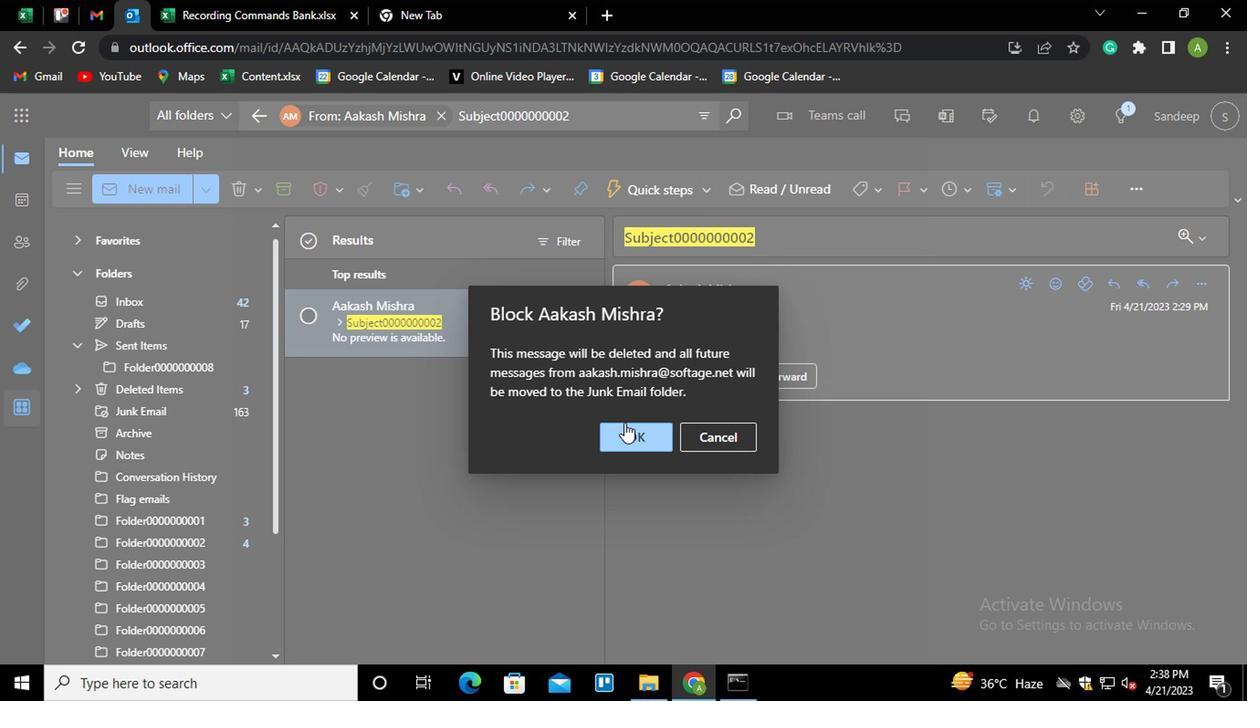
Action: Mouse pressed left at (620, 429)
Screenshot: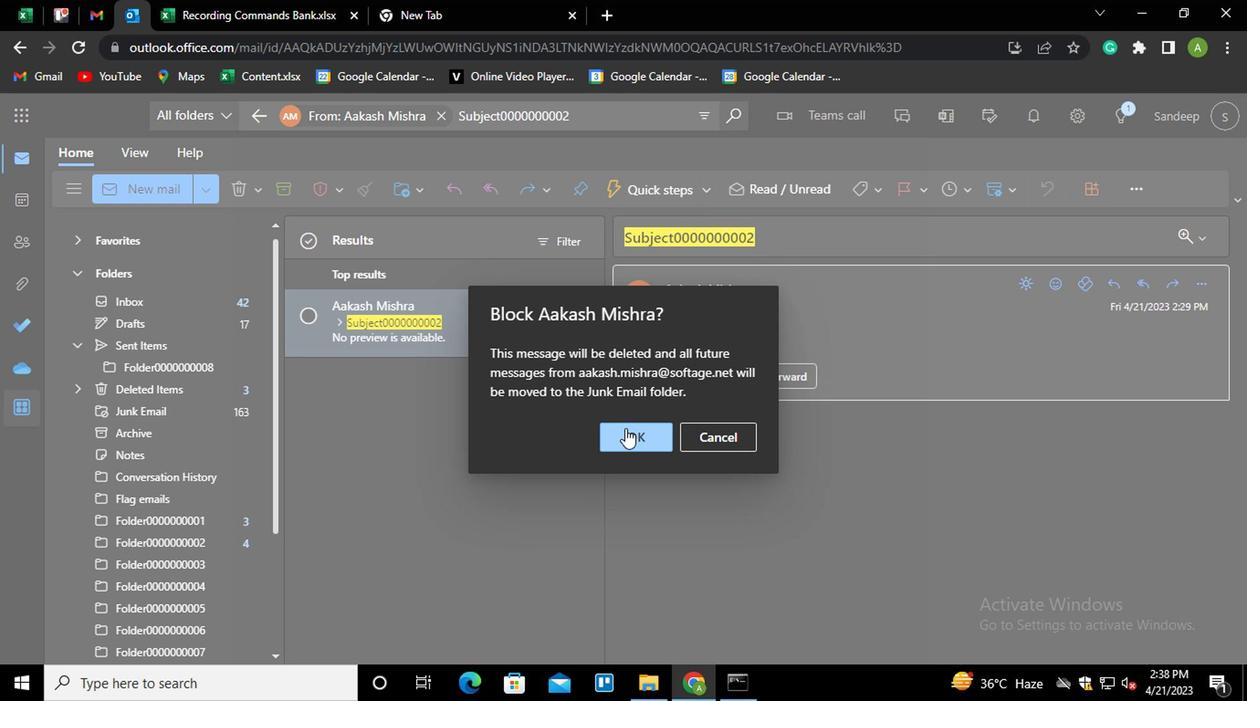 
Action: Mouse moved to (439, 117)
Screenshot: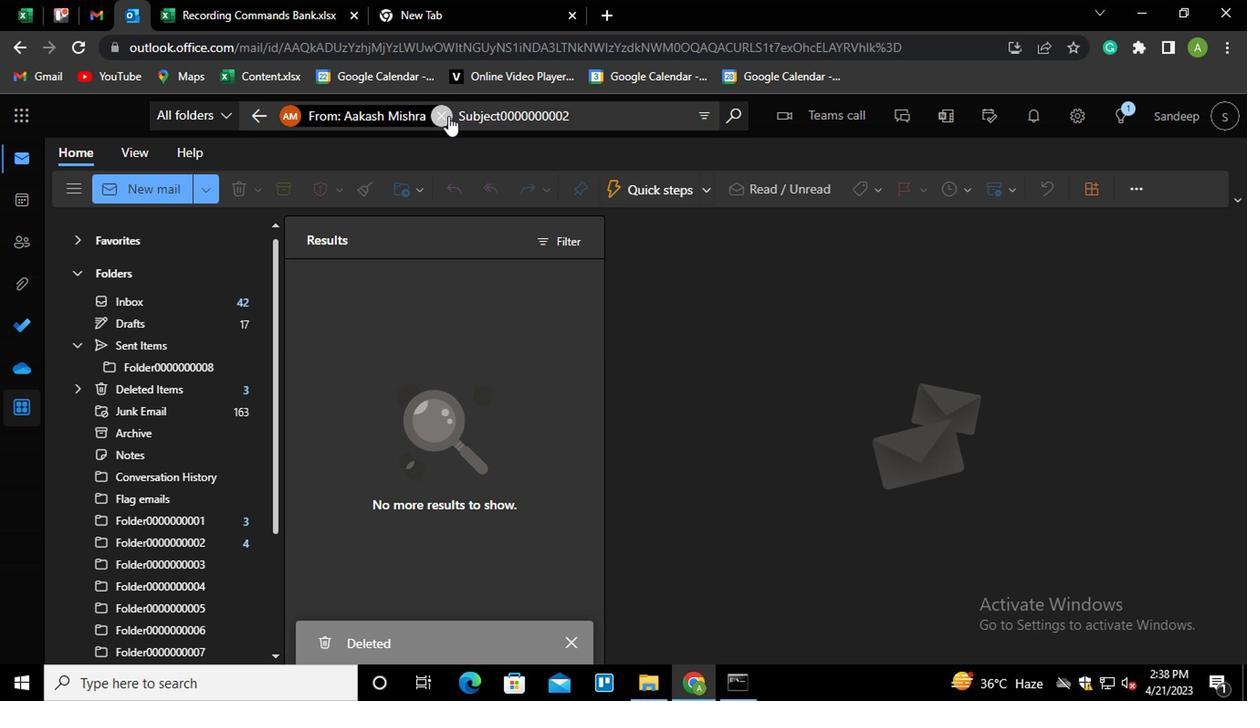 
Action: Mouse pressed left at (439, 117)
Screenshot: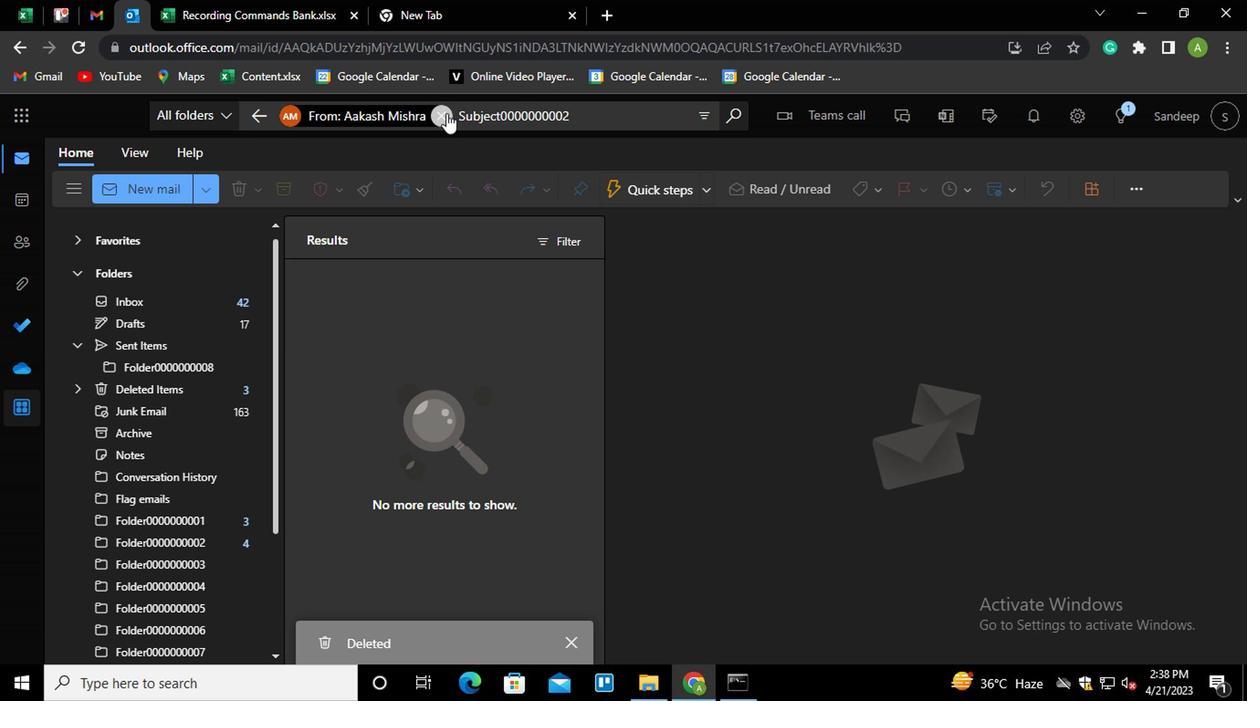 
Action: Mouse moved to (395, 120)
Screenshot: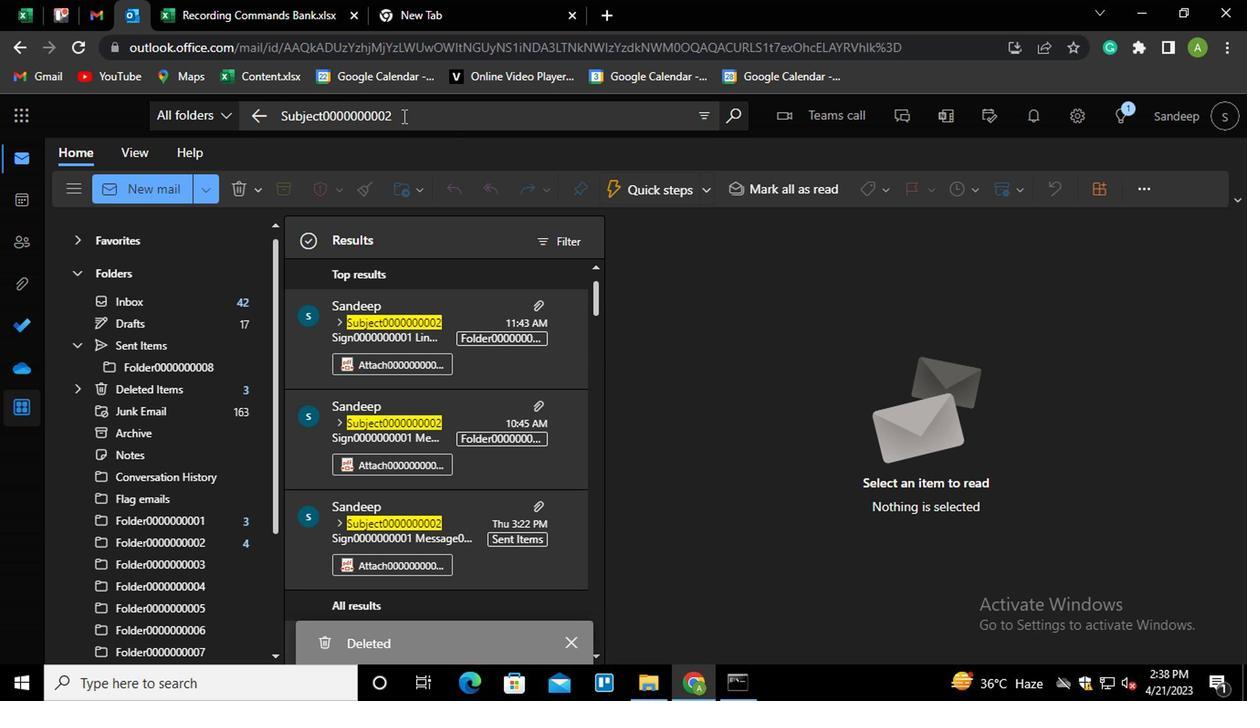 
Action: Mouse pressed left at (395, 120)
Screenshot: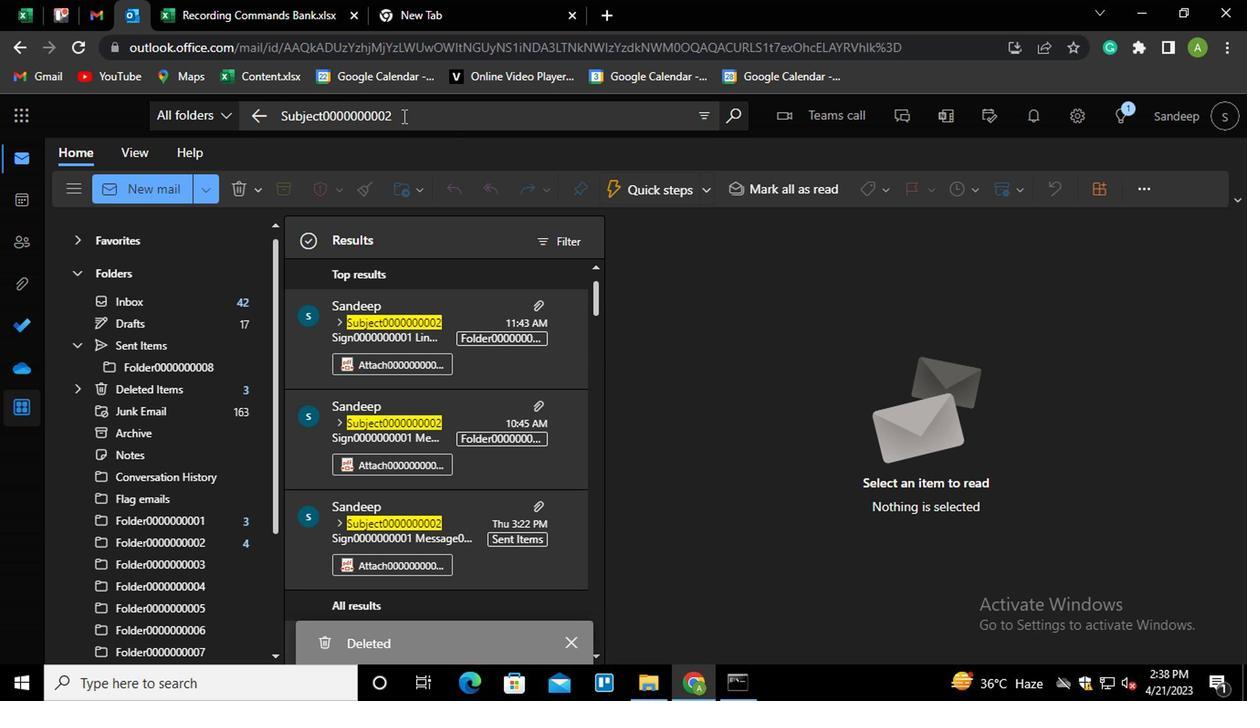 
Action: Mouse moved to (394, 115)
Screenshot: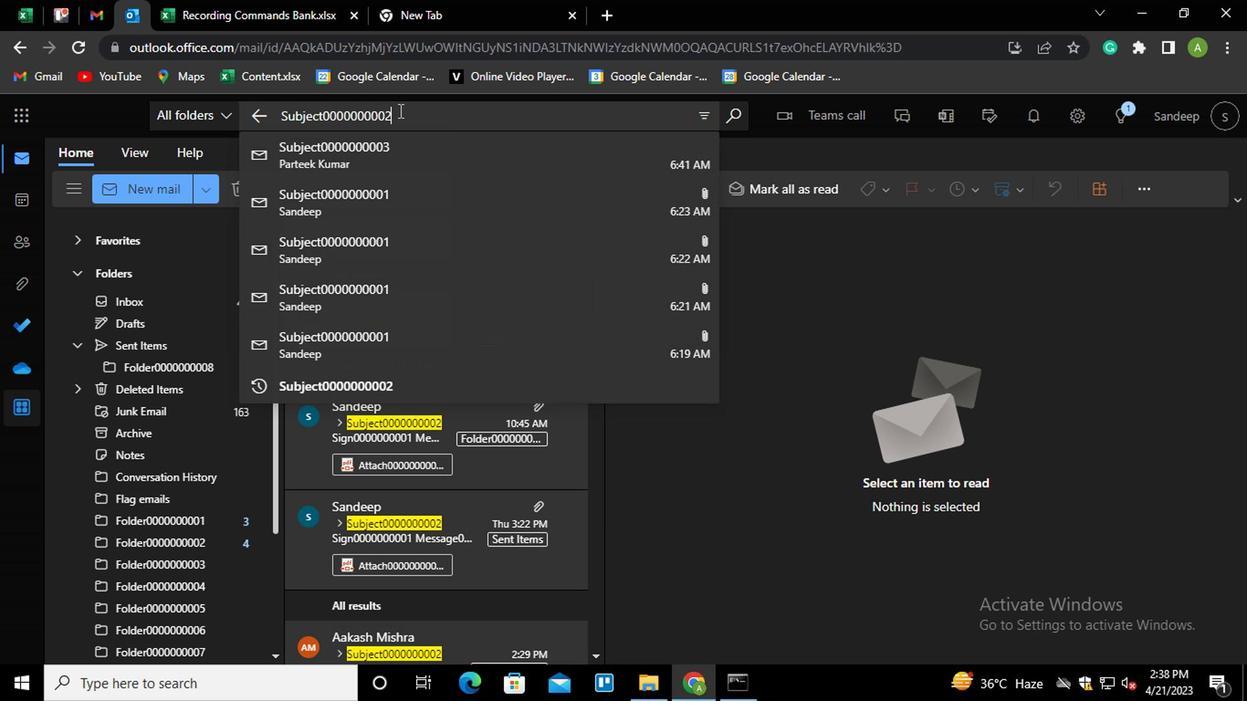 
Action: Key pressed <Key.backspace>1
Screenshot: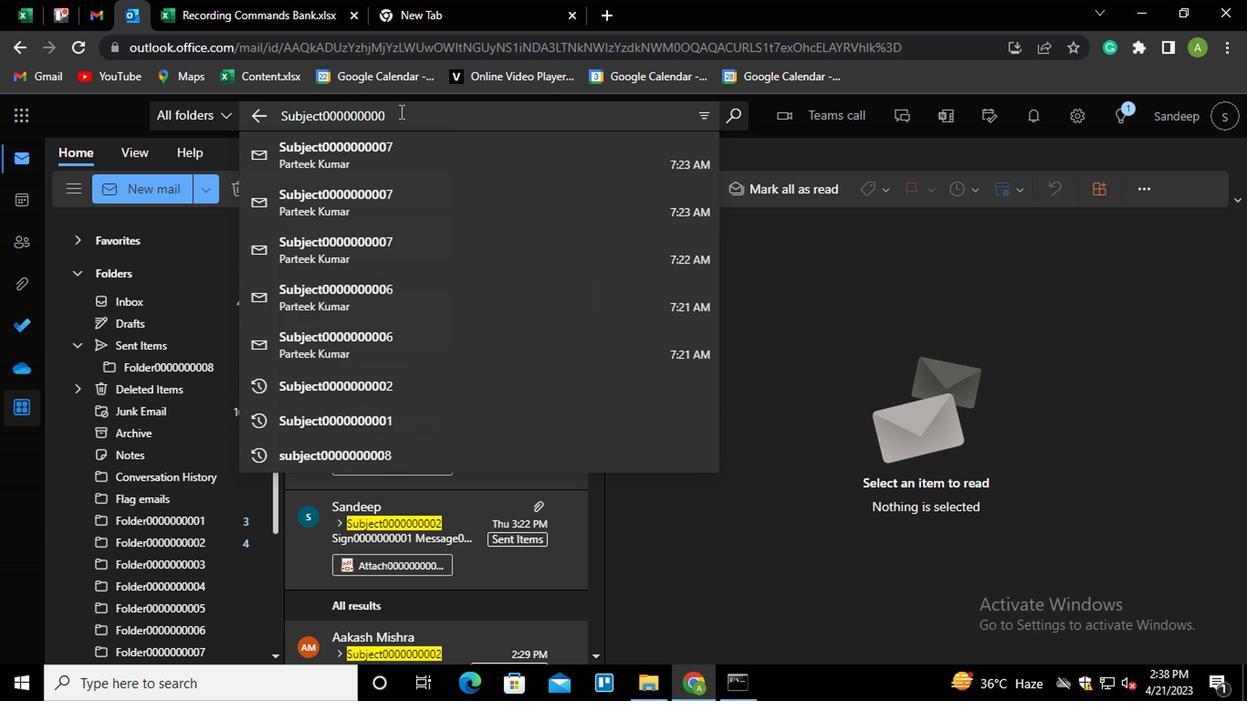 
Action: Mouse moved to (200, 124)
Screenshot: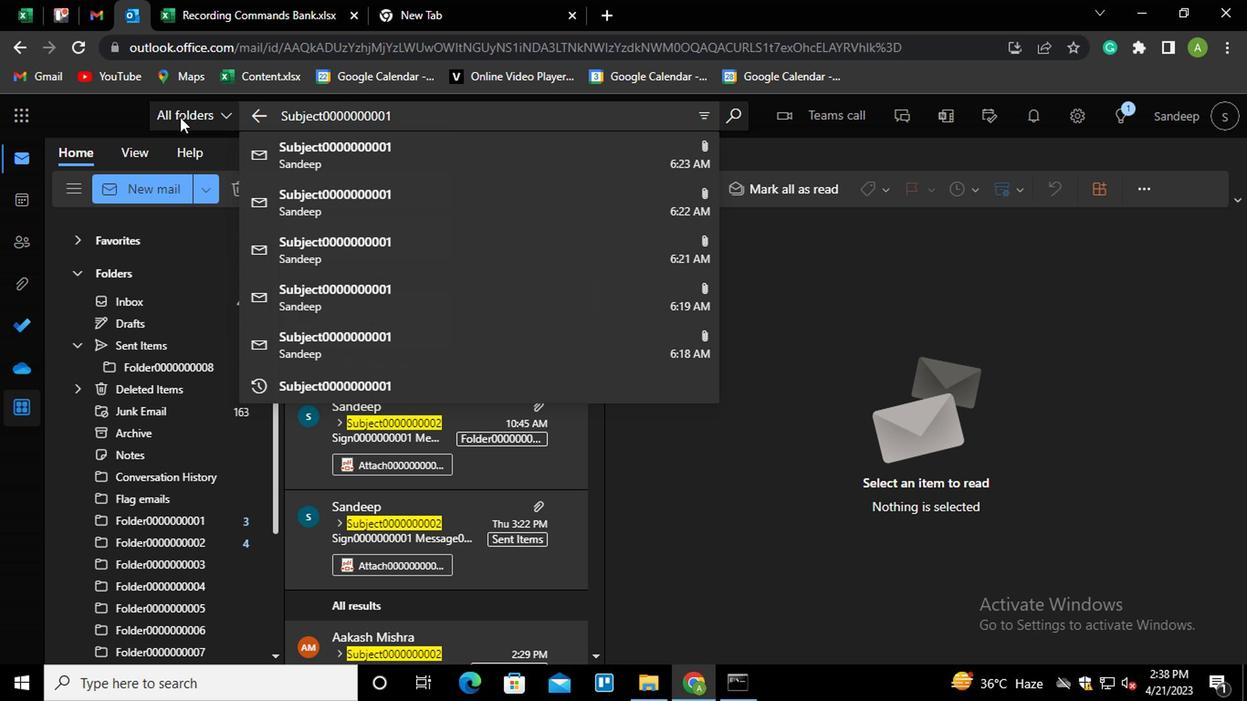 
Action: Mouse pressed left at (200, 124)
Screenshot: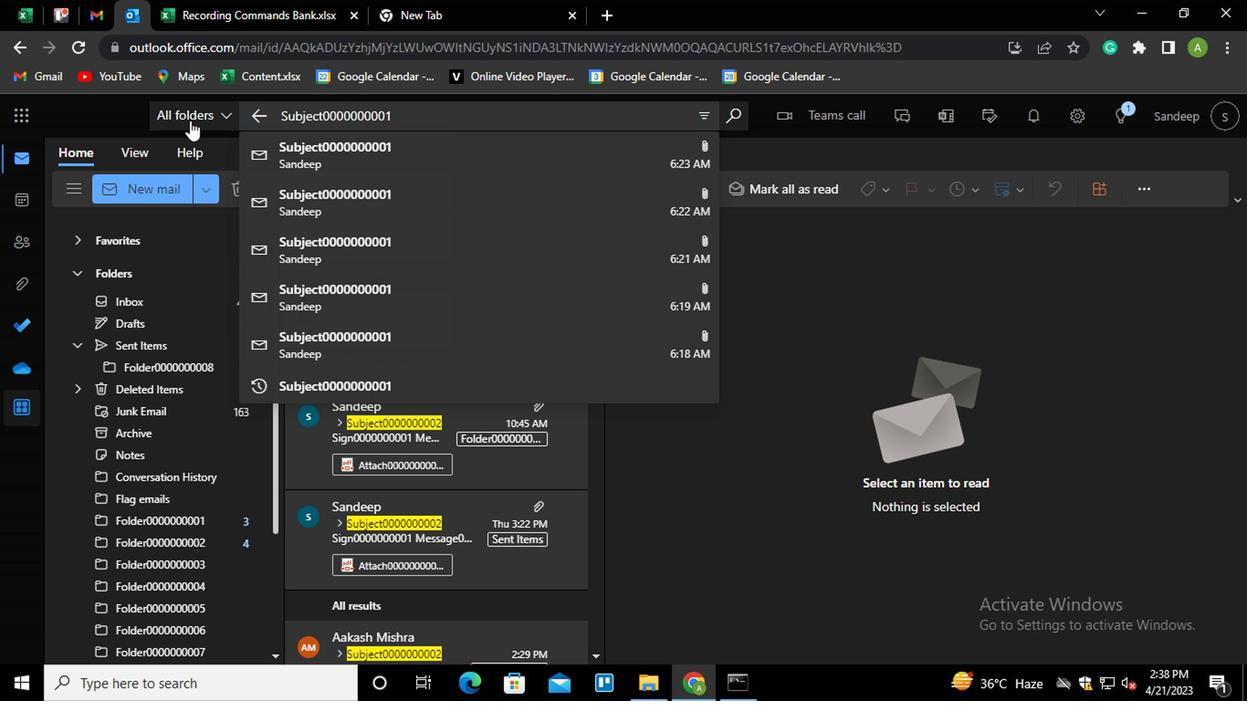 
Action: Mouse moved to (238, 447)
Screenshot: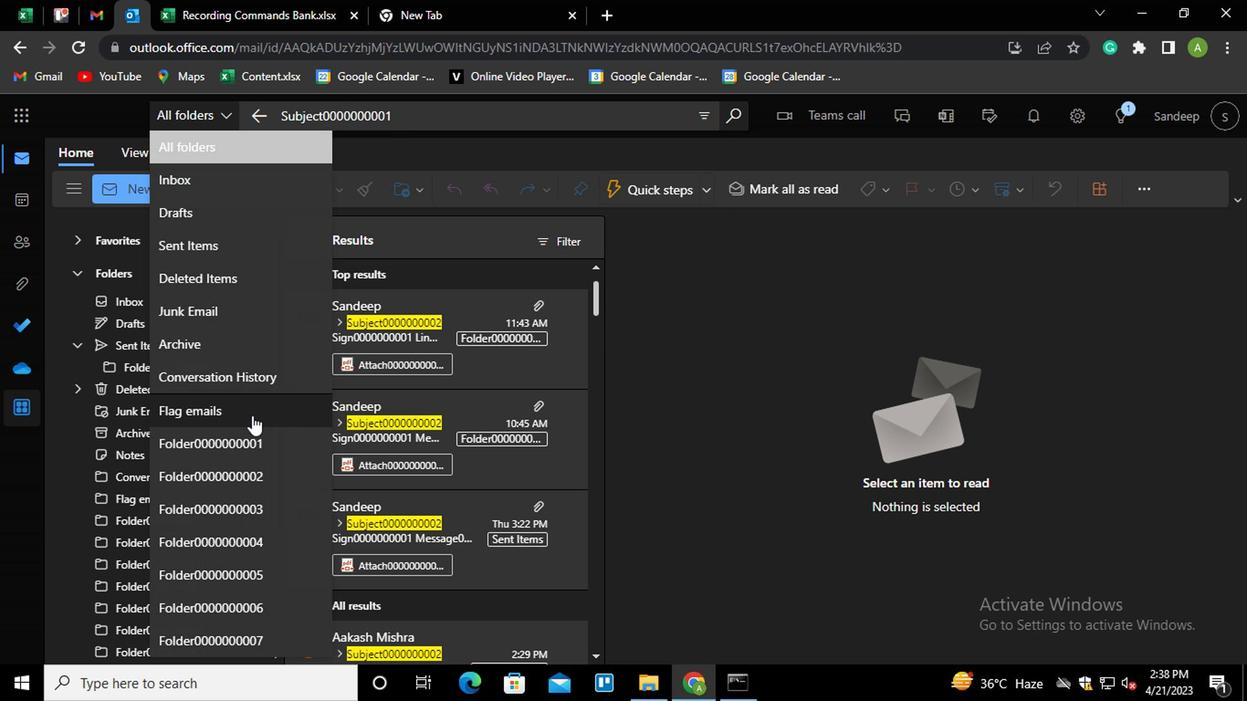 
Action: Mouse pressed left at (238, 447)
Screenshot: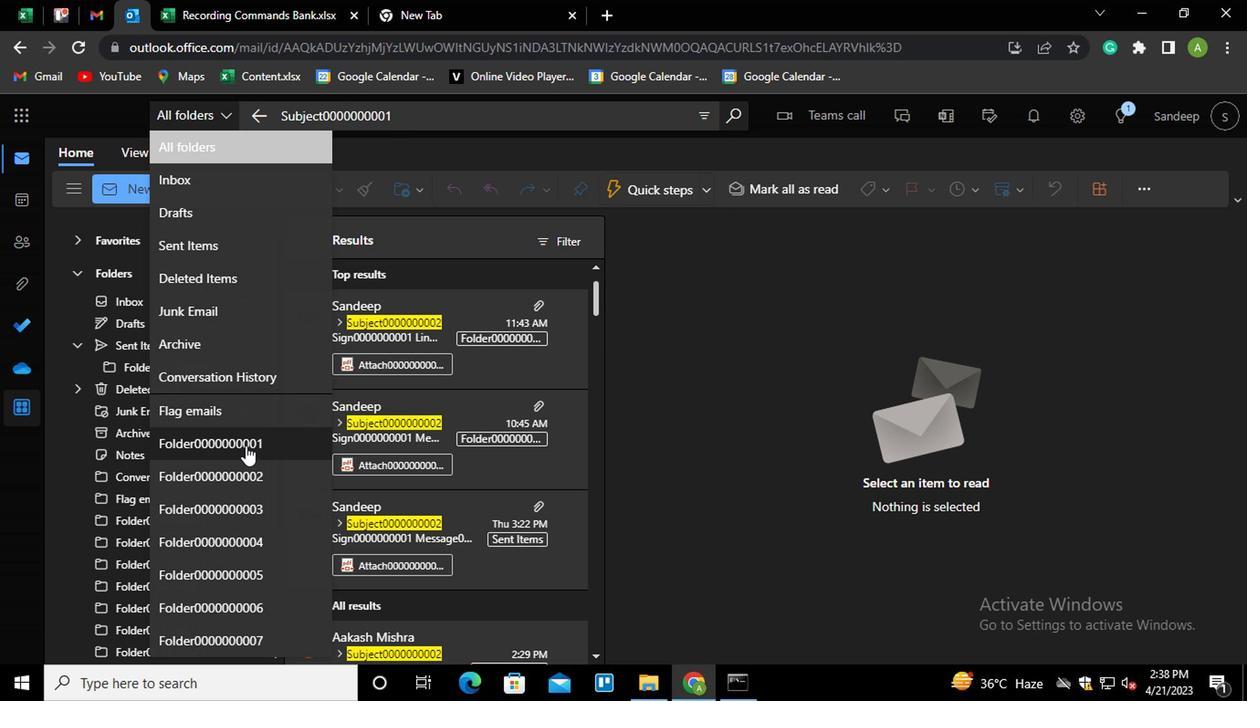 
Action: Mouse moved to (414, 324)
Screenshot: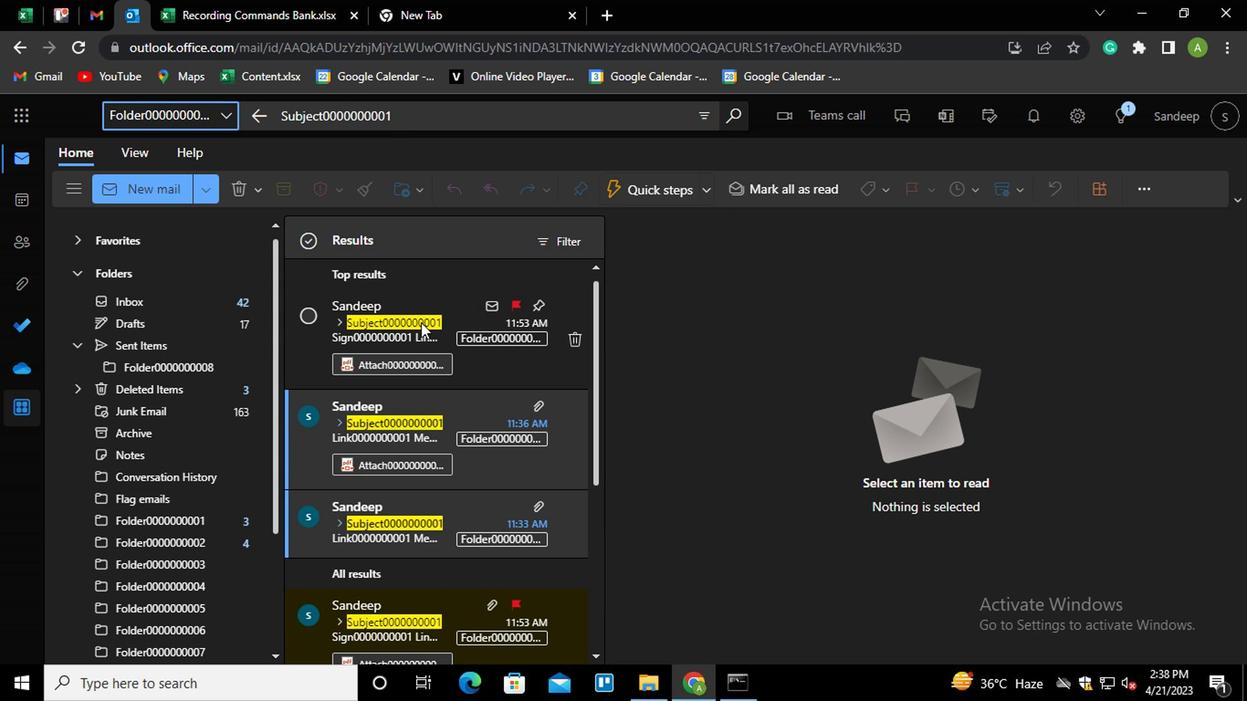
Action: Mouse pressed left at (414, 324)
Screenshot: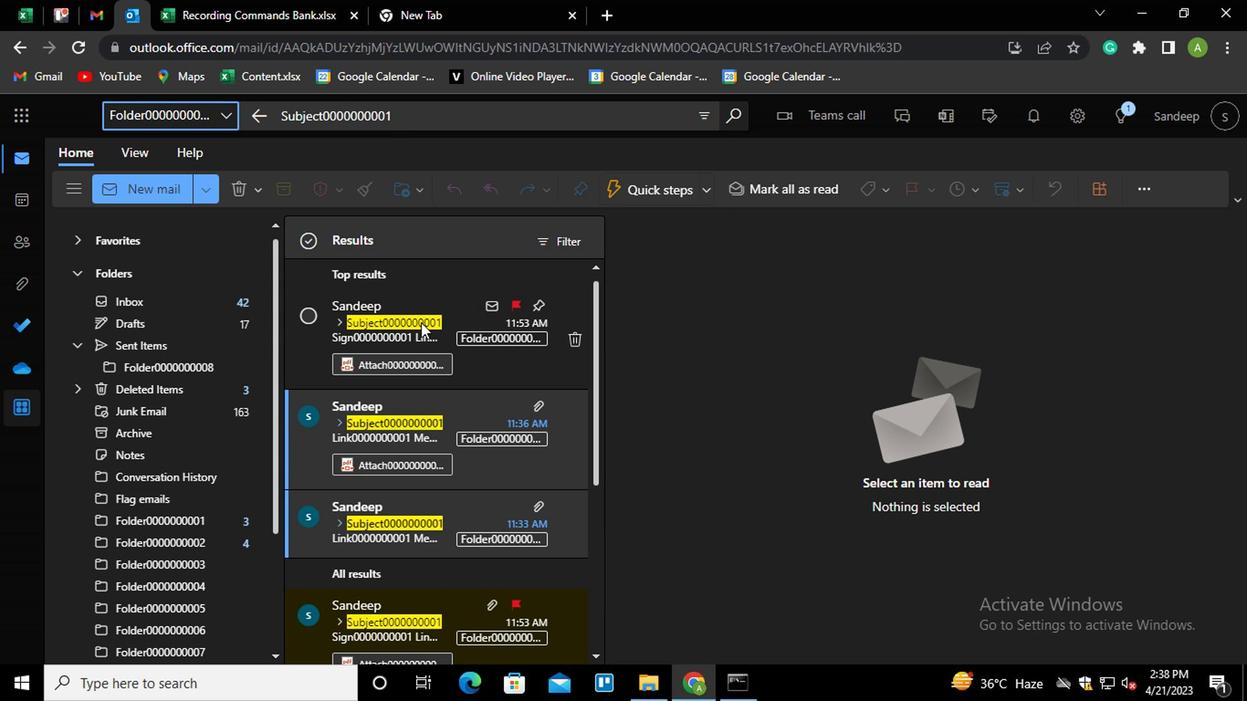 
Action: Mouse moved to (1198, 283)
Screenshot: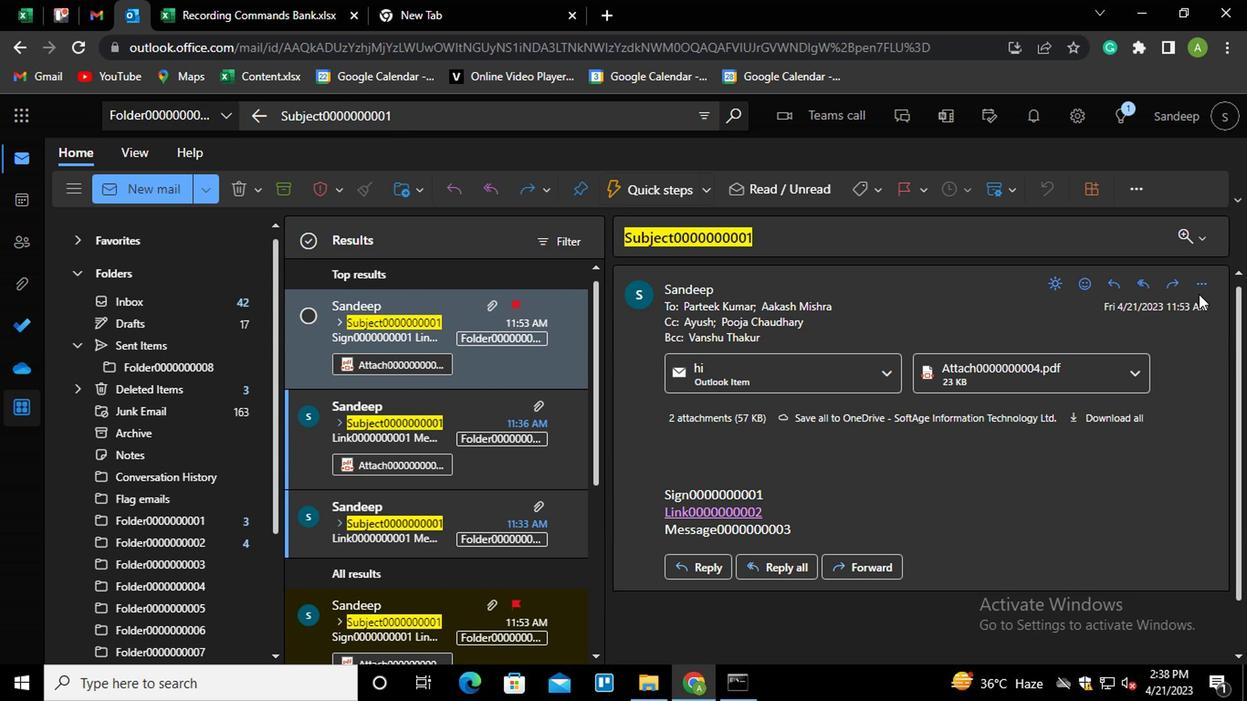 
Action: Mouse pressed left at (1198, 283)
Screenshot: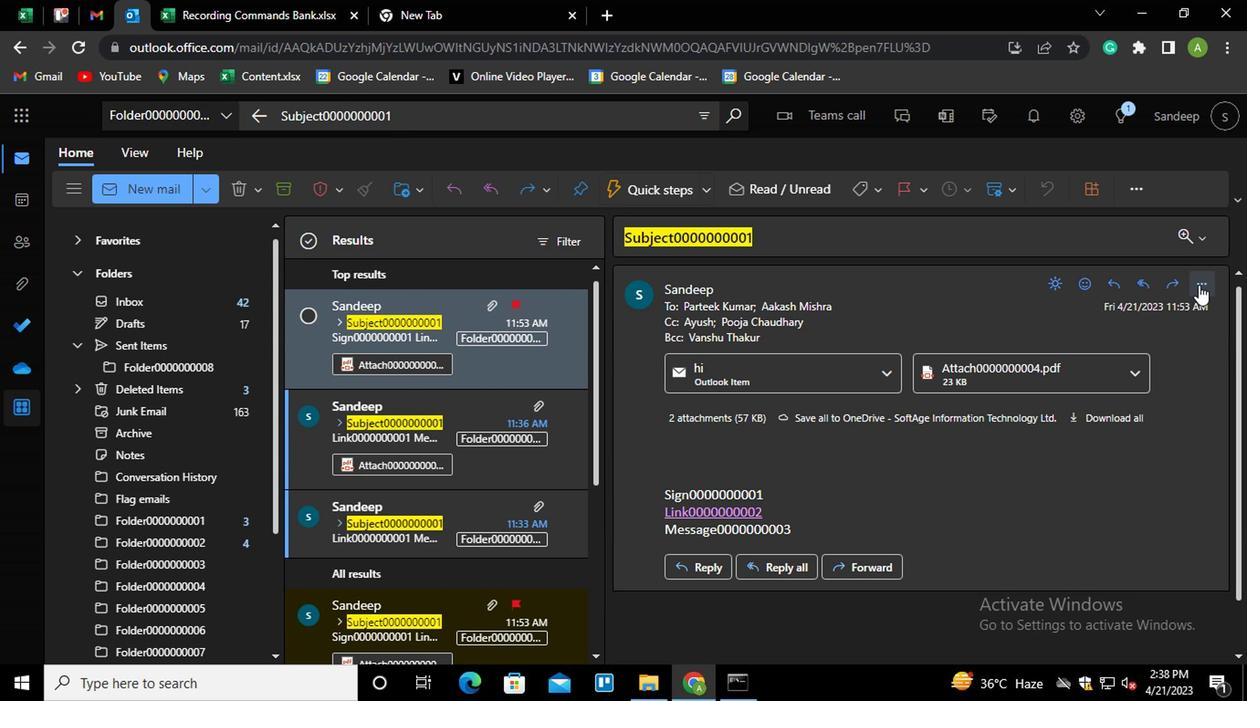 
Action: Mouse moved to (1200, 305)
Screenshot: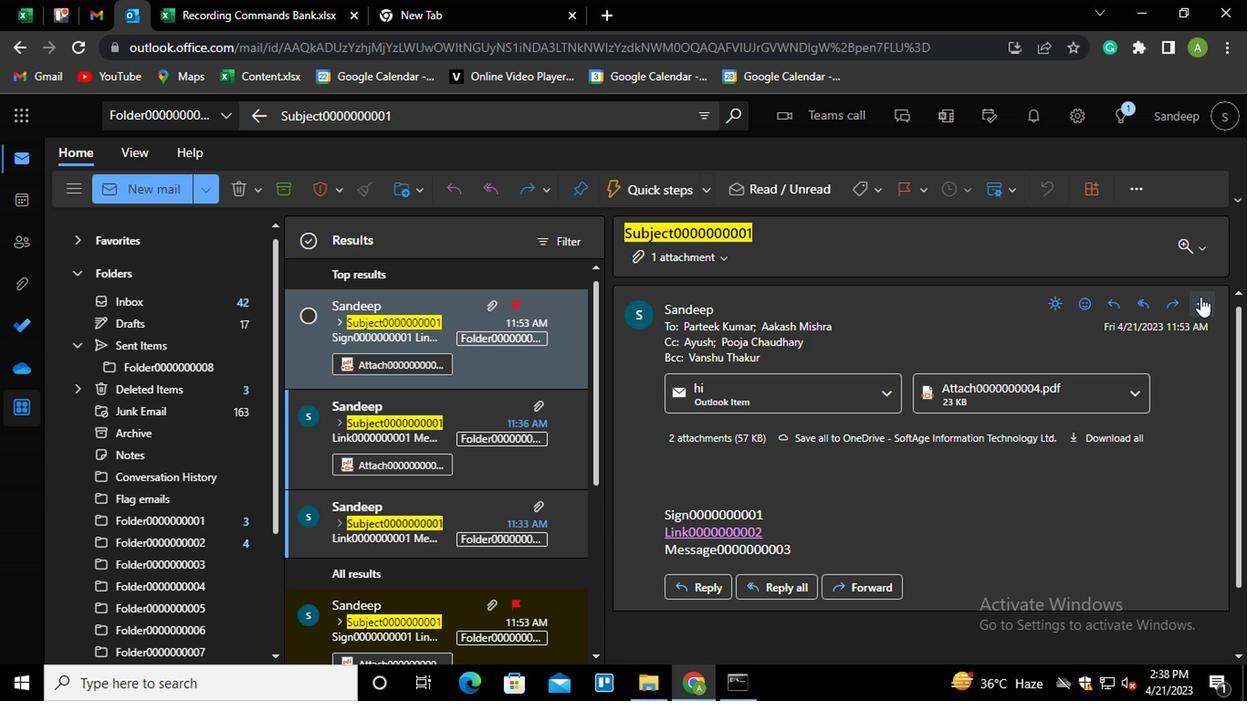 
Action: Mouse pressed left at (1200, 305)
Screenshot: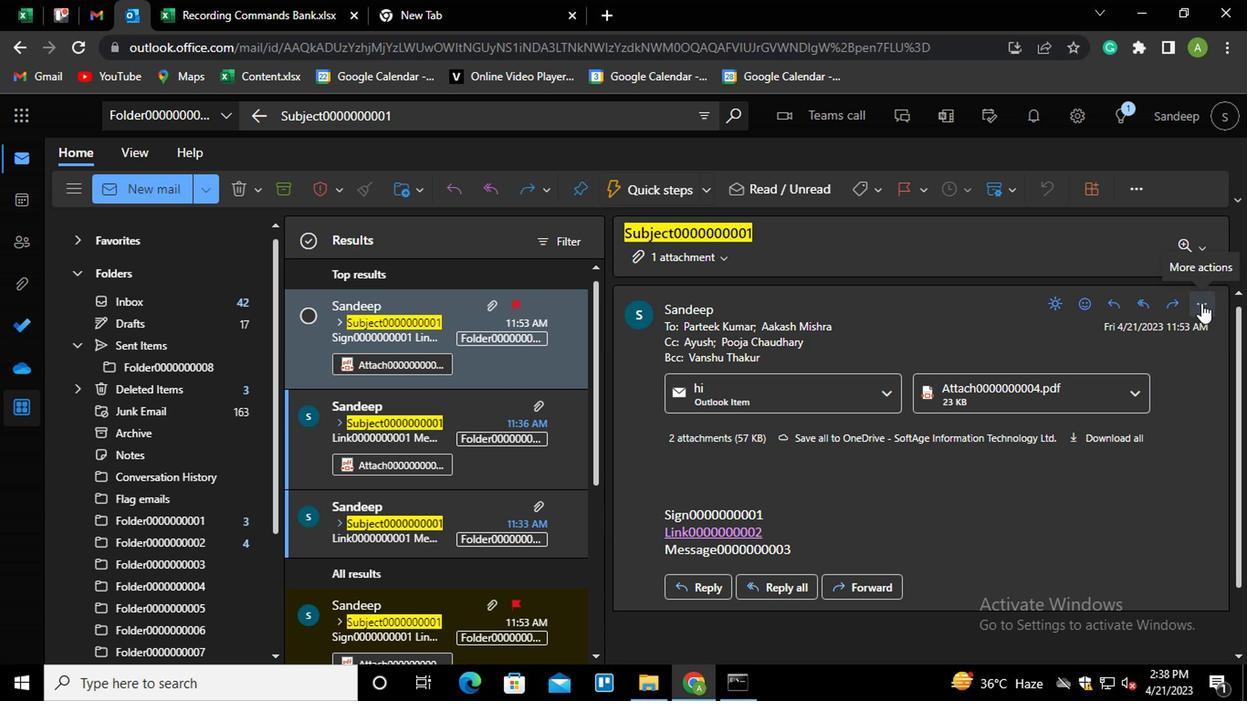 
Action: Mouse moved to (1083, 475)
Screenshot: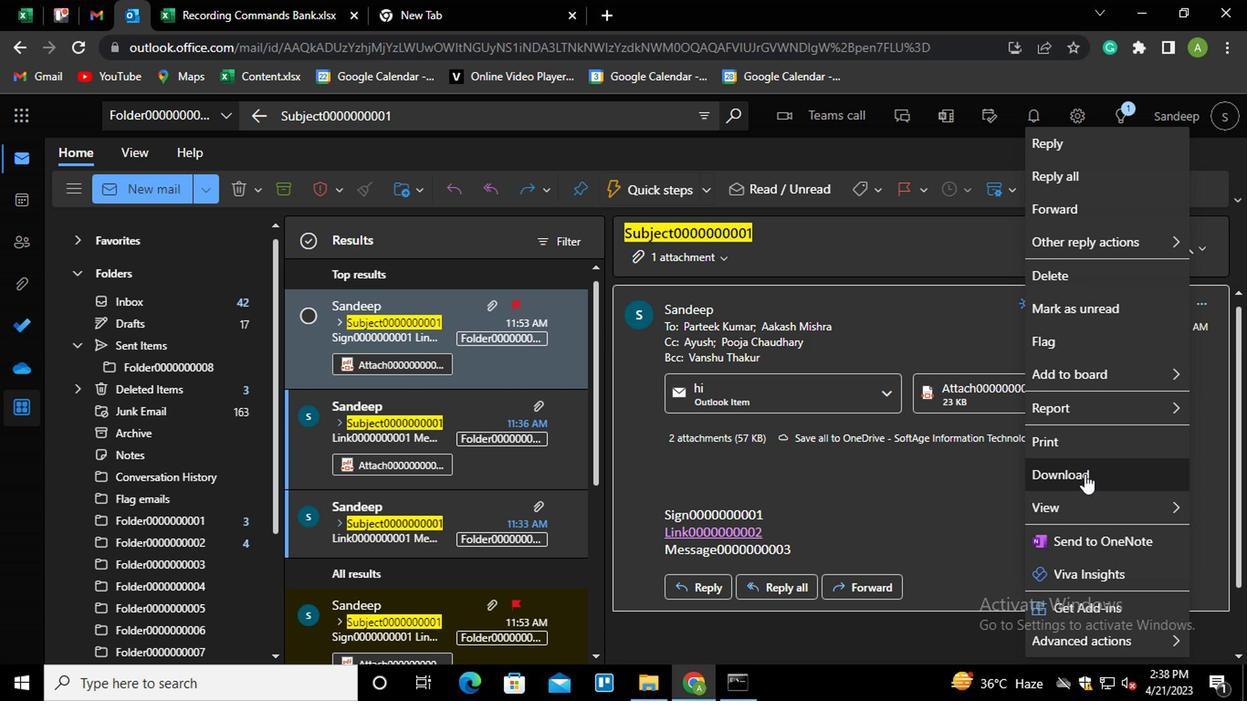 
Action: Mouse pressed left at (1083, 475)
Screenshot: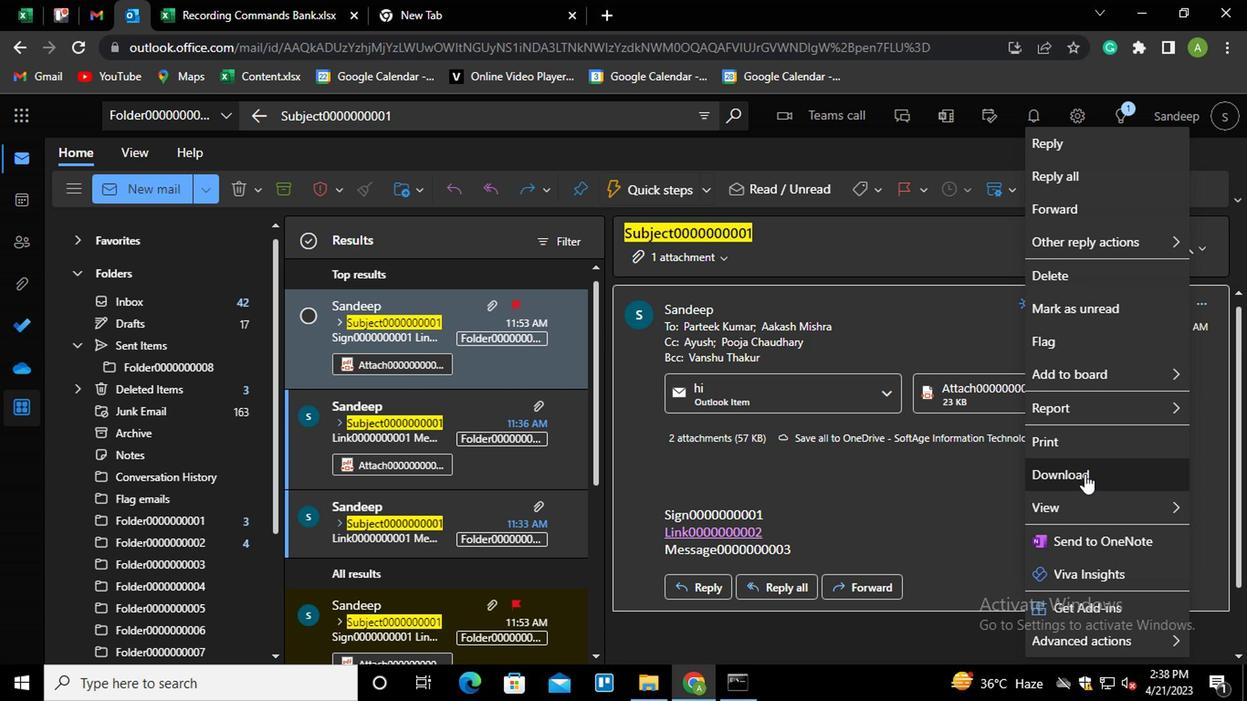 
Action: Mouse moved to (925, 492)
Screenshot: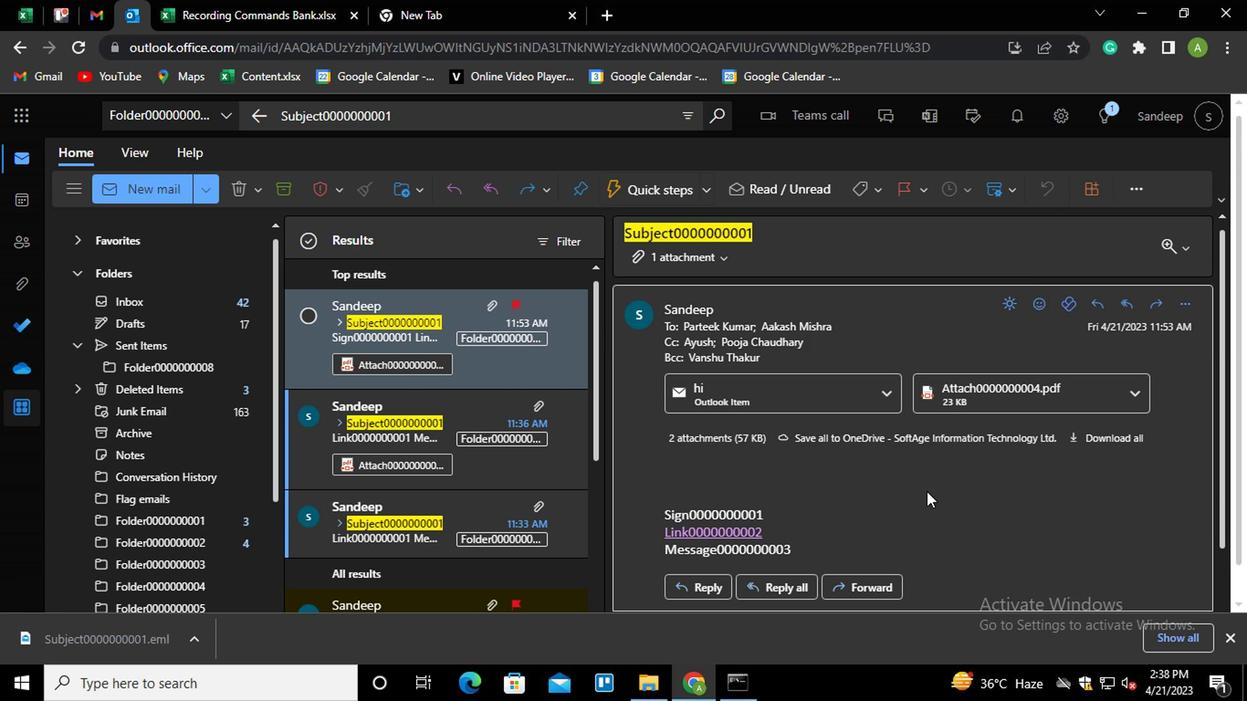 
